 Task: Find a place to stay in Kamienna Góra, Poland, from 21st to 29th July for 4 guests. Set a price range of ₹7000 to ₹12000, with 2 bedrooms, 2 beds, 2 bathrooms, and a washing machine.
Action: Mouse pressed left at (537, 68)
Screenshot: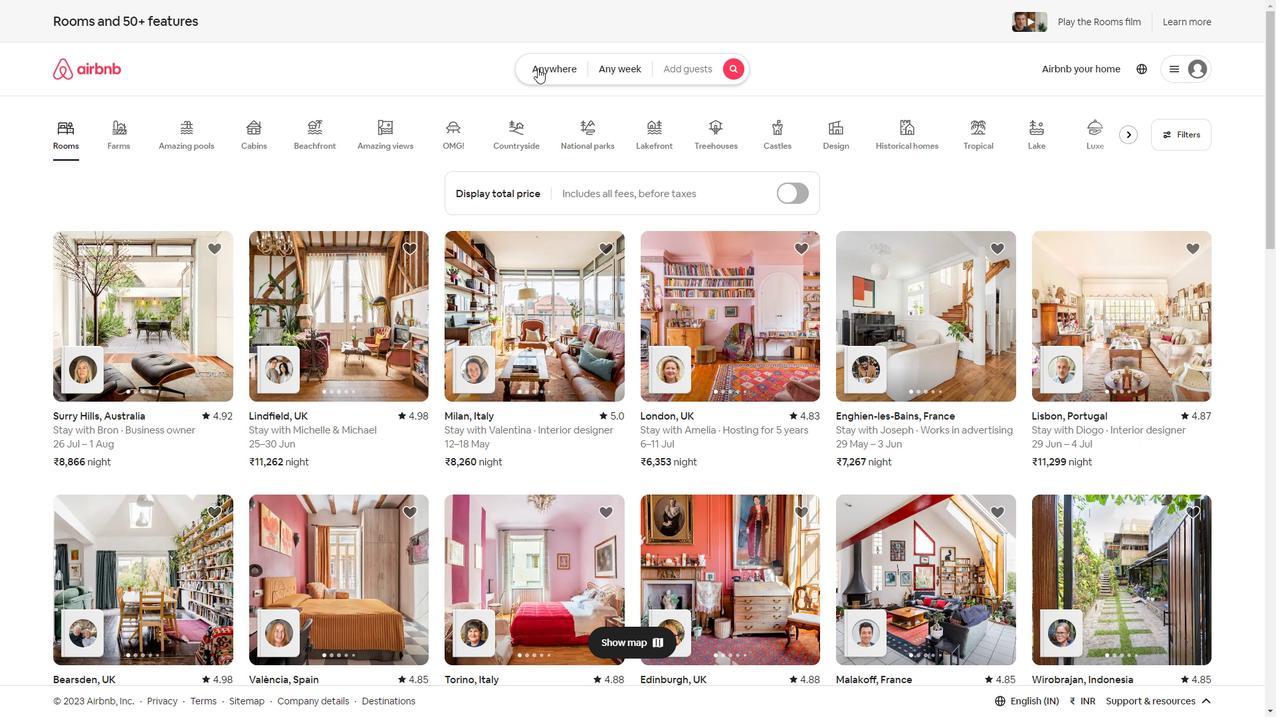 
Action: Mouse moved to (452, 124)
Screenshot: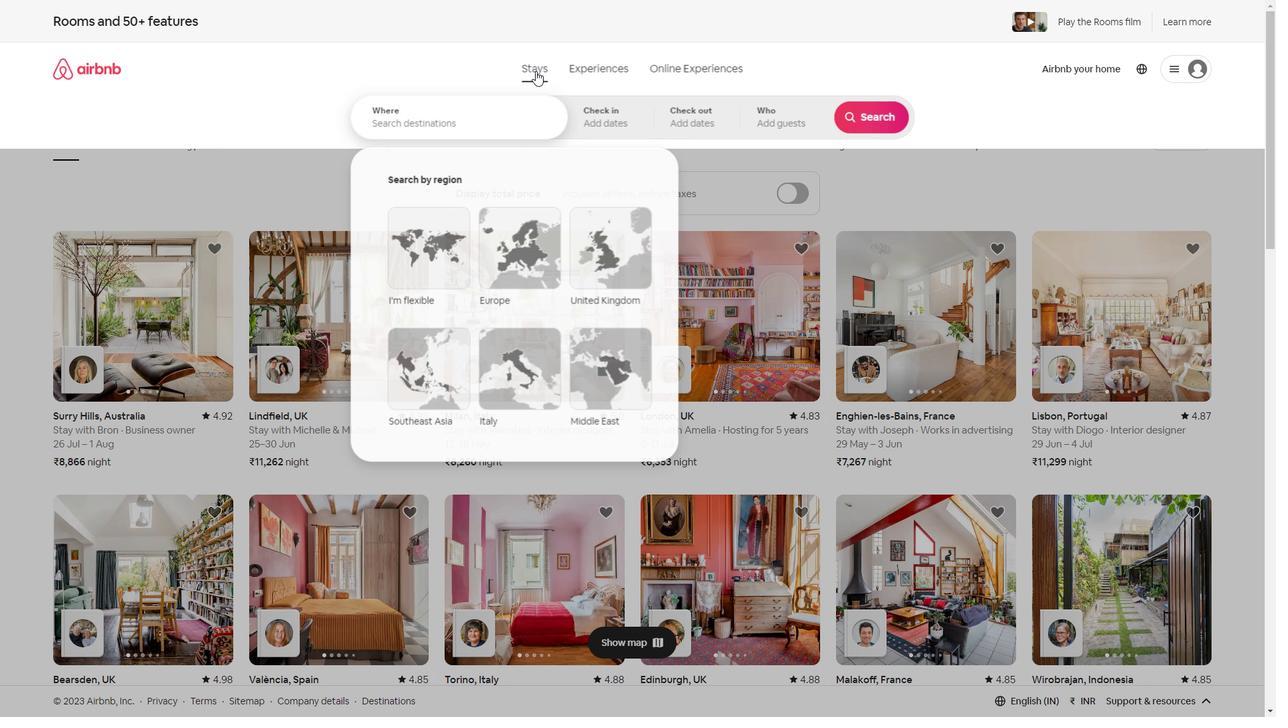 
Action: Mouse pressed left at (452, 124)
Screenshot: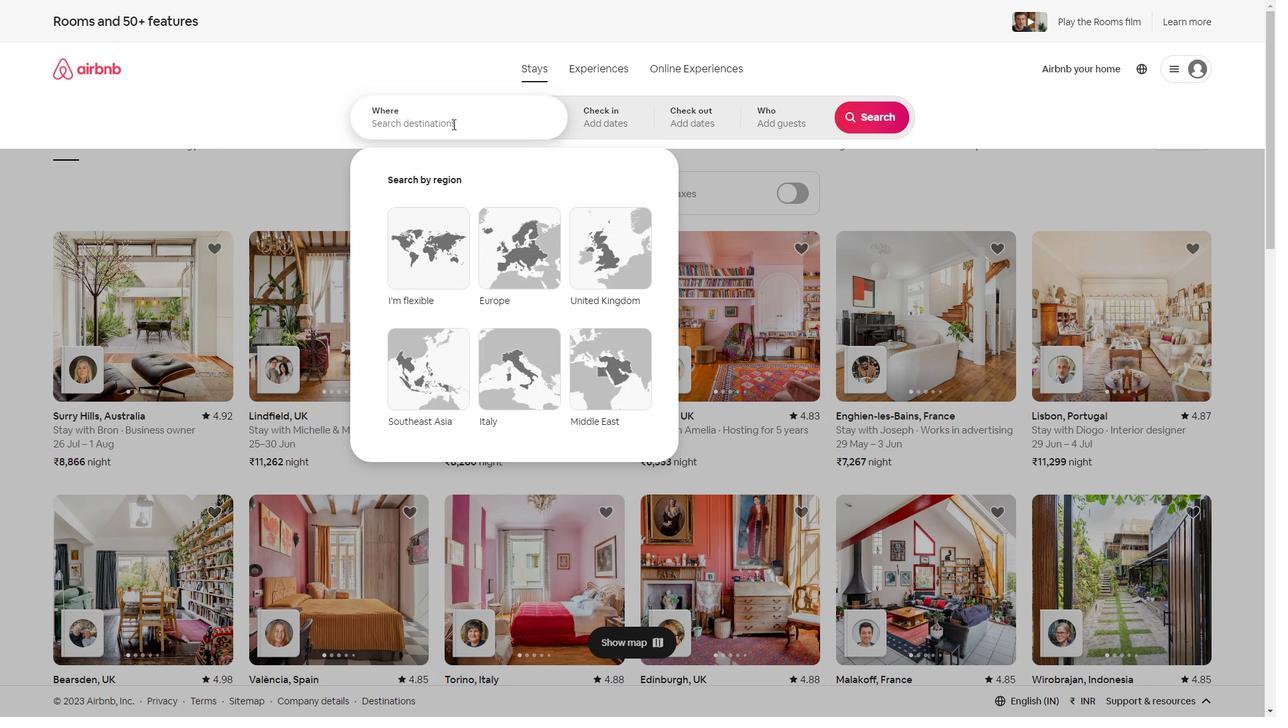 
Action: Key pressed <Key.shift>Kamienna<Key.space><Key.shift>Gora,<Key.shift>Poland
Screenshot: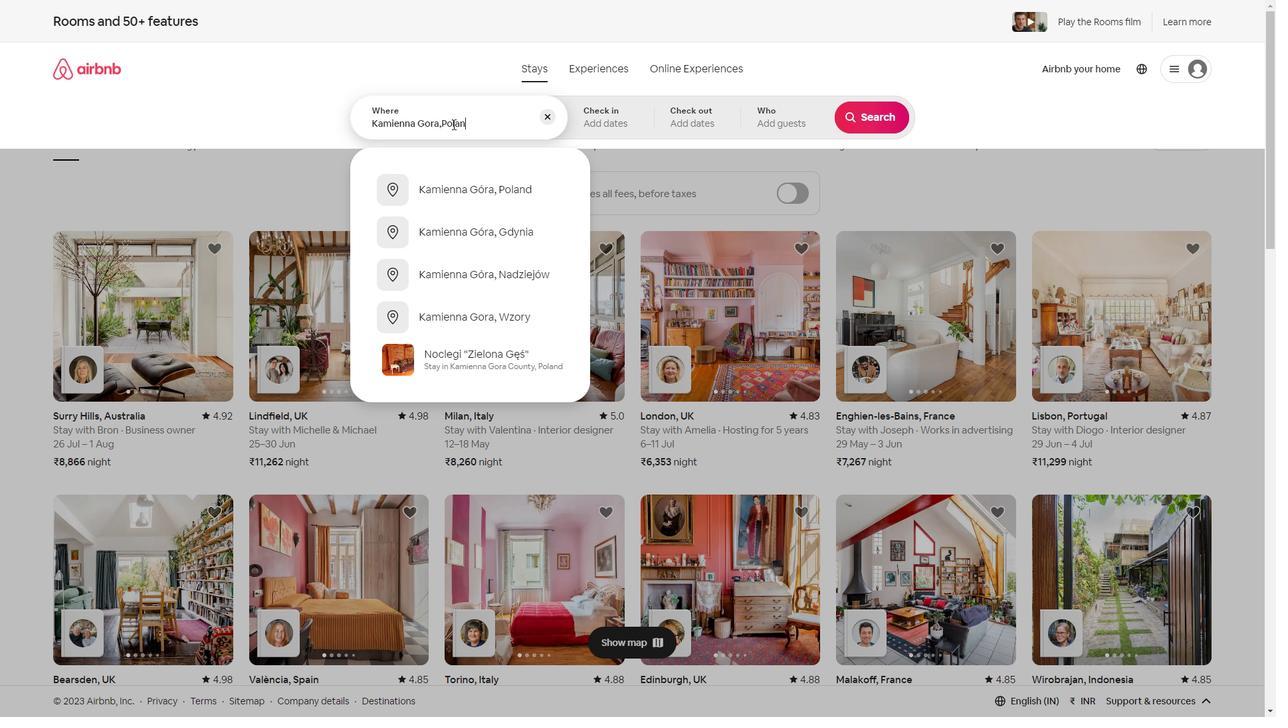 
Action: Mouse moved to (508, 193)
Screenshot: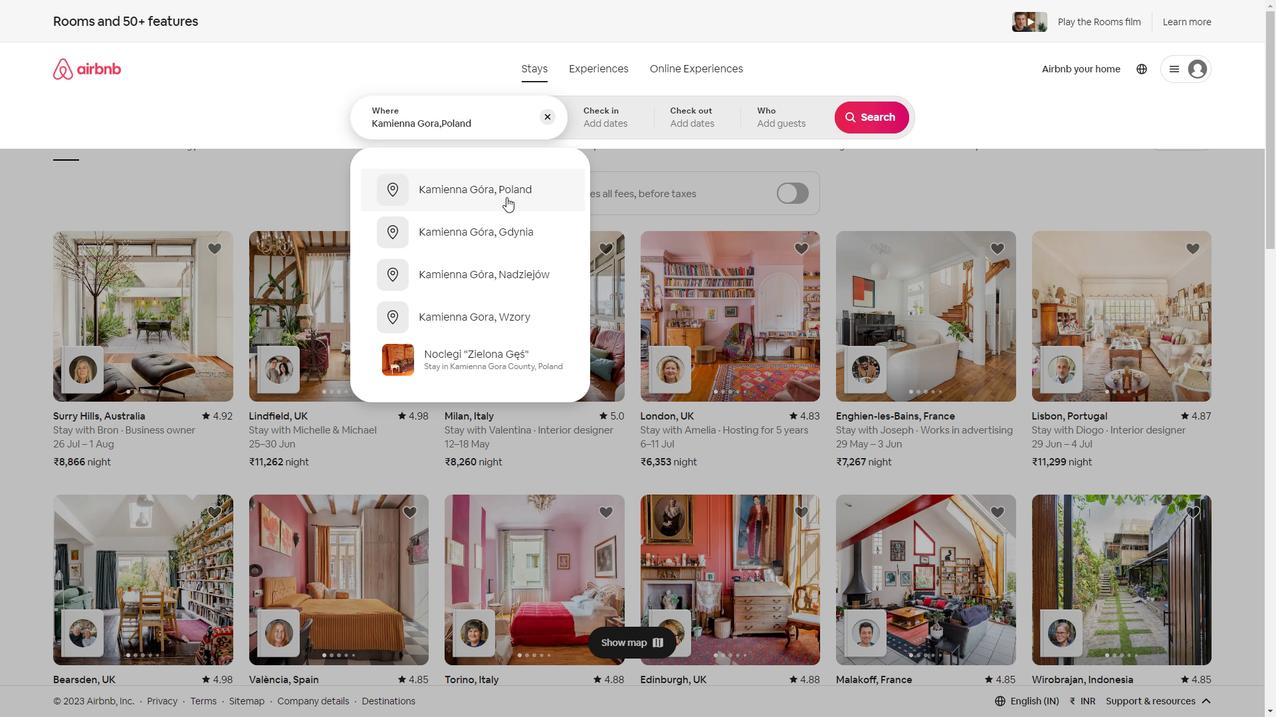 
Action: Mouse pressed left at (508, 193)
Screenshot: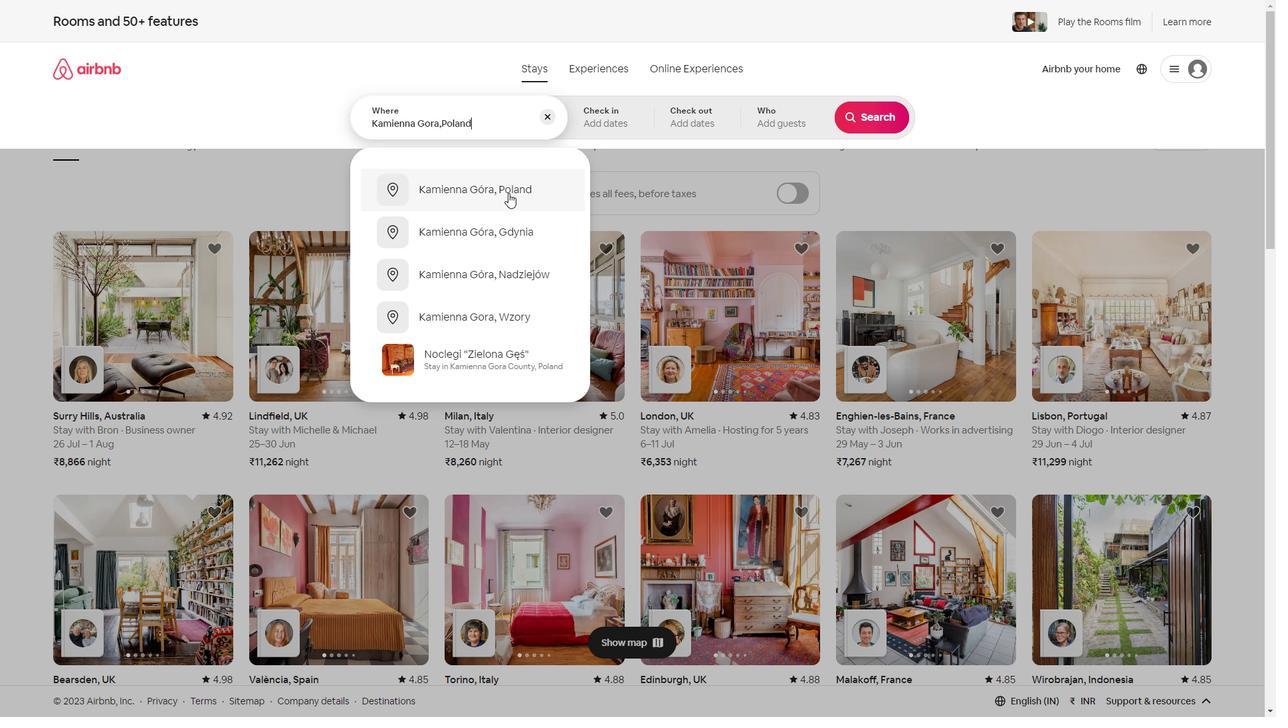 
Action: Mouse moved to (863, 224)
Screenshot: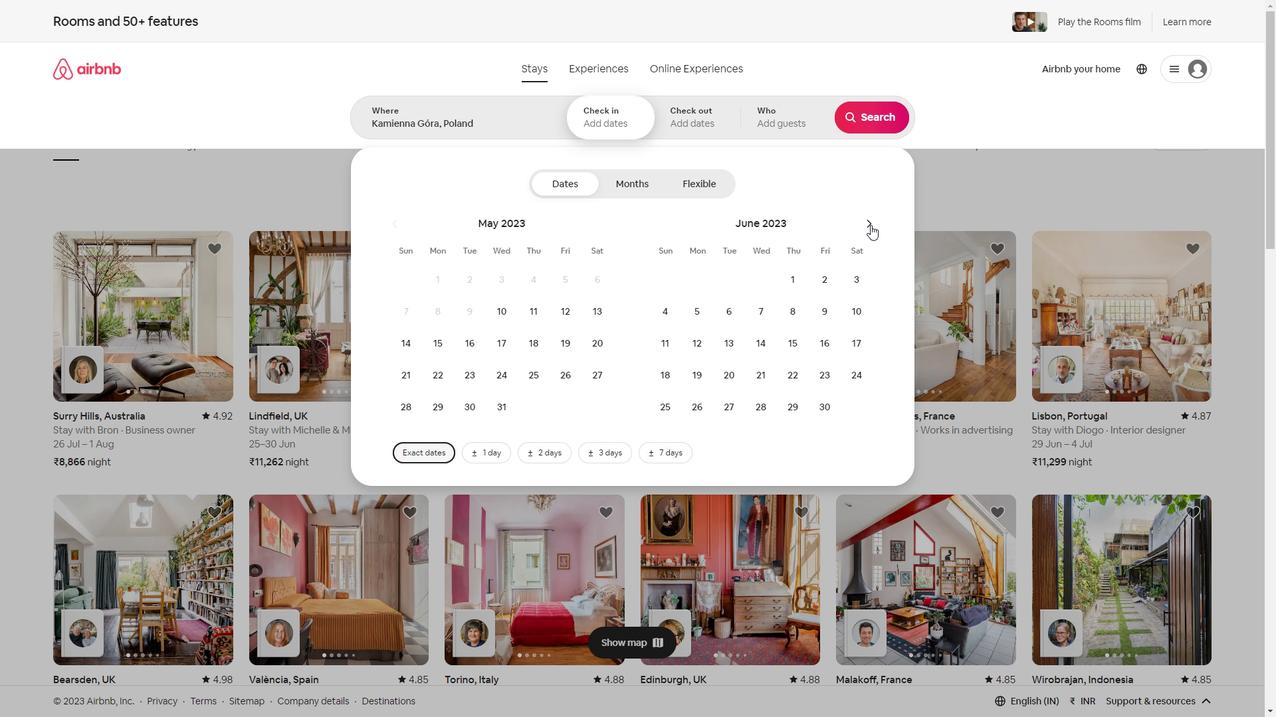 
Action: Mouse pressed left at (863, 224)
Screenshot: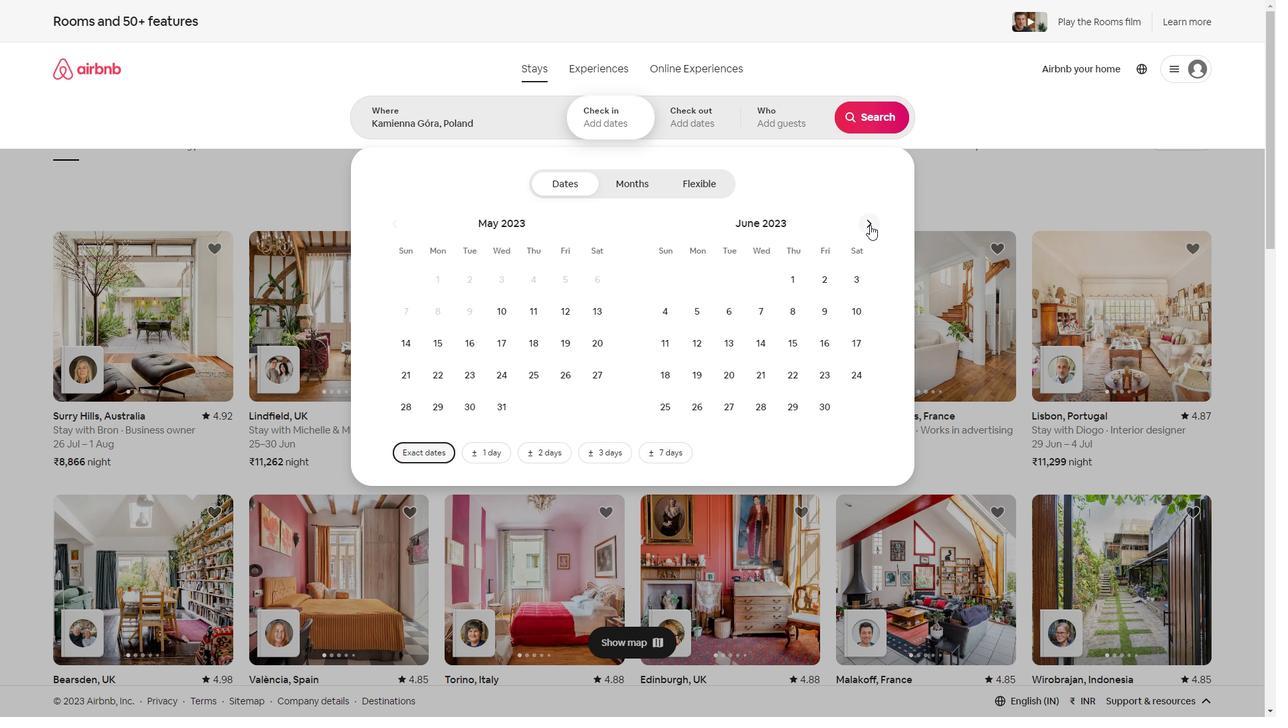 
Action: Mouse pressed left at (863, 224)
Screenshot: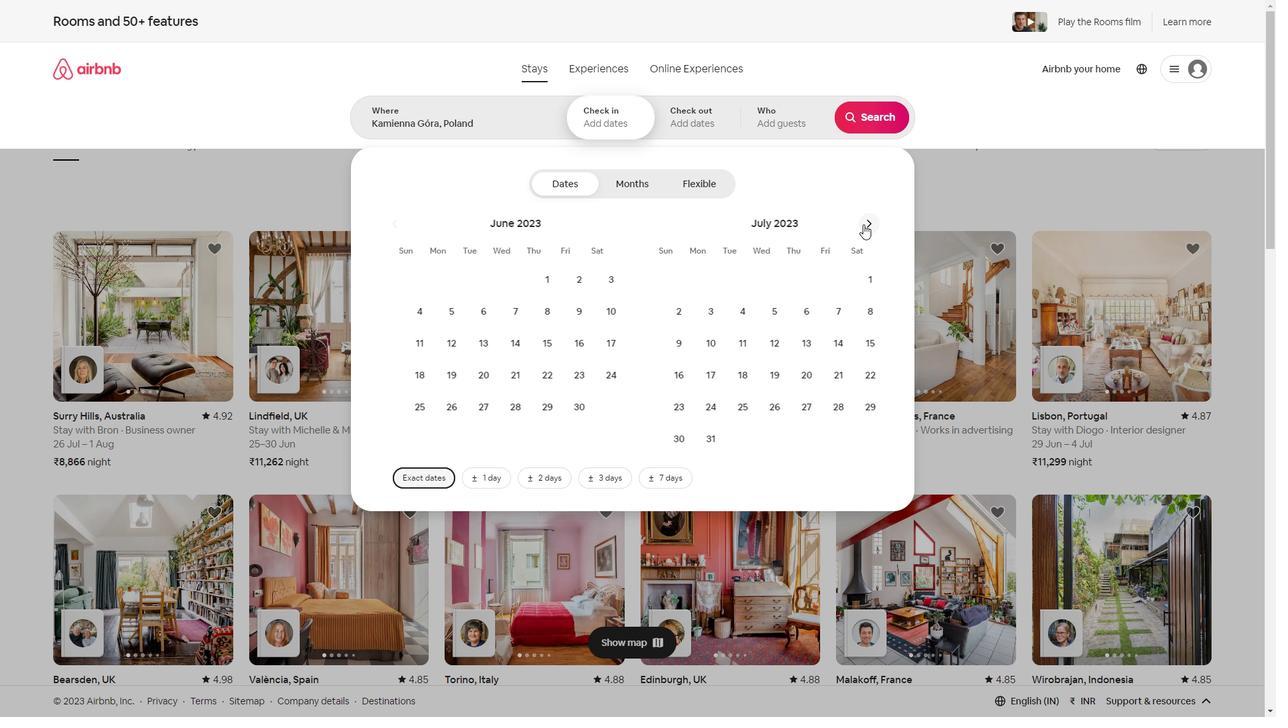 
Action: Mouse moved to (403, 218)
Screenshot: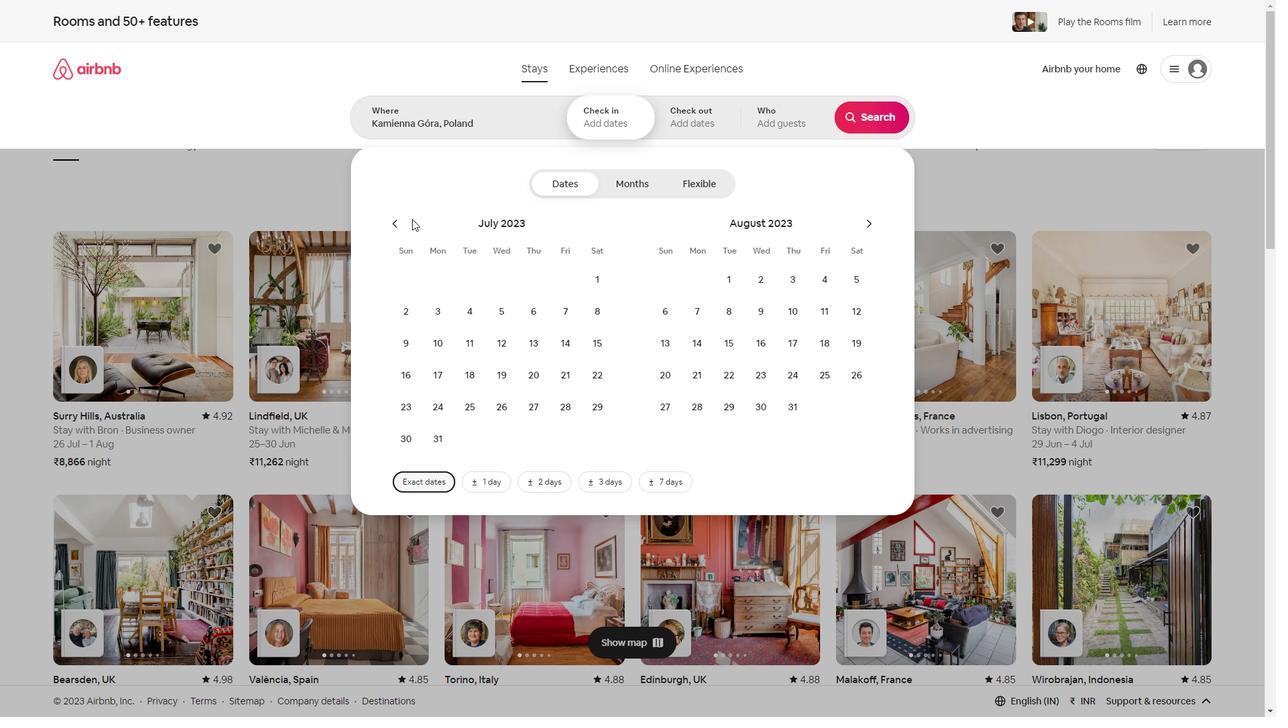 
Action: Mouse pressed left at (403, 218)
Screenshot: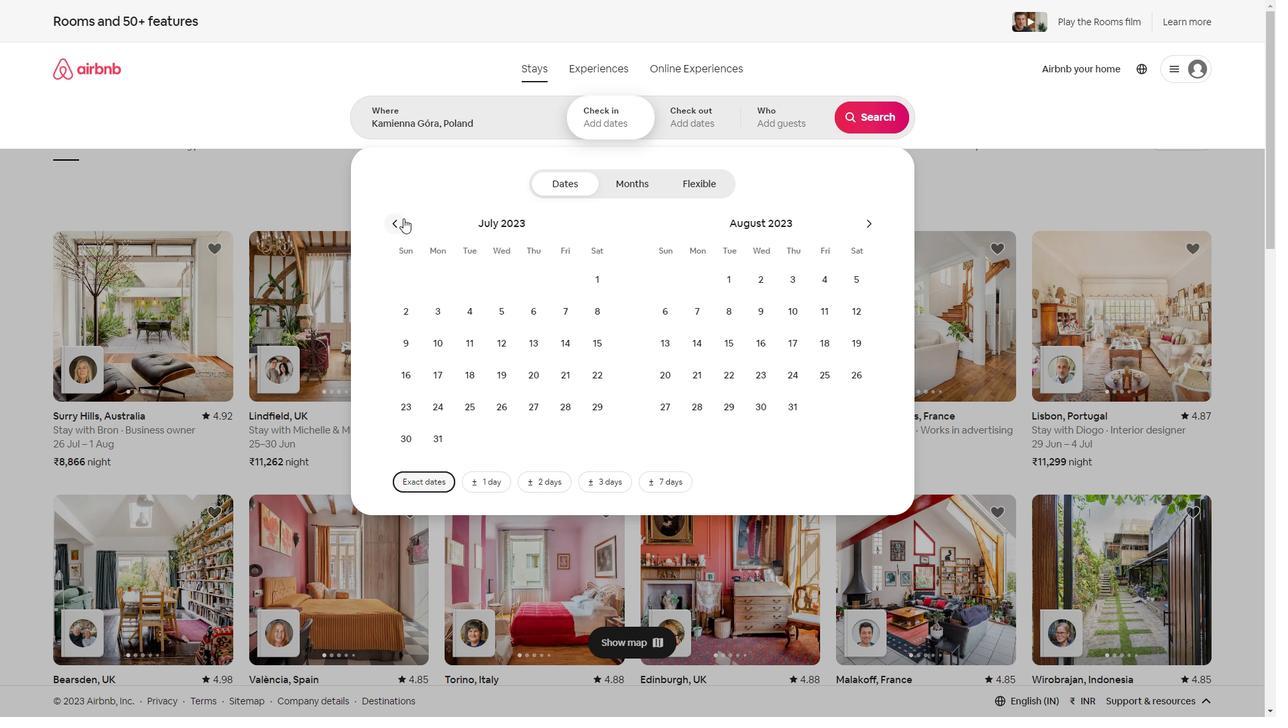 
Action: Mouse moved to (826, 380)
Screenshot: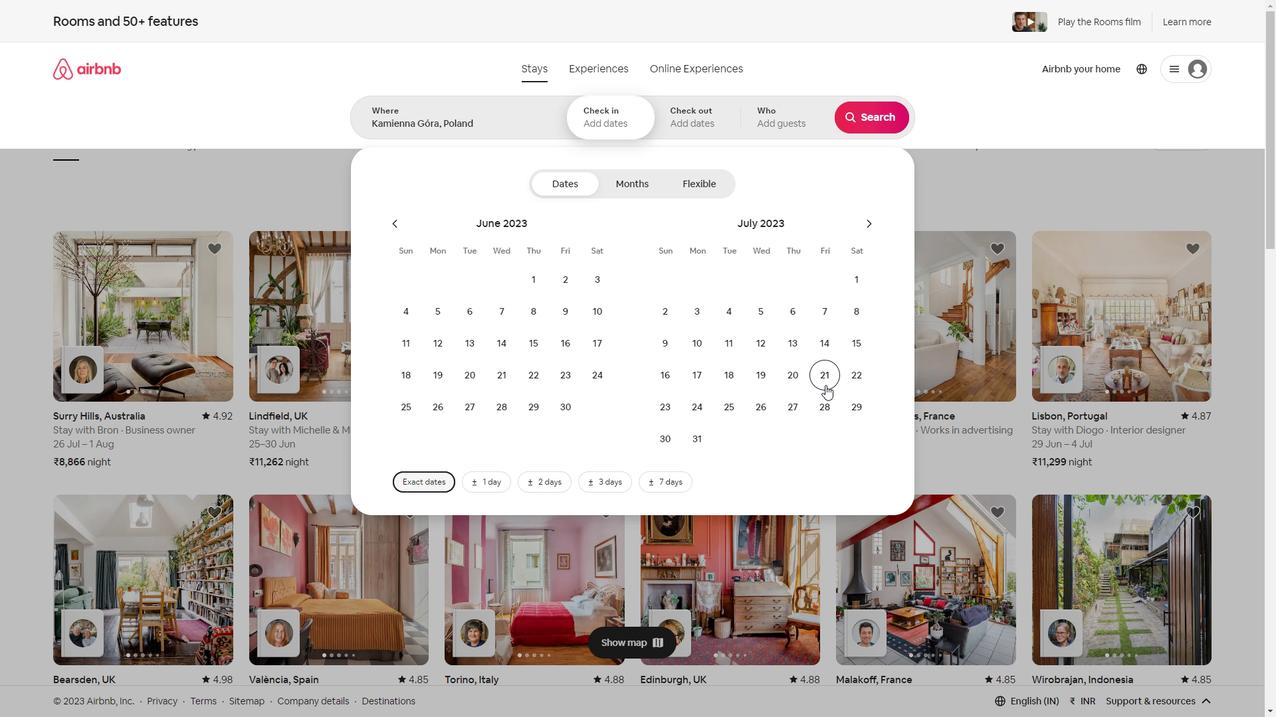 
Action: Mouse pressed left at (826, 380)
Screenshot: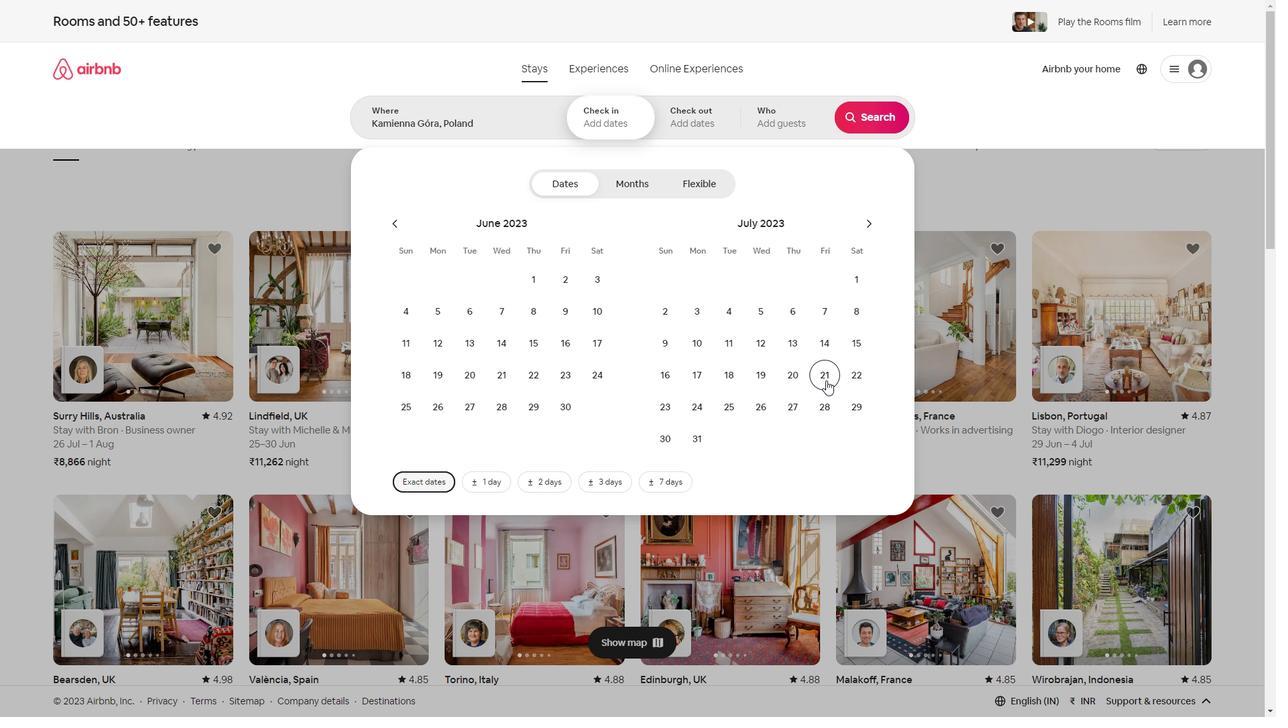 
Action: Mouse moved to (845, 409)
Screenshot: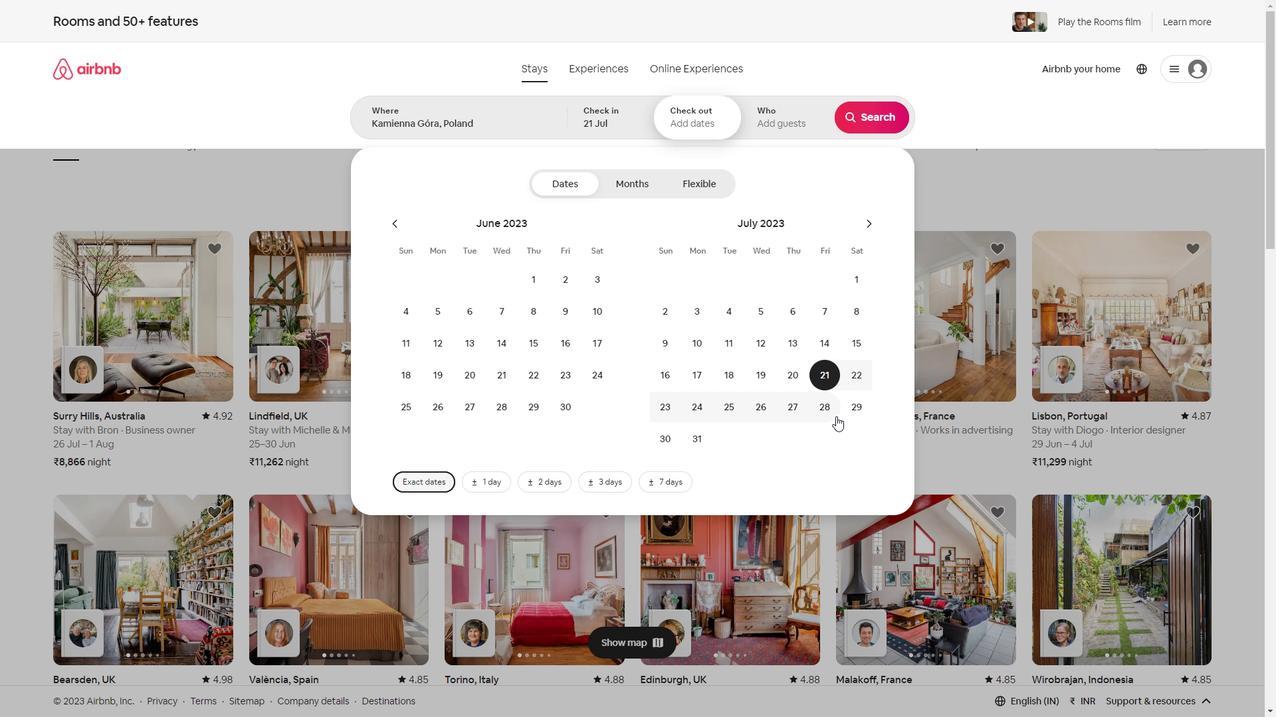 
Action: Mouse pressed left at (845, 409)
Screenshot: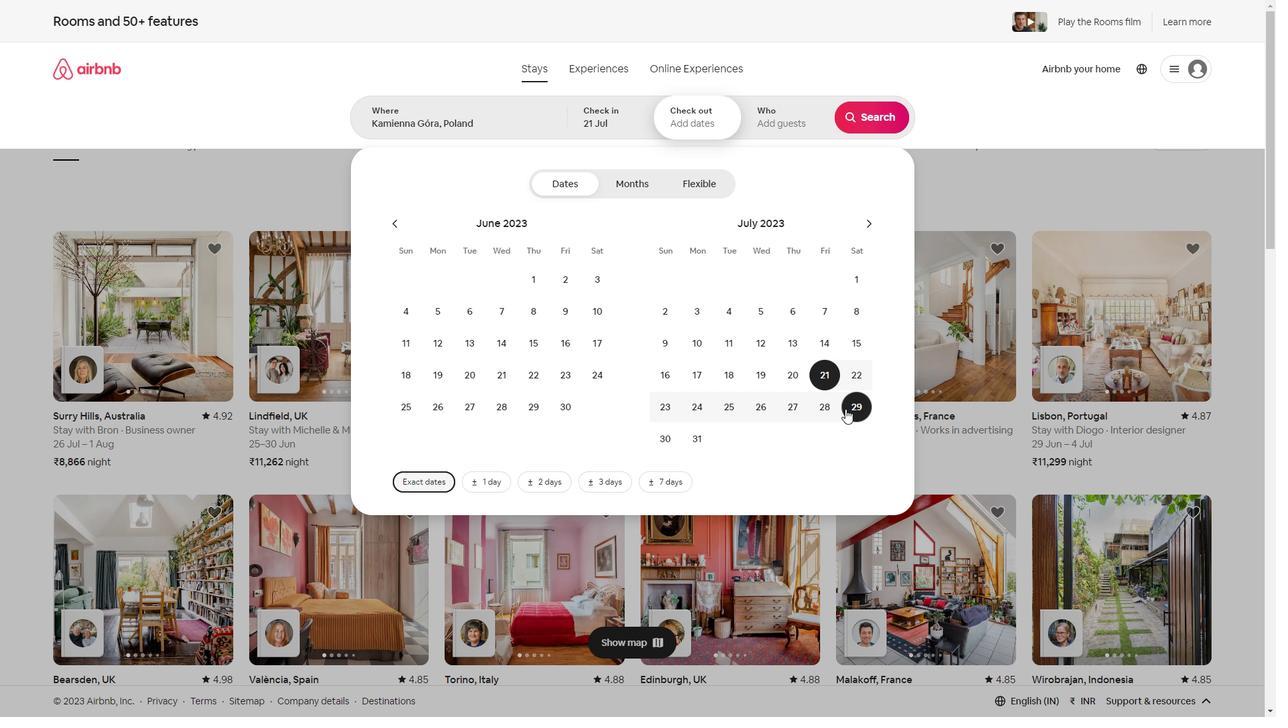 
Action: Mouse moved to (804, 115)
Screenshot: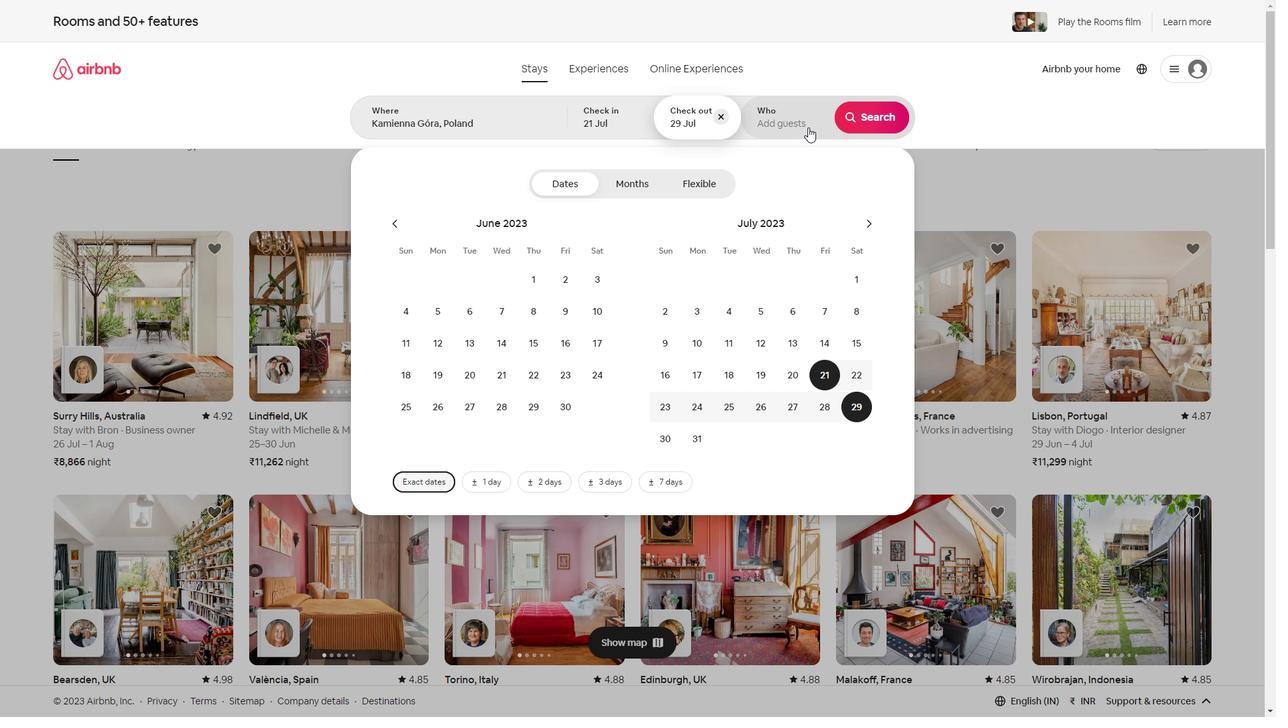 
Action: Mouse pressed left at (804, 115)
Screenshot: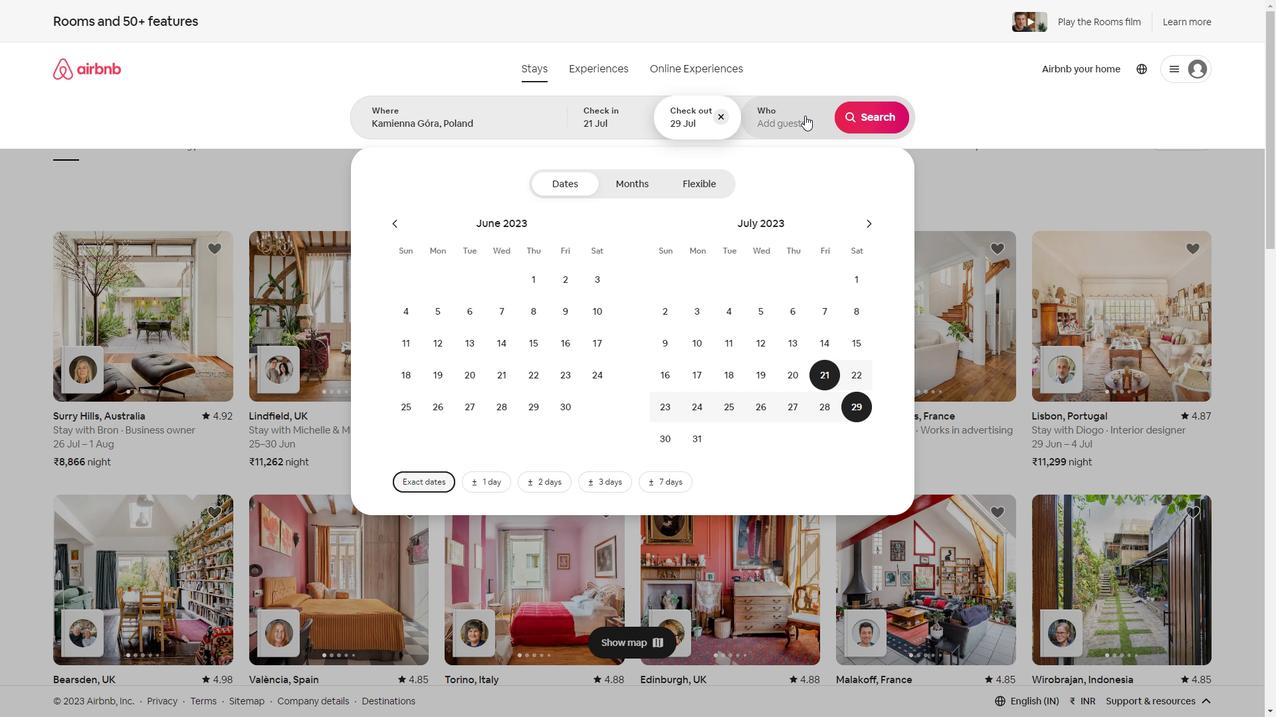 
Action: Mouse moved to (879, 190)
Screenshot: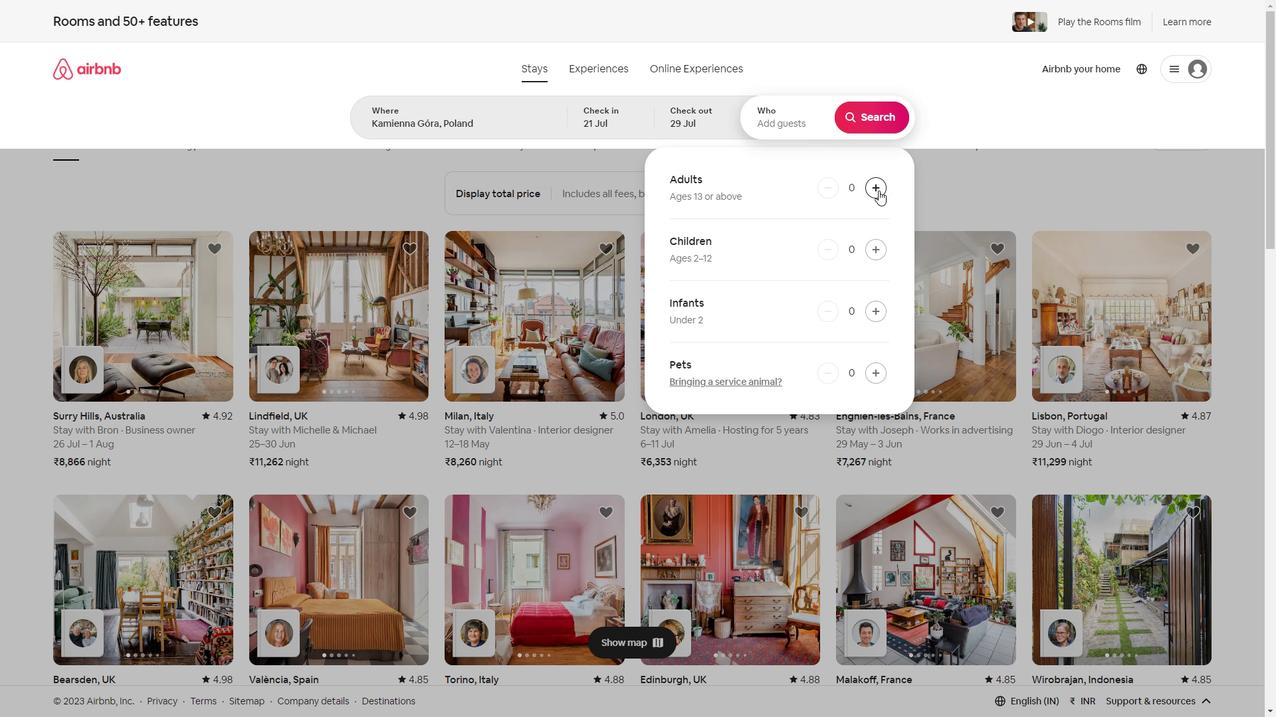 
Action: Mouse pressed left at (879, 190)
Screenshot: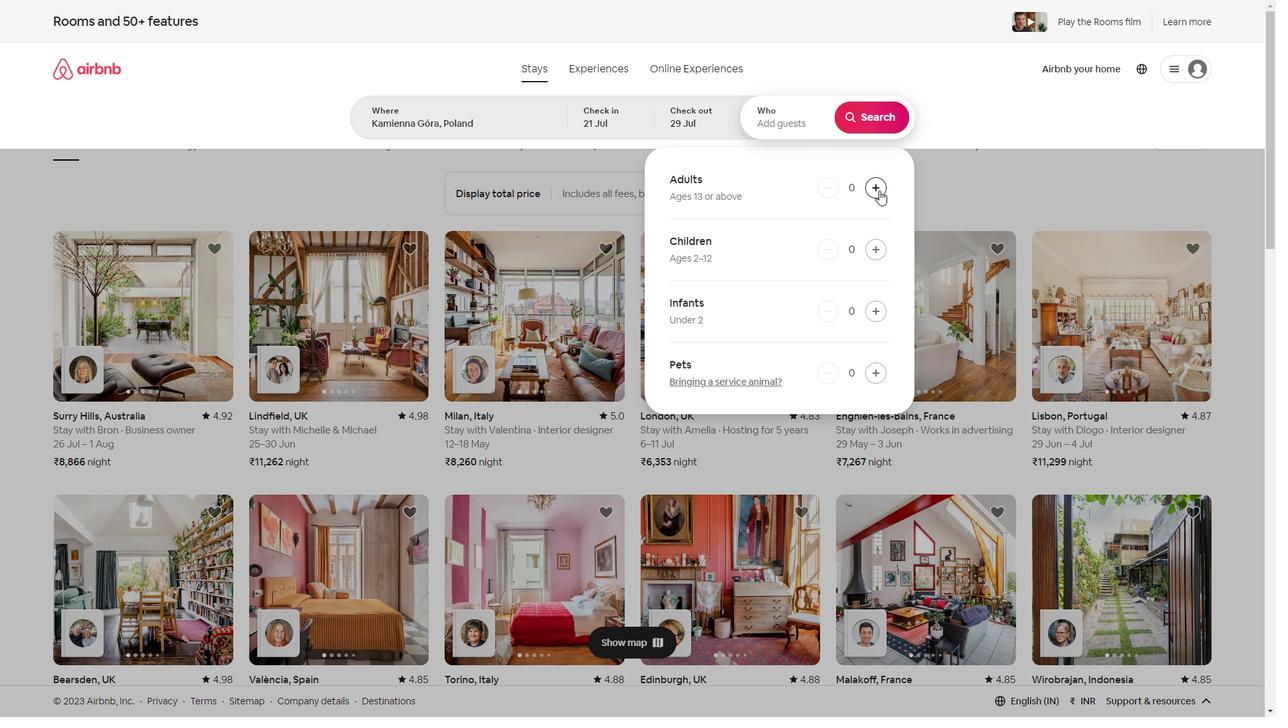 
Action: Mouse moved to (879, 190)
Screenshot: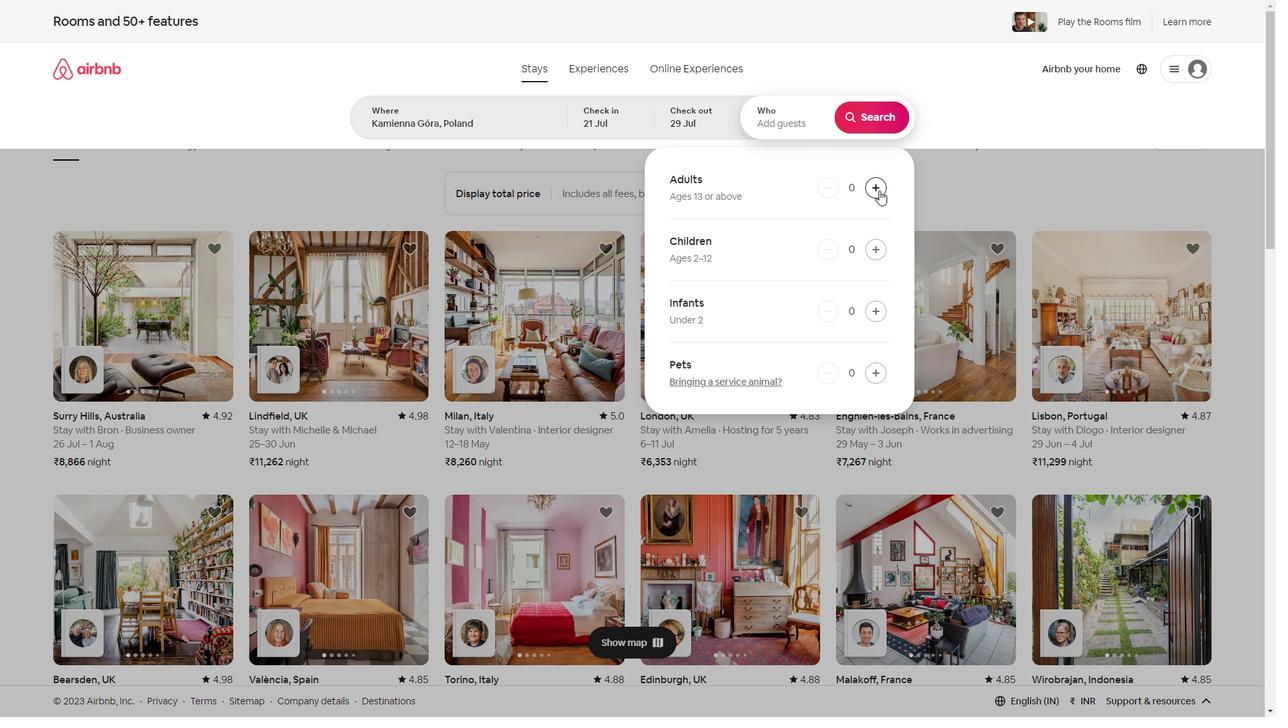 
Action: Mouse pressed left at (879, 190)
Screenshot: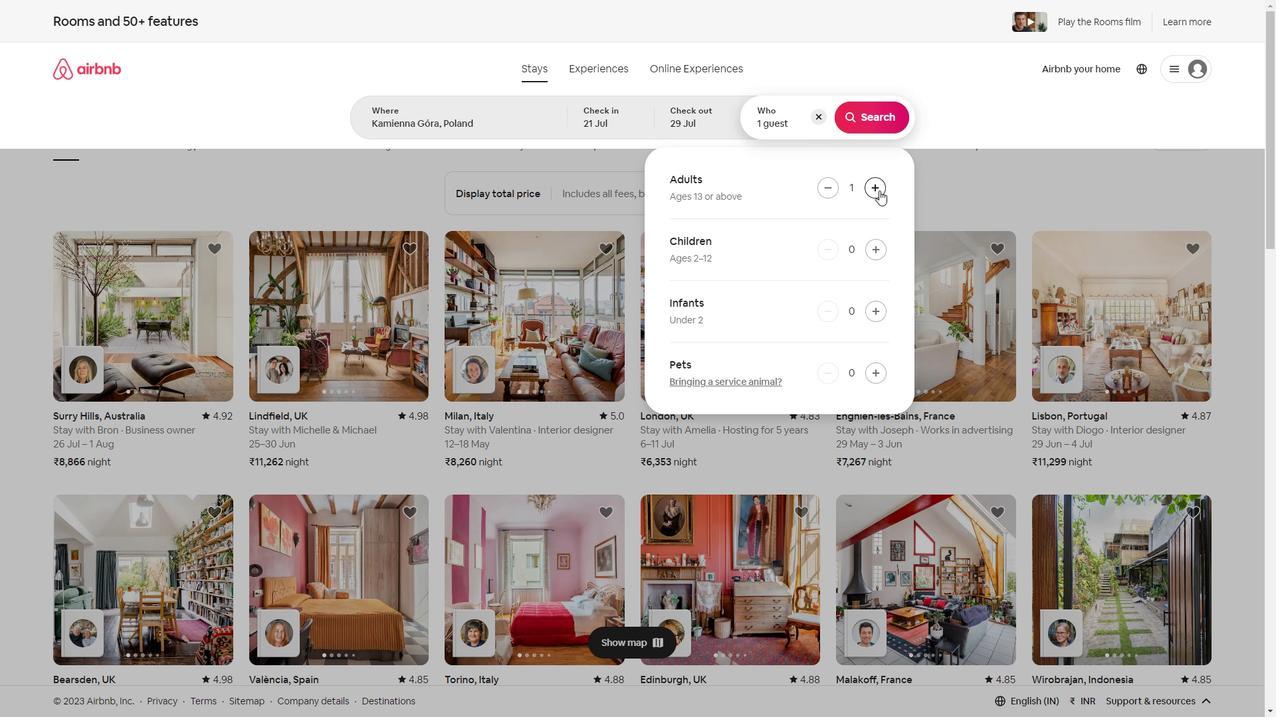 
Action: Mouse pressed left at (879, 190)
Screenshot: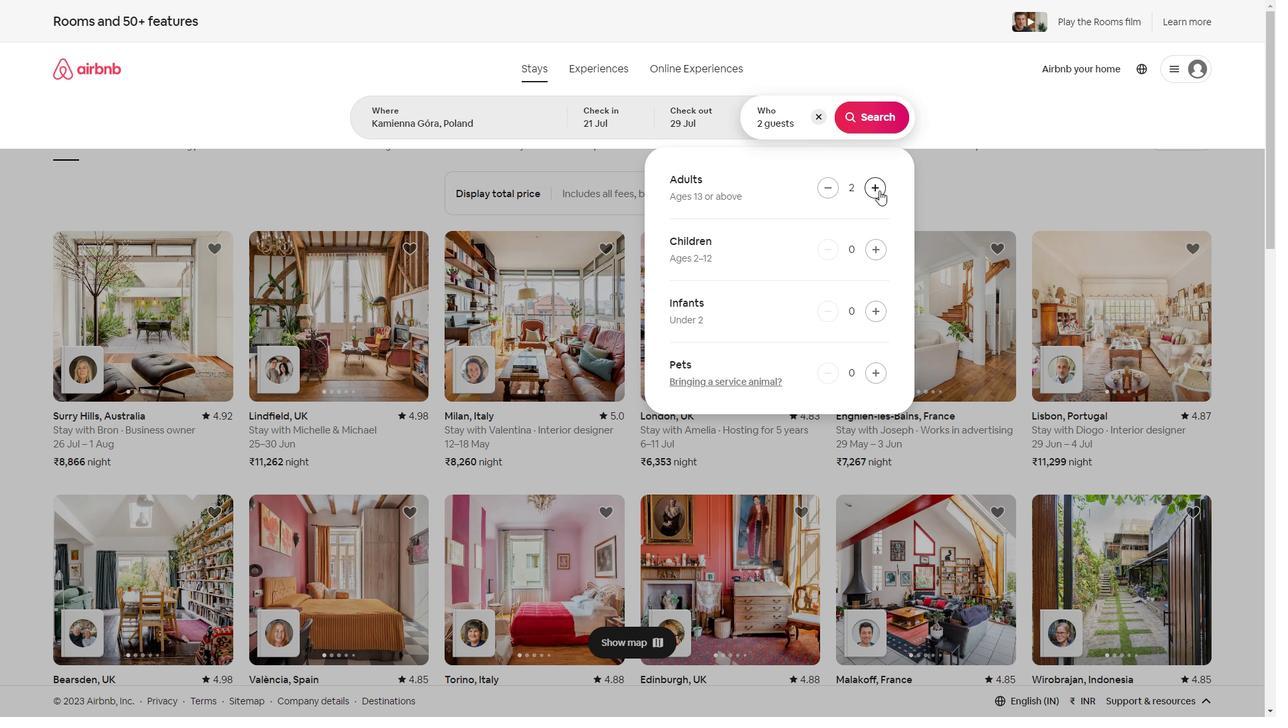
Action: Mouse pressed left at (879, 190)
Screenshot: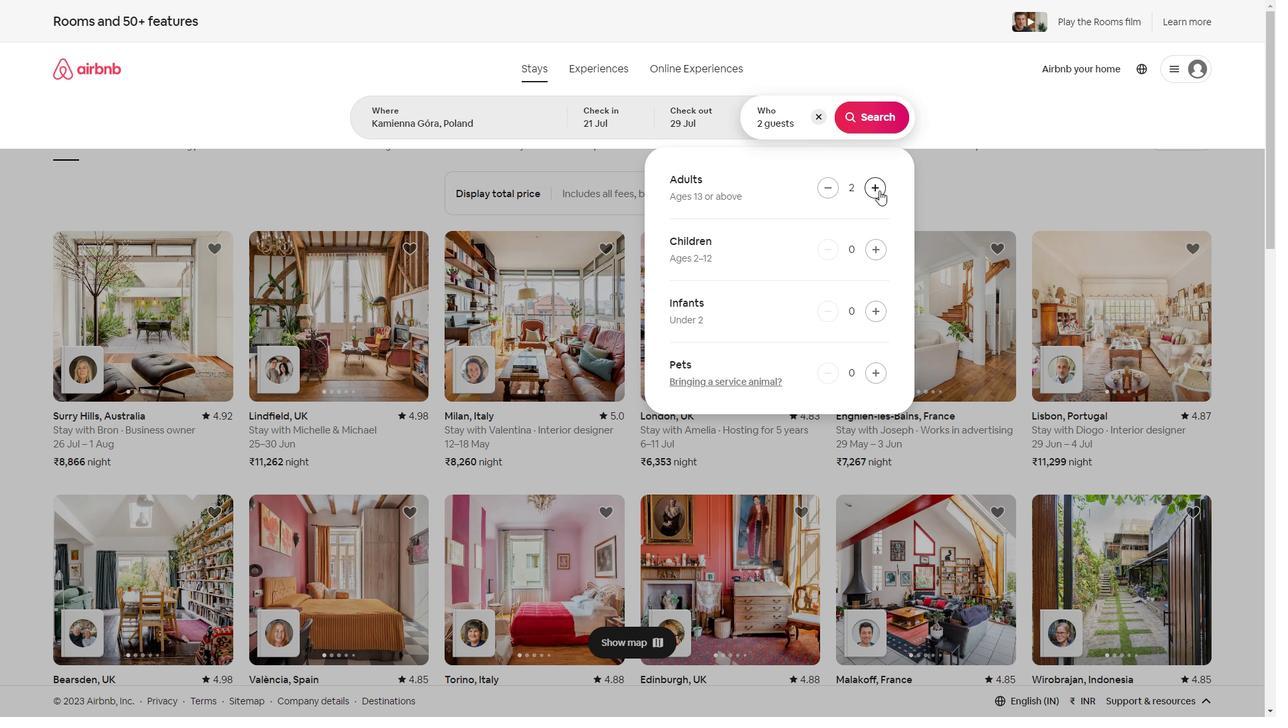 
Action: Mouse moved to (877, 103)
Screenshot: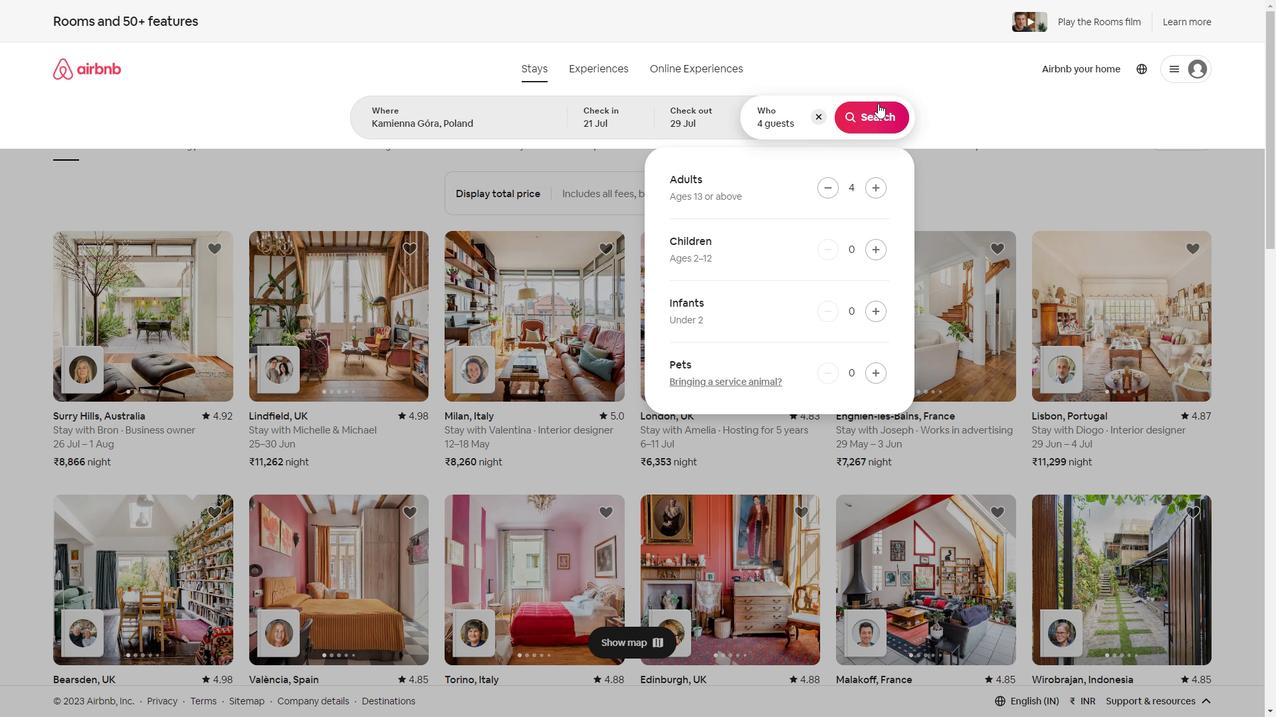 
Action: Mouse pressed left at (877, 103)
Screenshot: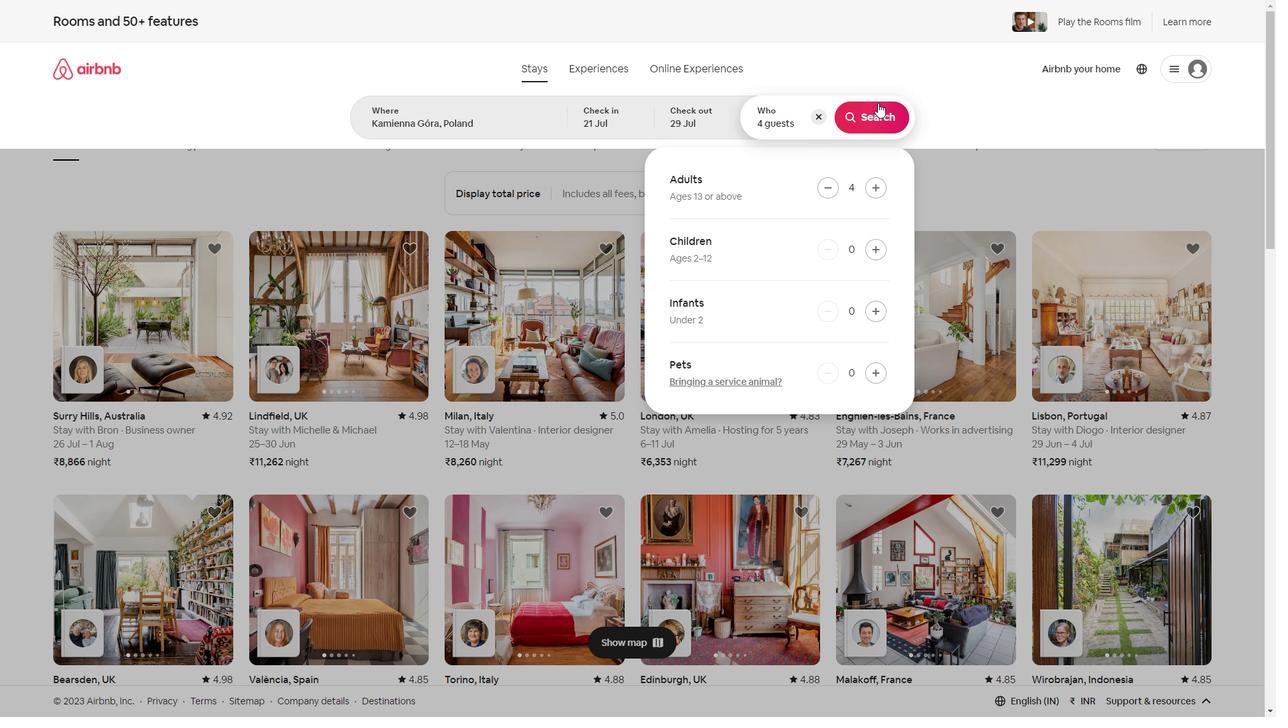 
Action: Mouse moved to (1240, 91)
Screenshot: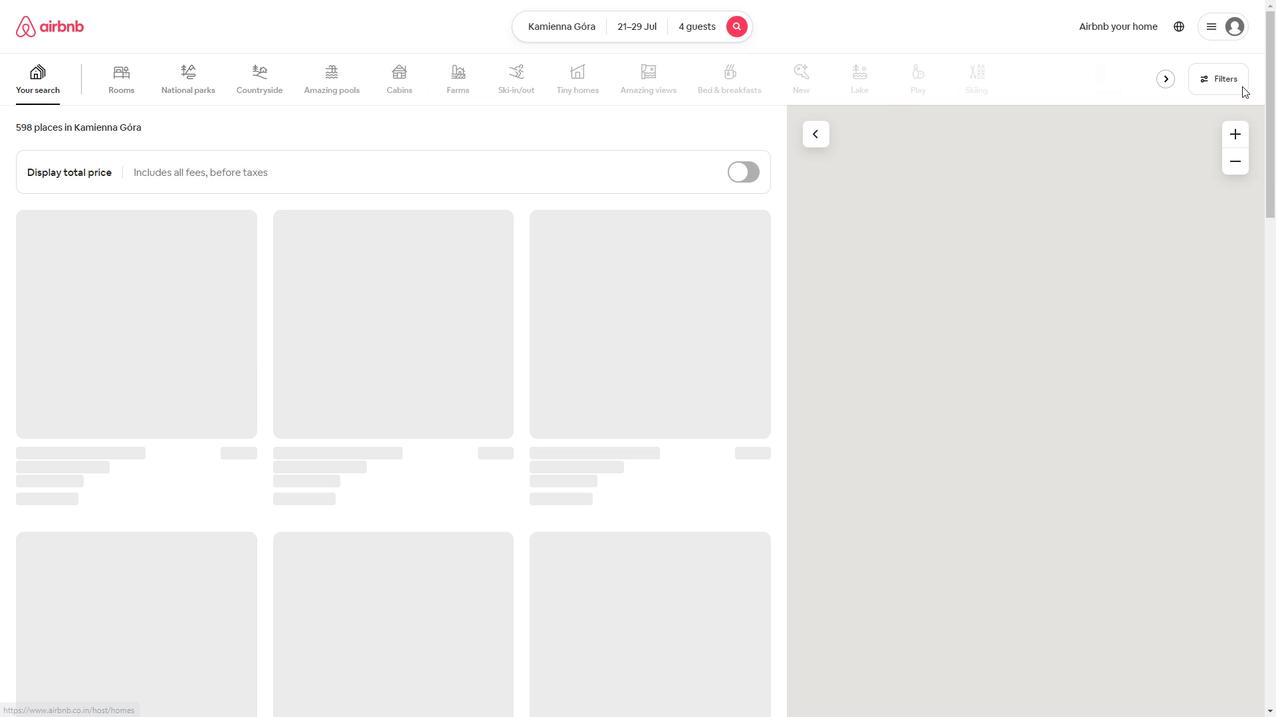 
Action: Mouse pressed left at (1240, 91)
Screenshot: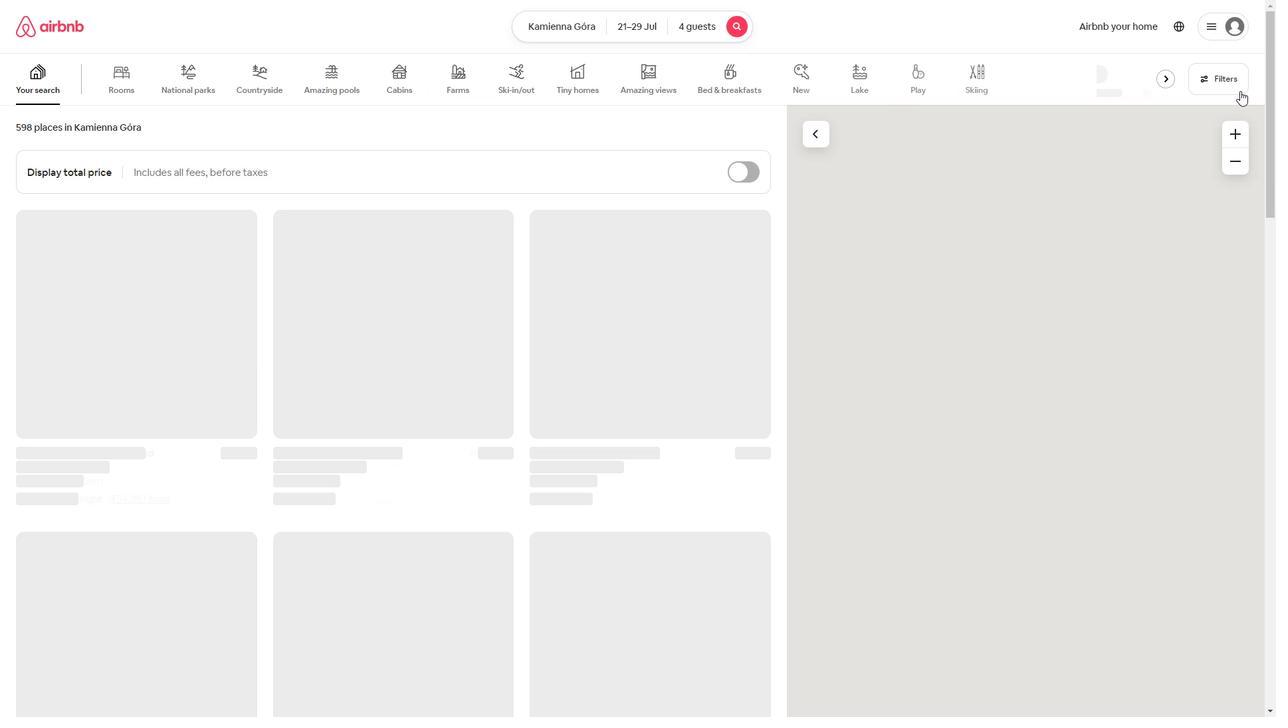 
Action: Mouse moved to (489, 396)
Screenshot: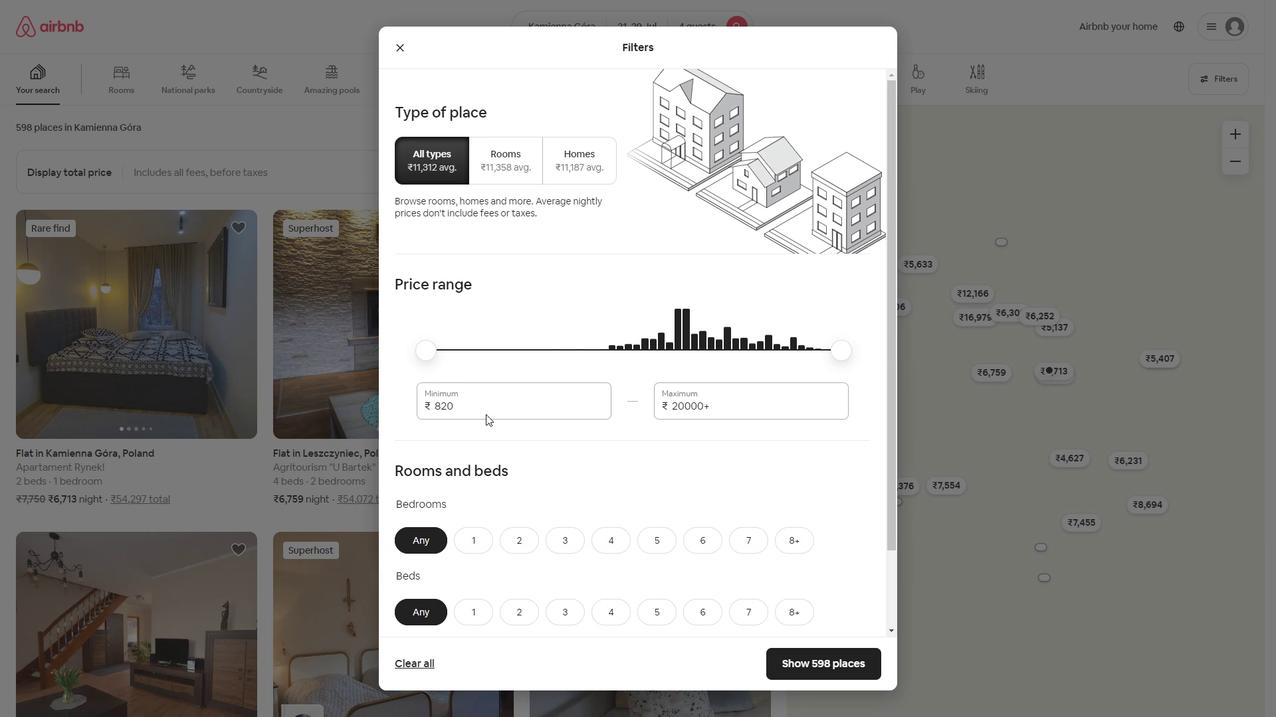 
Action: Mouse pressed left at (489, 396)
Screenshot: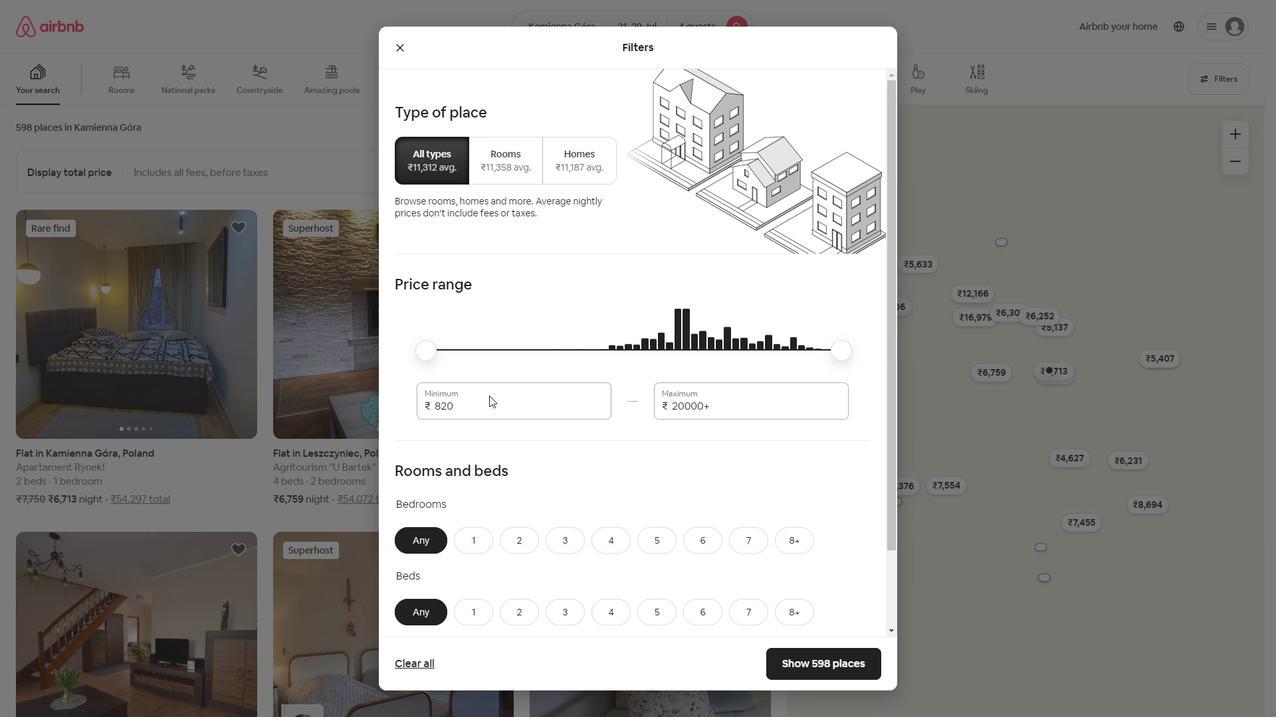 
Action: Mouse moved to (491, 399)
Screenshot: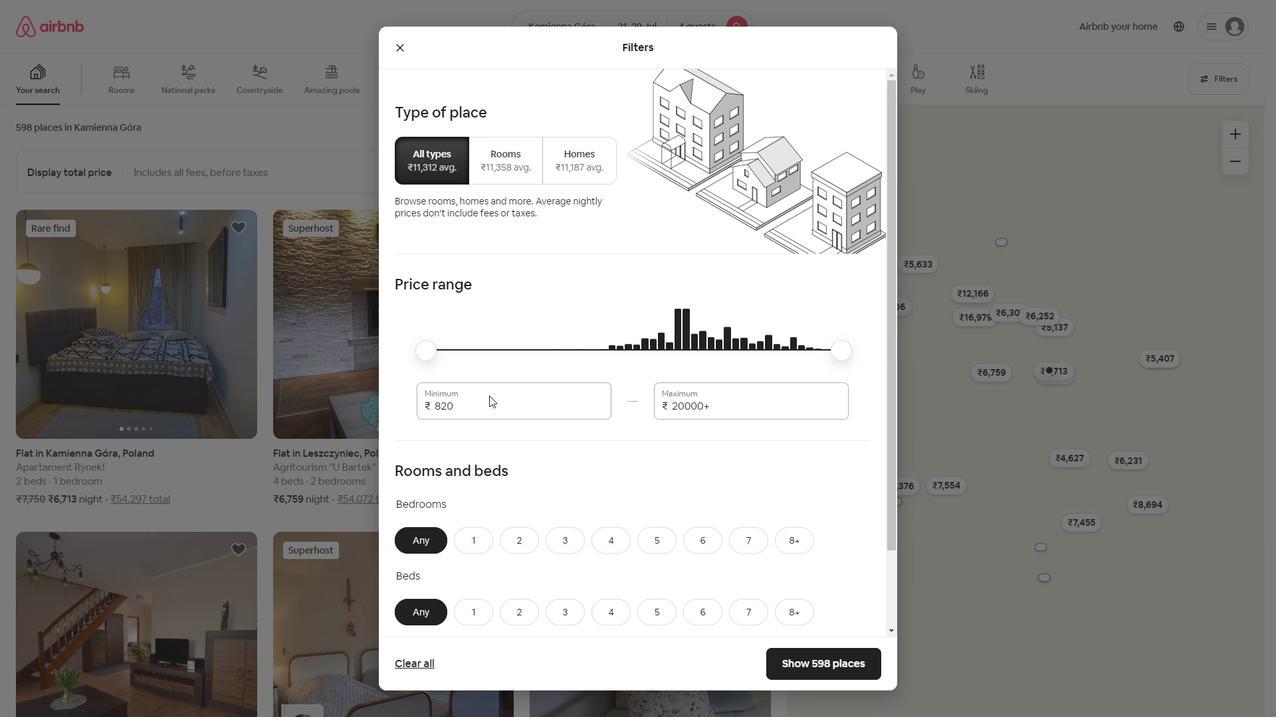 
Action: Mouse pressed left at (491, 399)
Screenshot: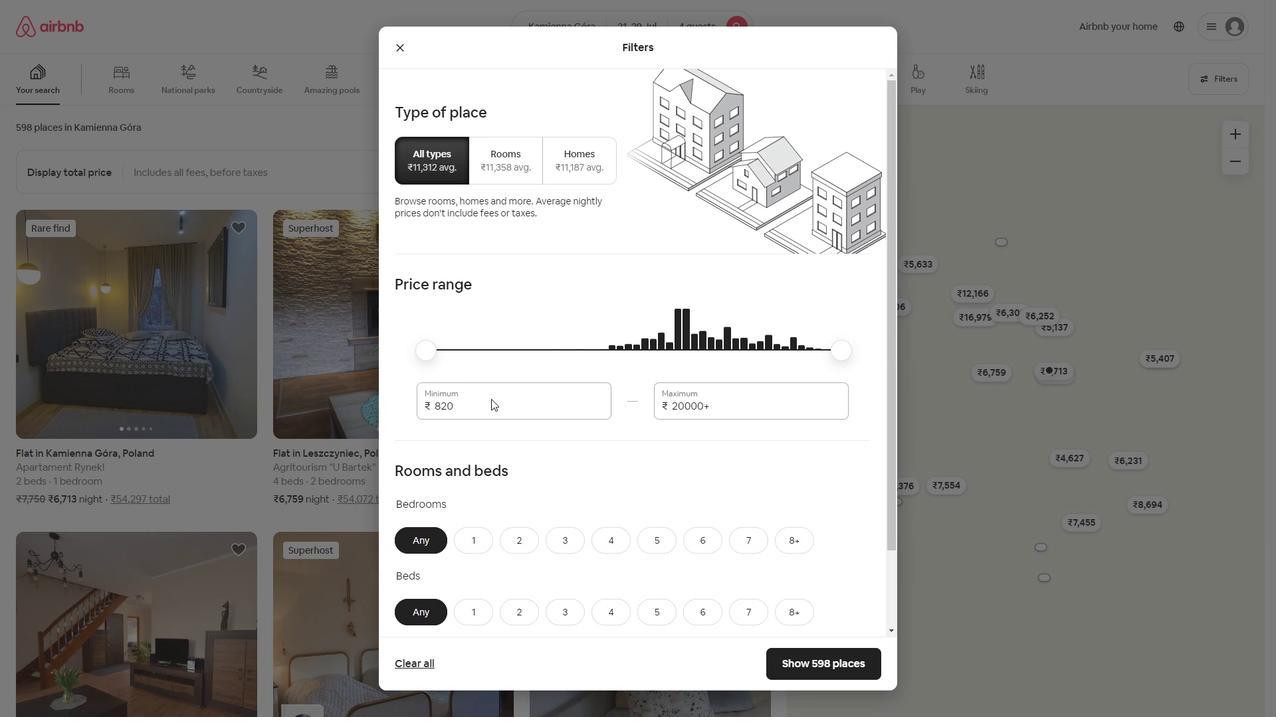 
Action: Mouse moved to (491, 404)
Screenshot: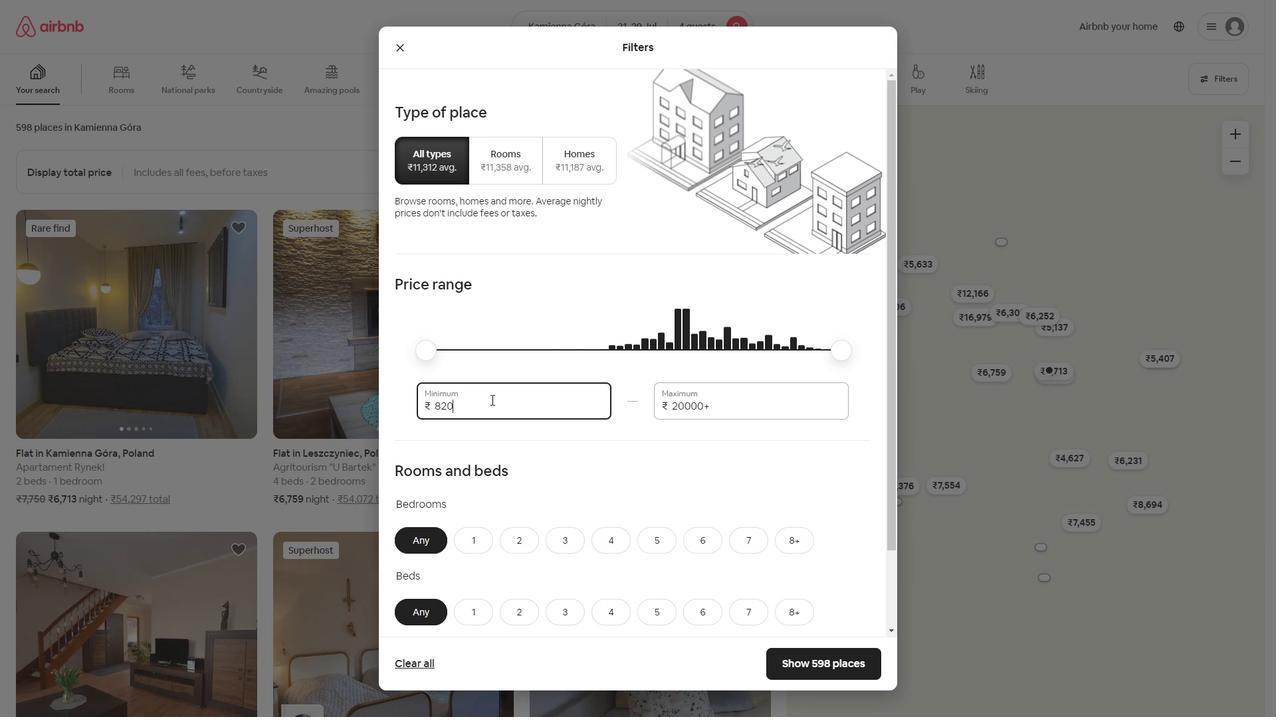 
Action: Key pressed <Key.backspace><Key.backspace><Key.backspace><Key.backspace><Key.backspace><Key.backspace><Key.backspace><Key.backspace><Key.backspace><Key.backspace><Key.backspace><Key.backspace>70 739, 610)00
Screenshot: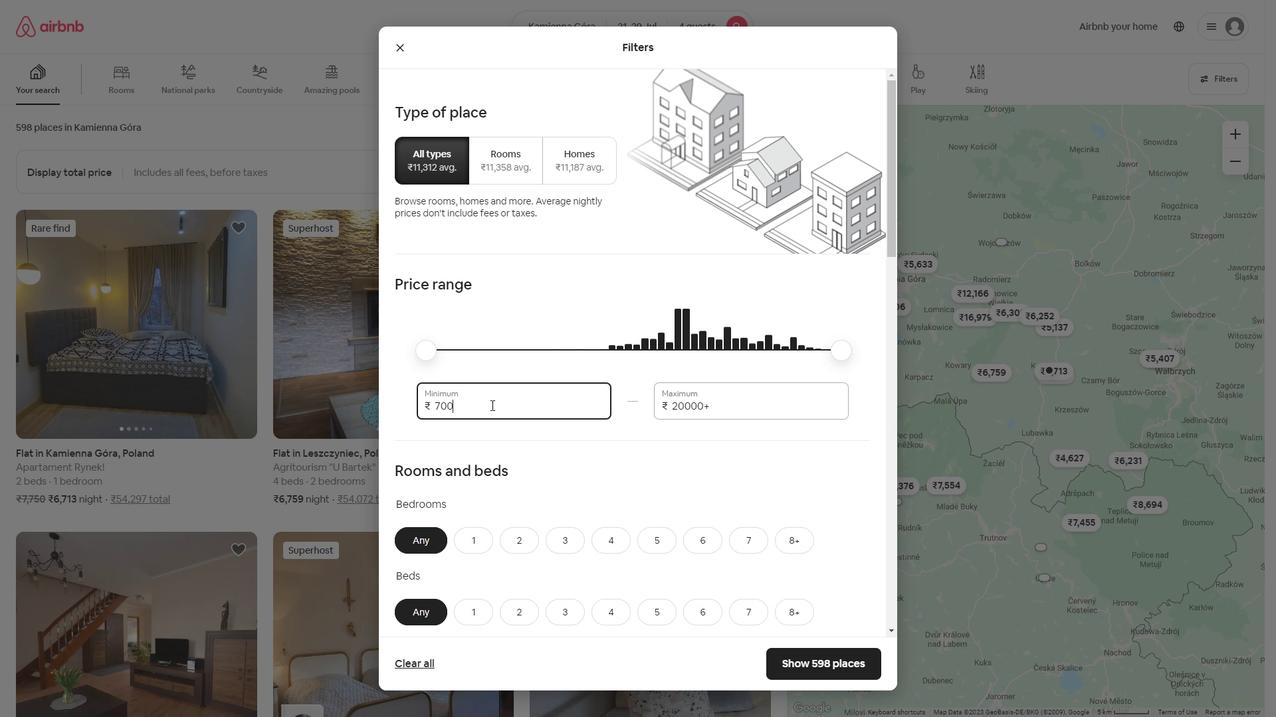 
Action: Mouse moved to (719, 404)
Screenshot: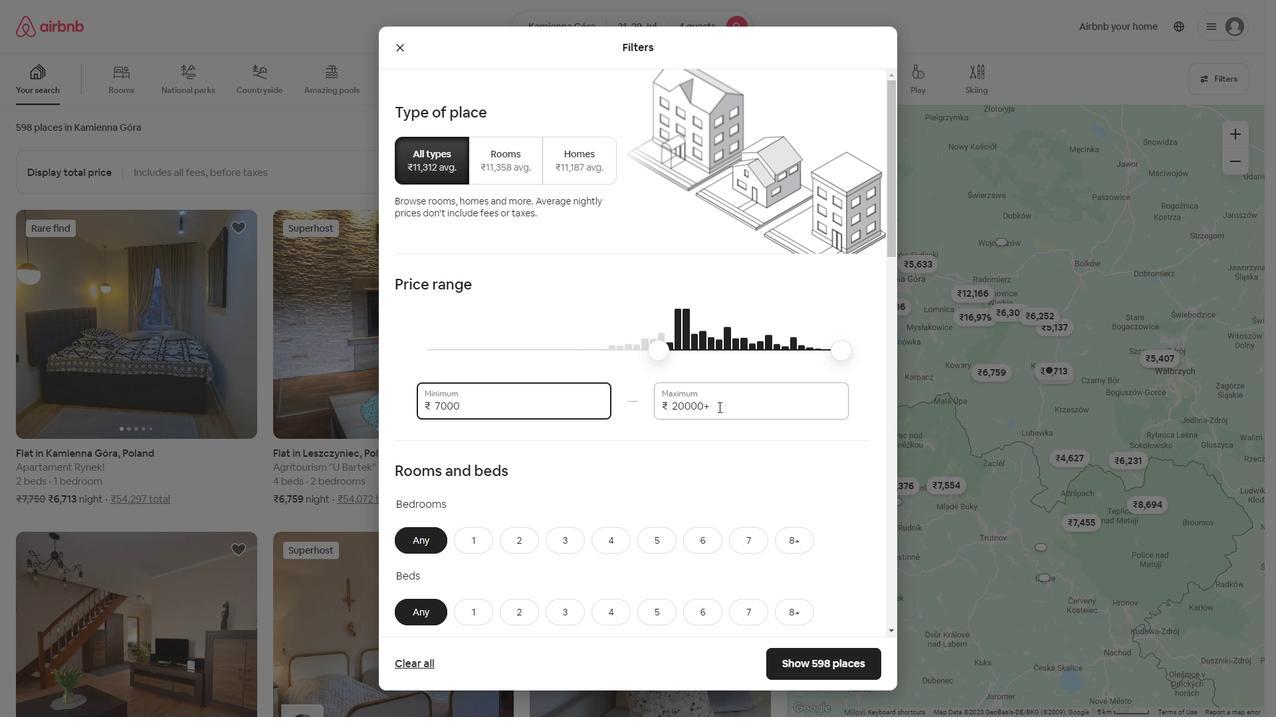 
Action: Mouse pressed left at (719, 404)
Screenshot: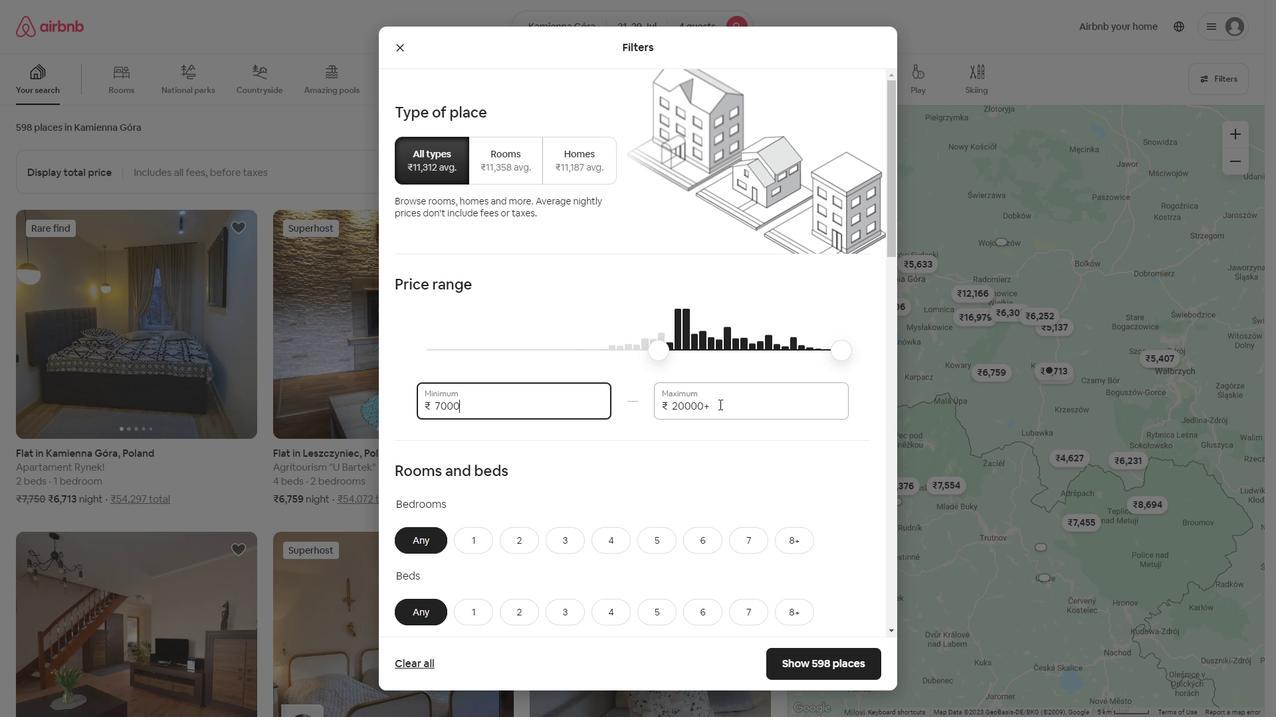 
Action: Key pressed <Key.backspace><Key.backspace><Key.backspace><Key.backspace>
Screenshot: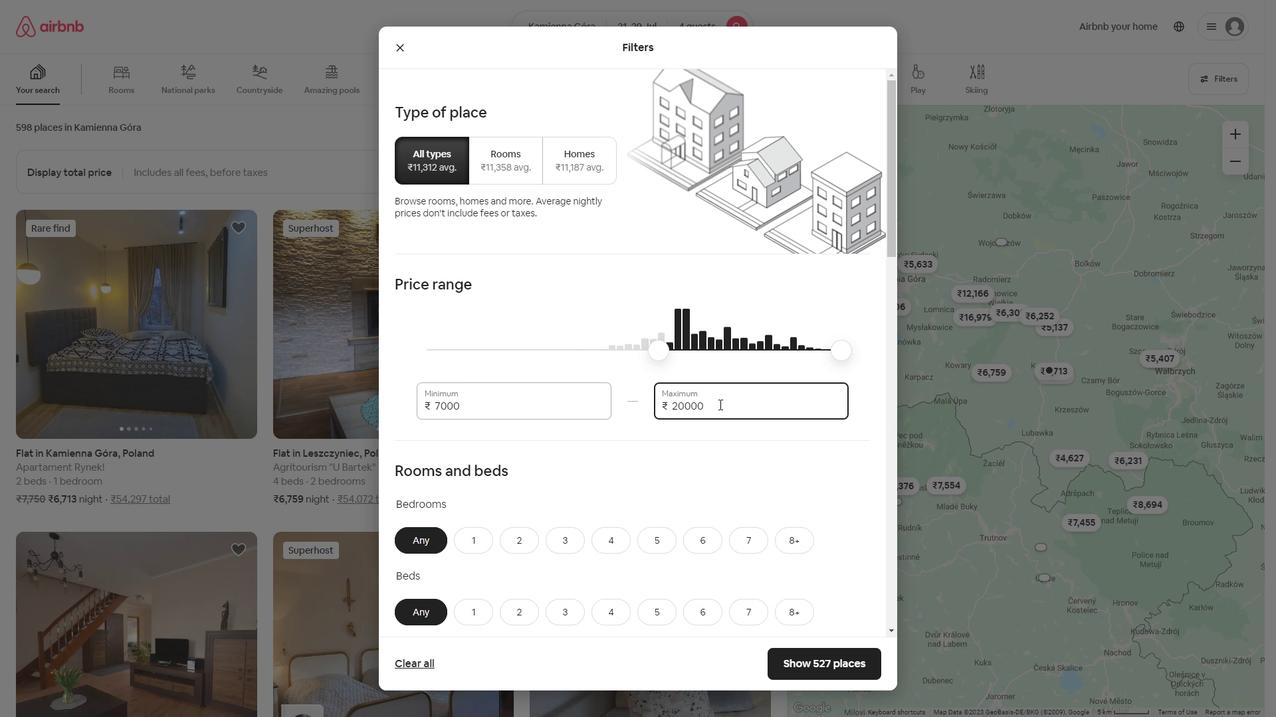 
Action: Mouse moved to (719, 404)
Screenshot: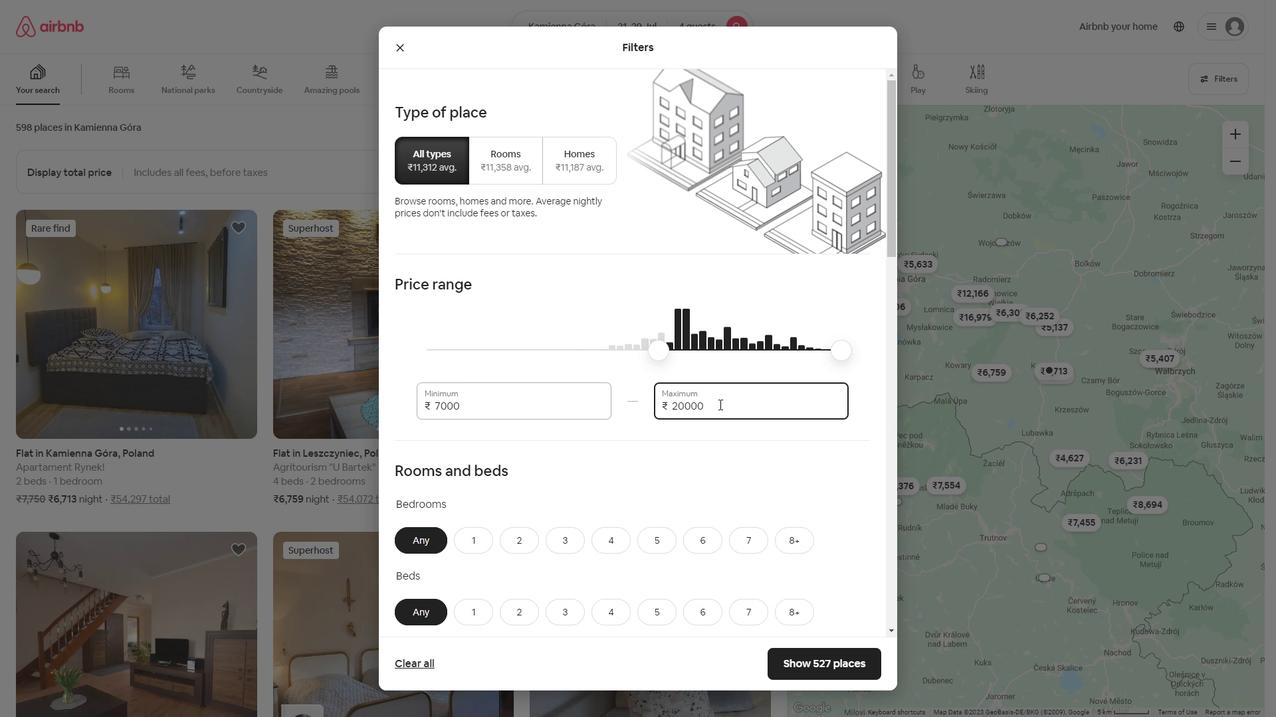 
Action: Key pressed <Key.backspace><Key.backspace><Key.backspace><Key.backspace><Key.backspace><Key.backspace><Key.backspace><Key.backspace><Key.backspace><Key.backspace>1
Screenshot: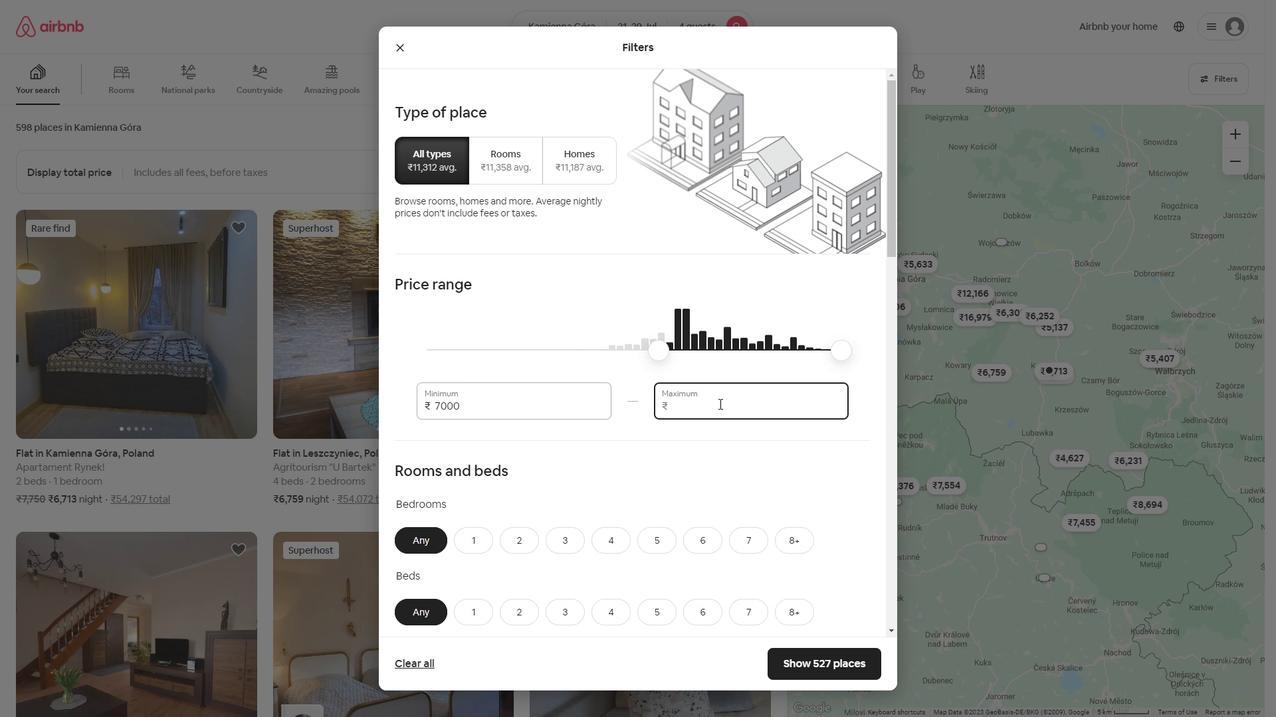 
Action: Mouse moved to (717, 404)
Screenshot: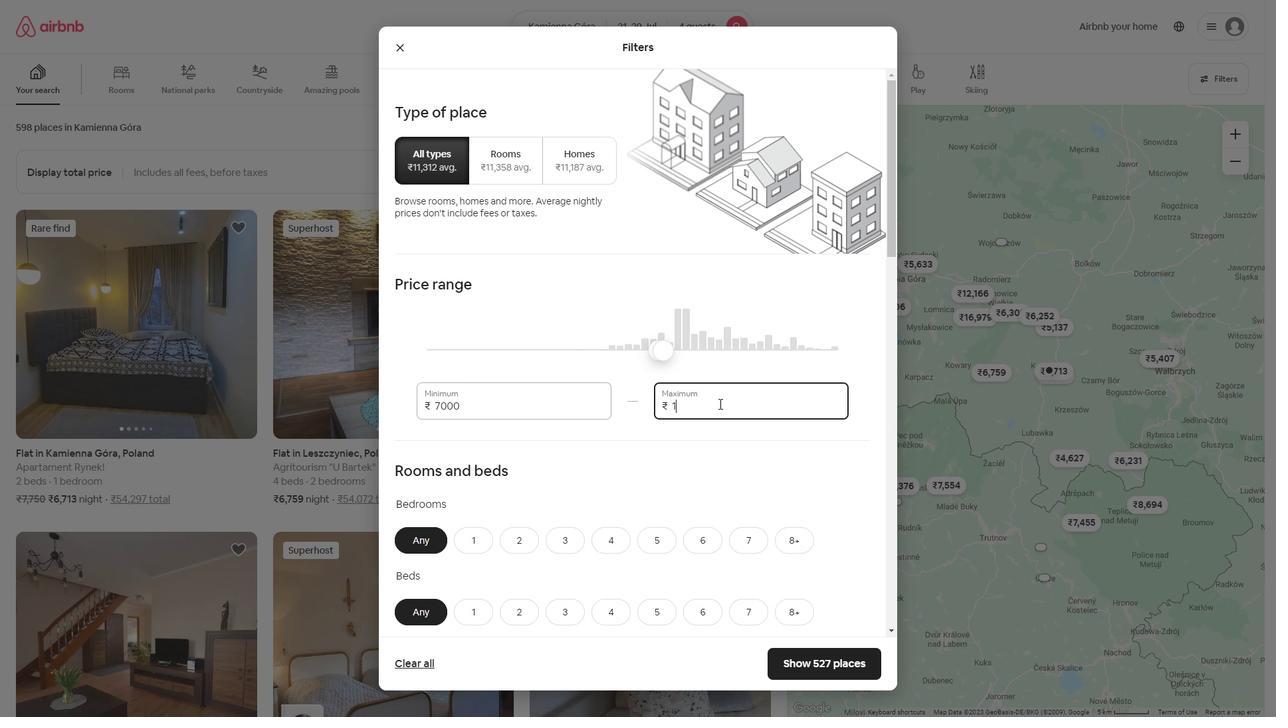 
Action: Key pressed 2000
Screenshot: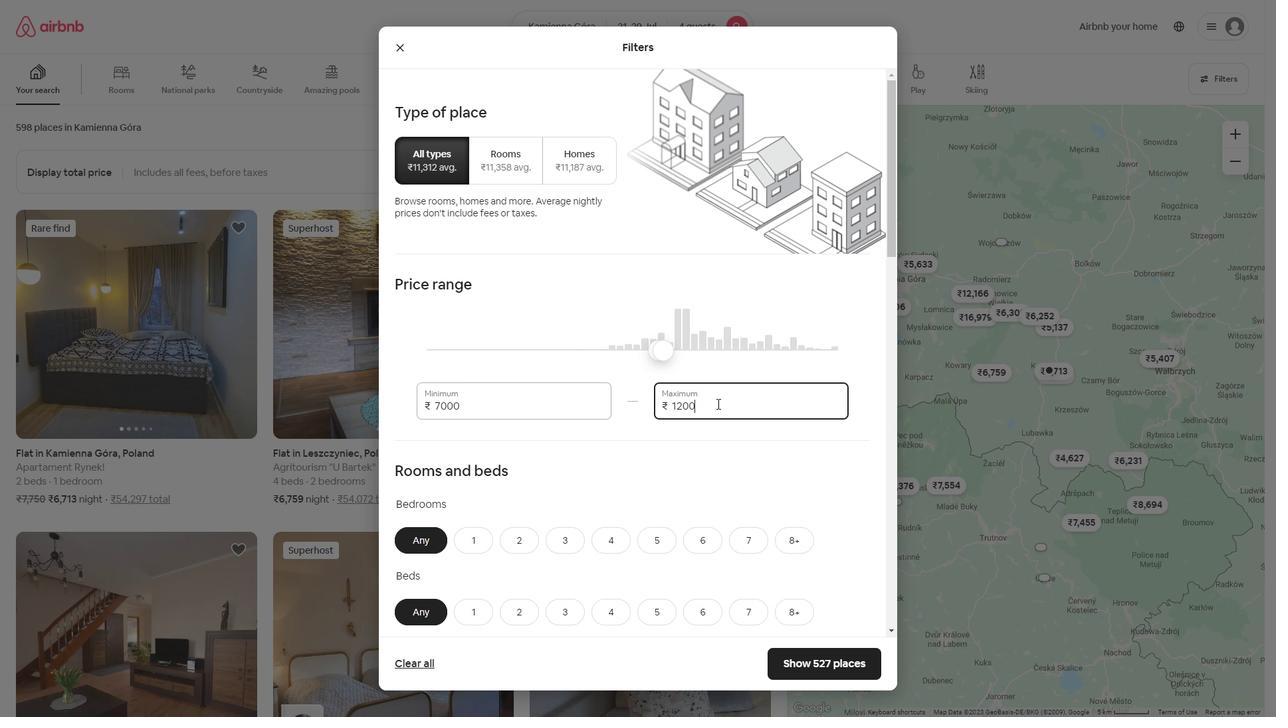 
Action: Mouse moved to (638, 403)
Screenshot: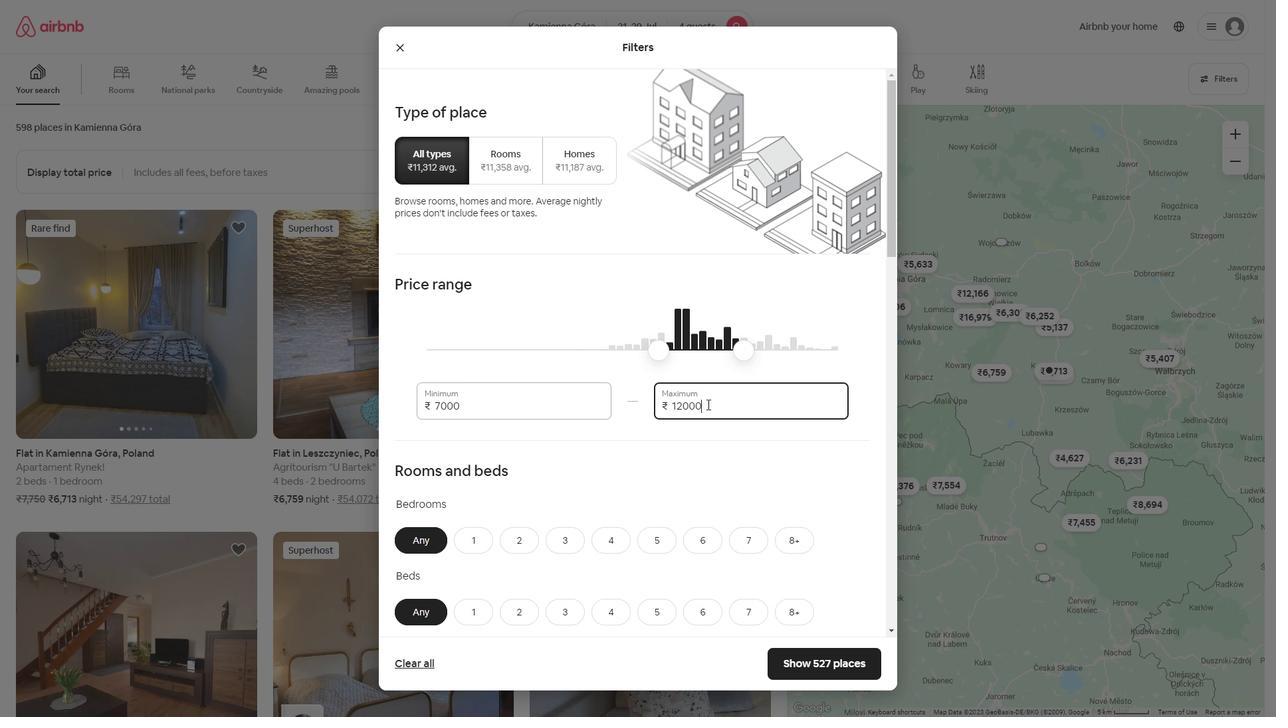 
Action: Mouse scrolled (638, 402) with delta (0, 0)
Screenshot: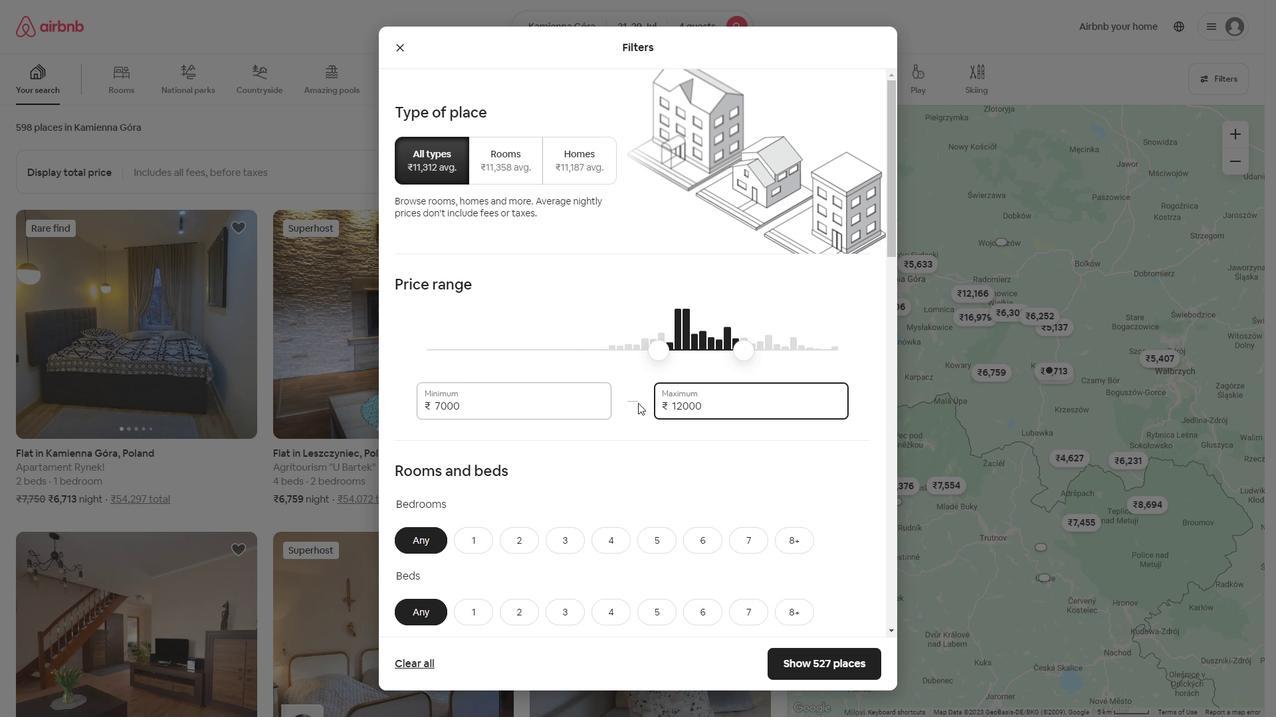 
Action: Mouse scrolled (638, 402) with delta (0, 0)
Screenshot: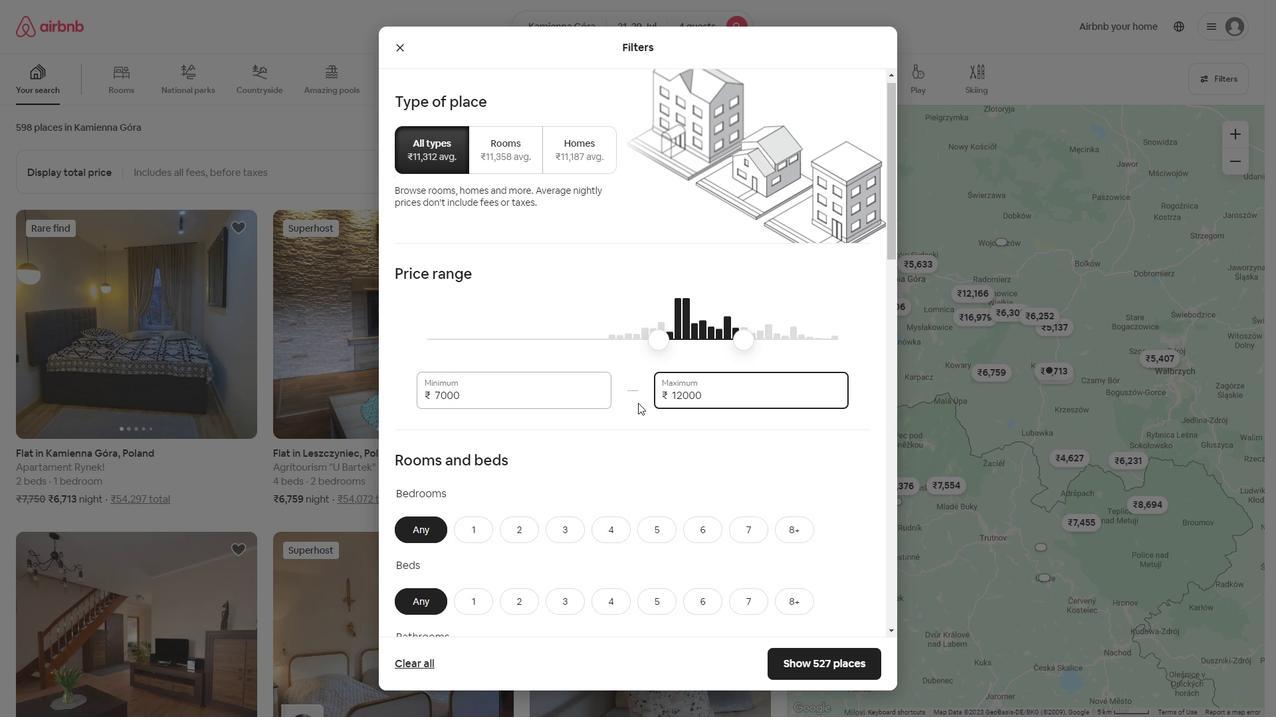 
Action: Mouse moved to (527, 462)
Screenshot: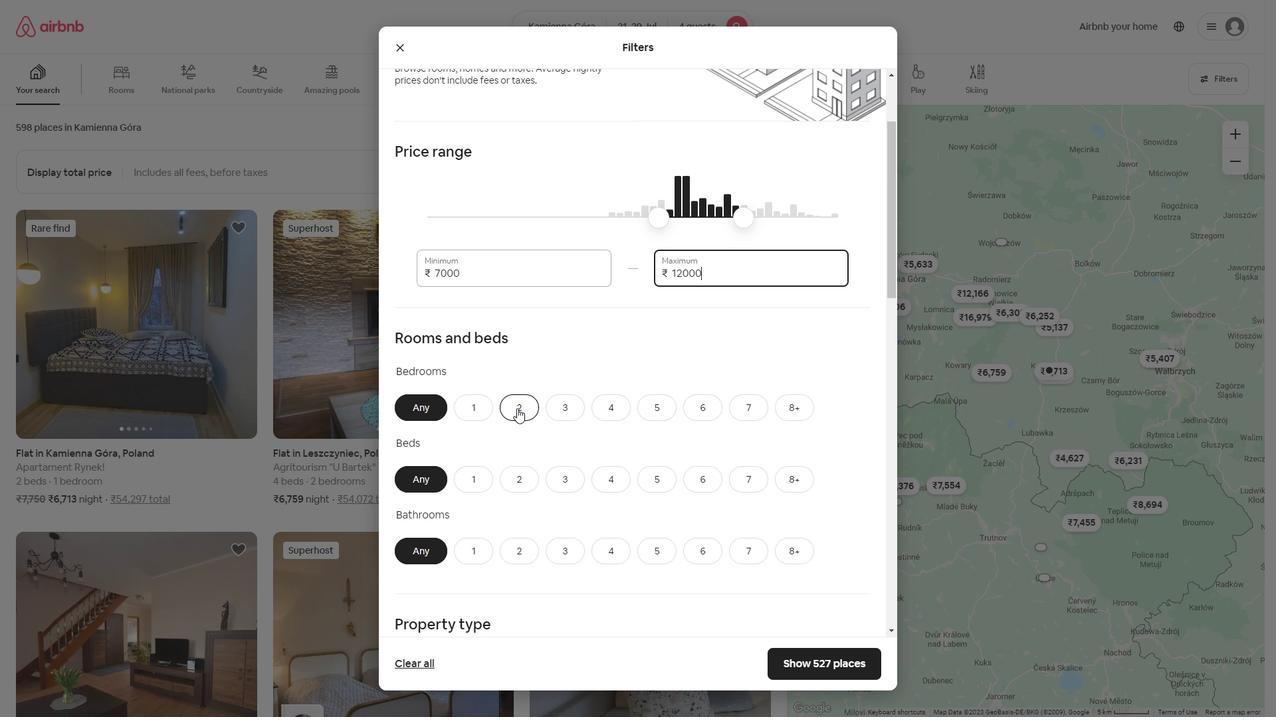 
Action: Mouse pressed left at (517, 407)
Screenshot: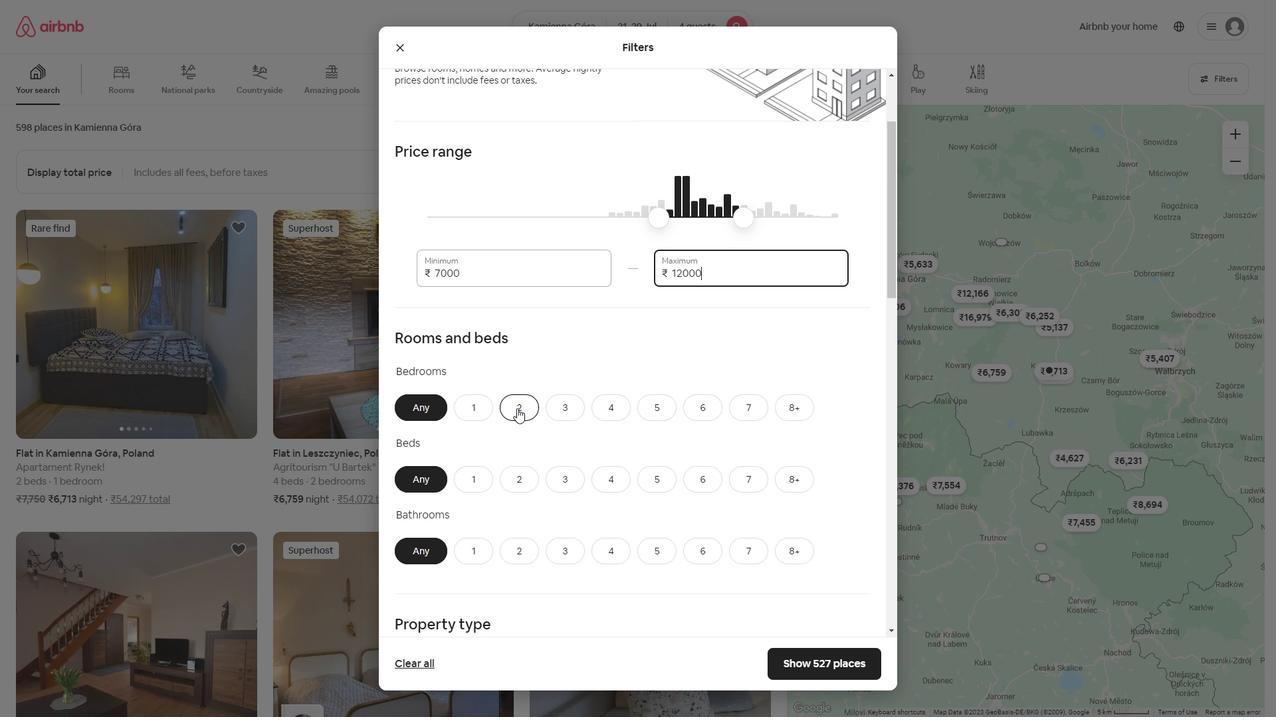 
Action: Mouse moved to (527, 475)
Screenshot: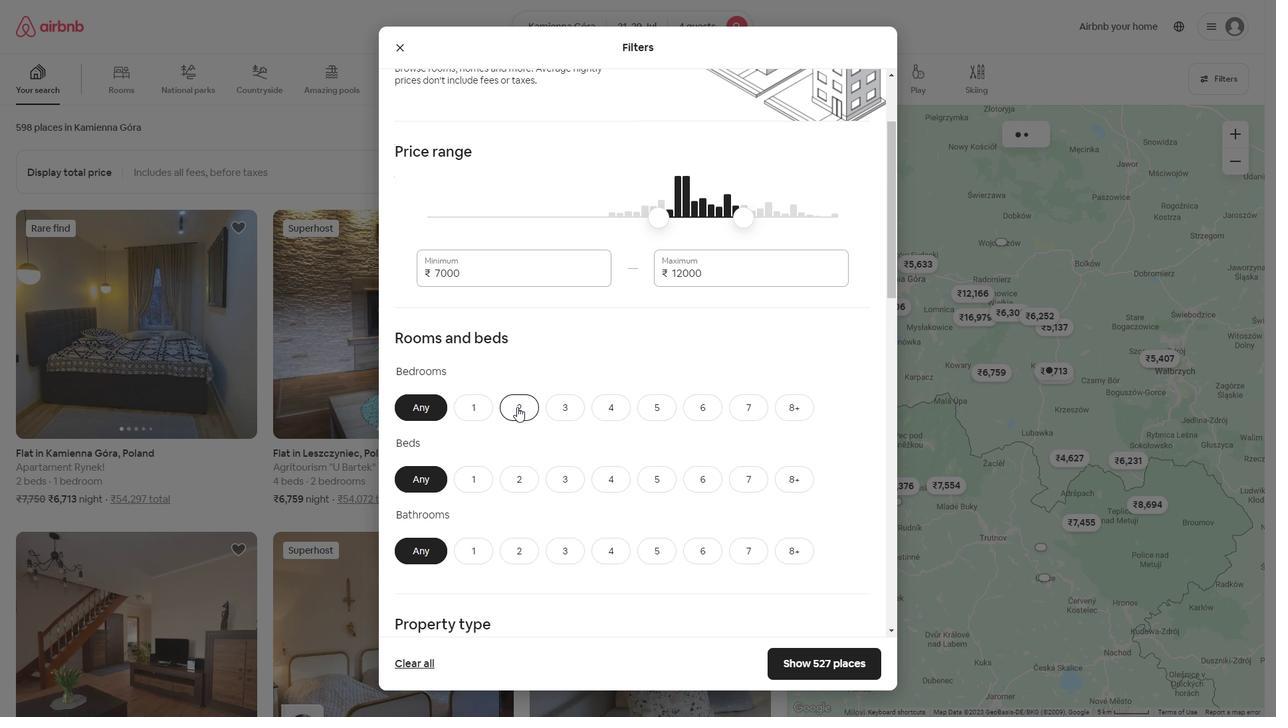 
Action: Mouse pressed left at (527, 475)
Screenshot: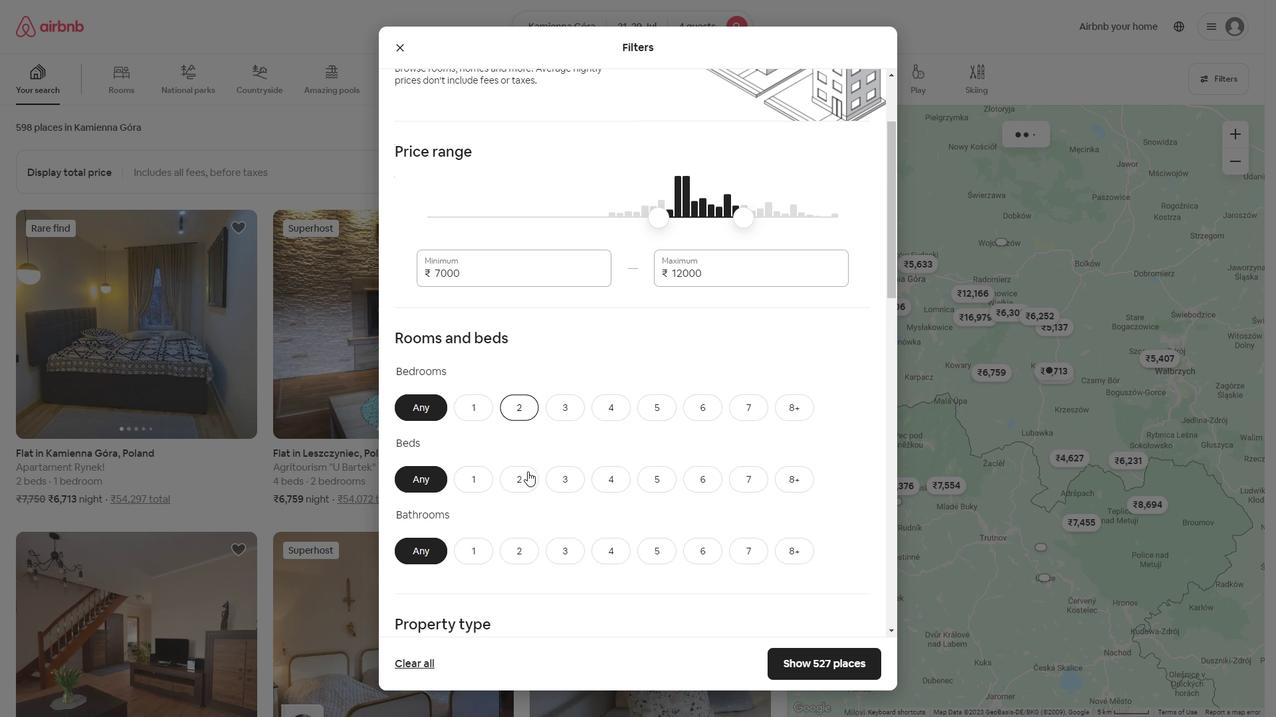 
Action: Mouse moved to (516, 541)
Screenshot: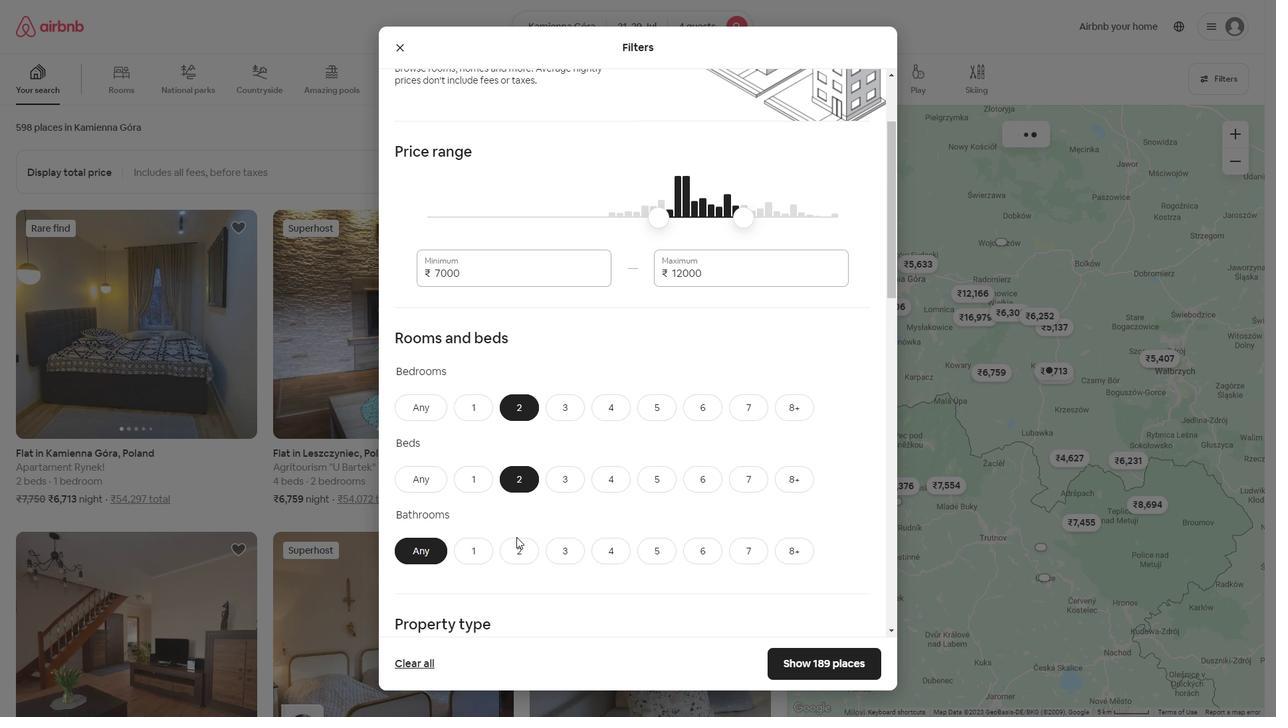 
Action: Mouse pressed left at (516, 541)
Screenshot: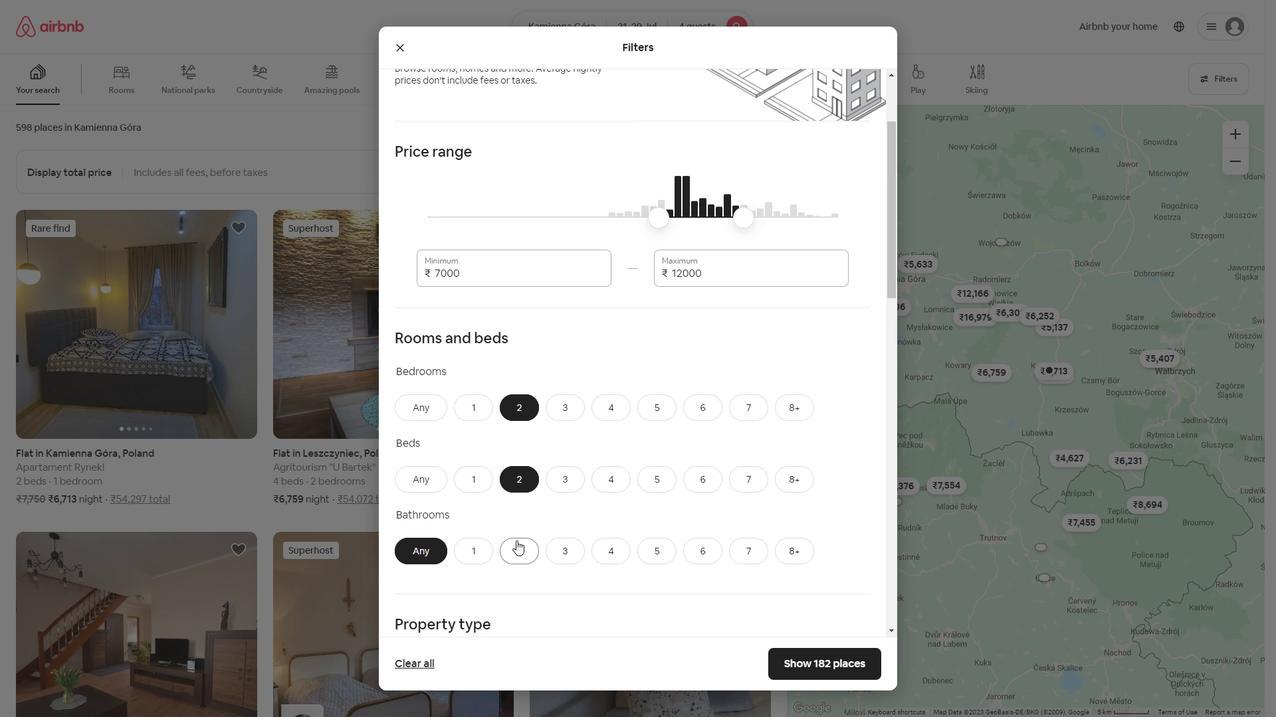 
Action: Mouse moved to (527, 386)
Screenshot: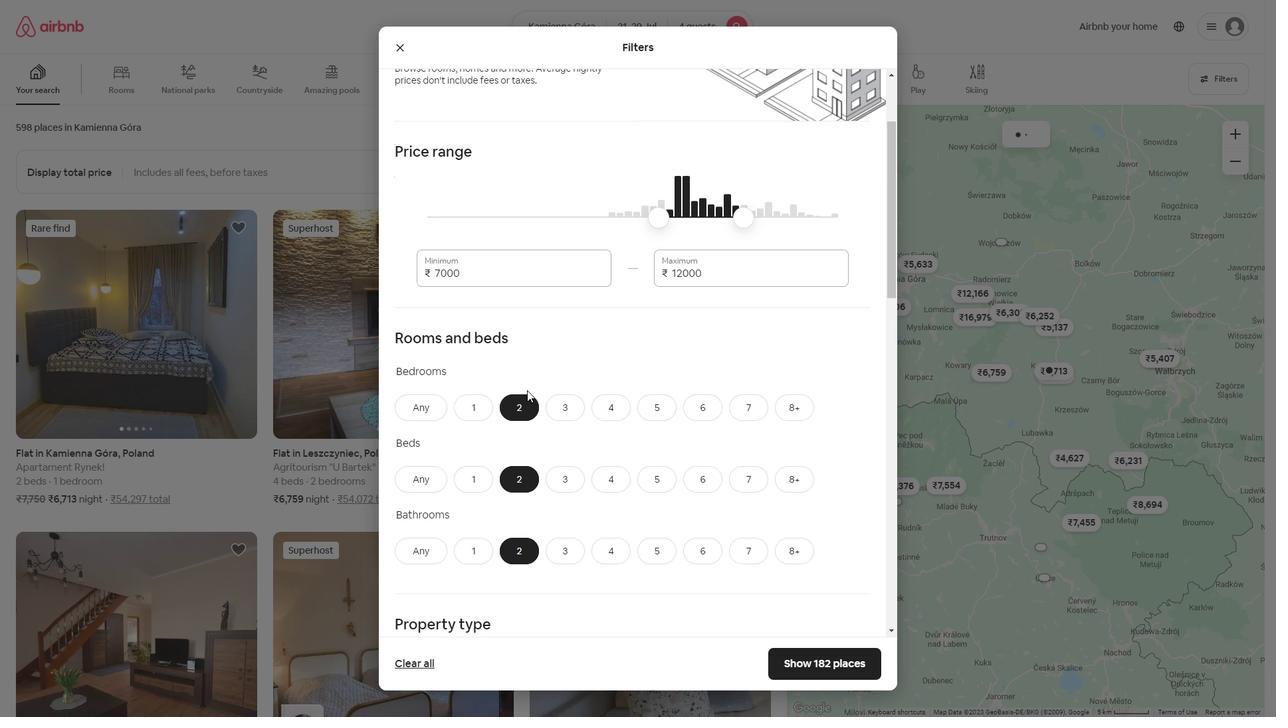 
Action: Mouse scrolled (527, 386) with delta (0, 0)
Screenshot: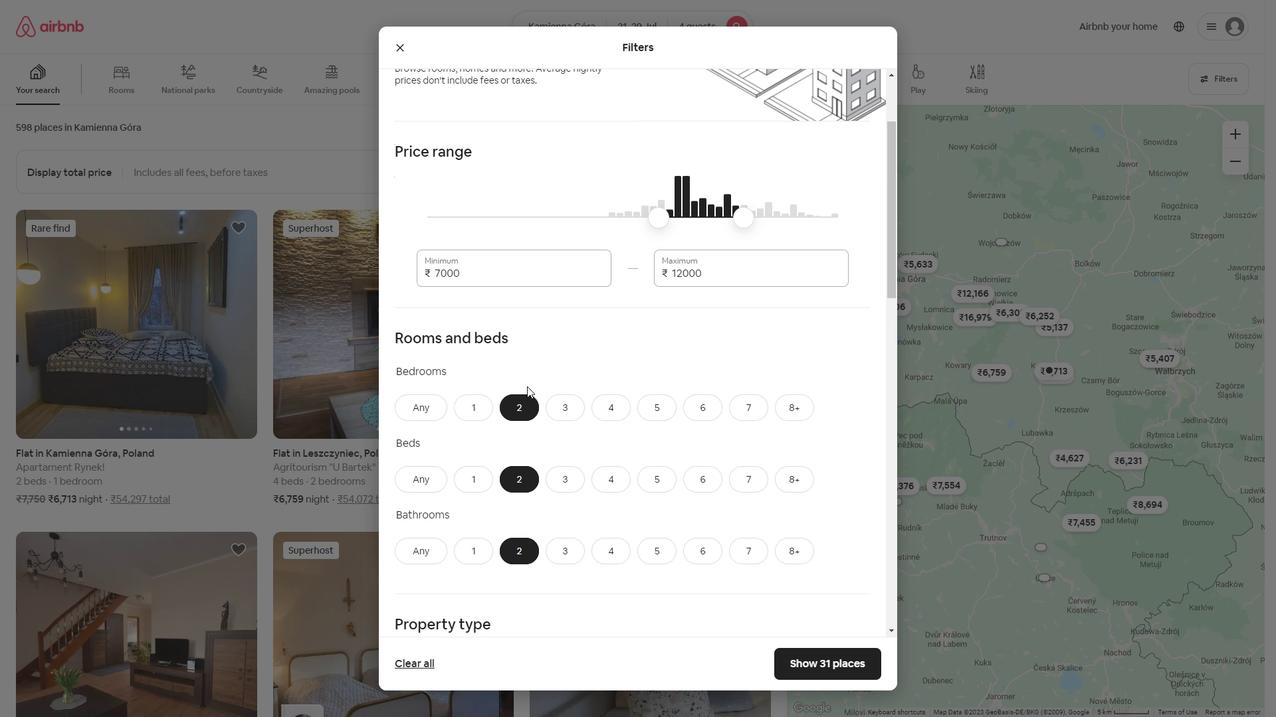 
Action: Mouse scrolled (527, 386) with delta (0, 0)
Screenshot: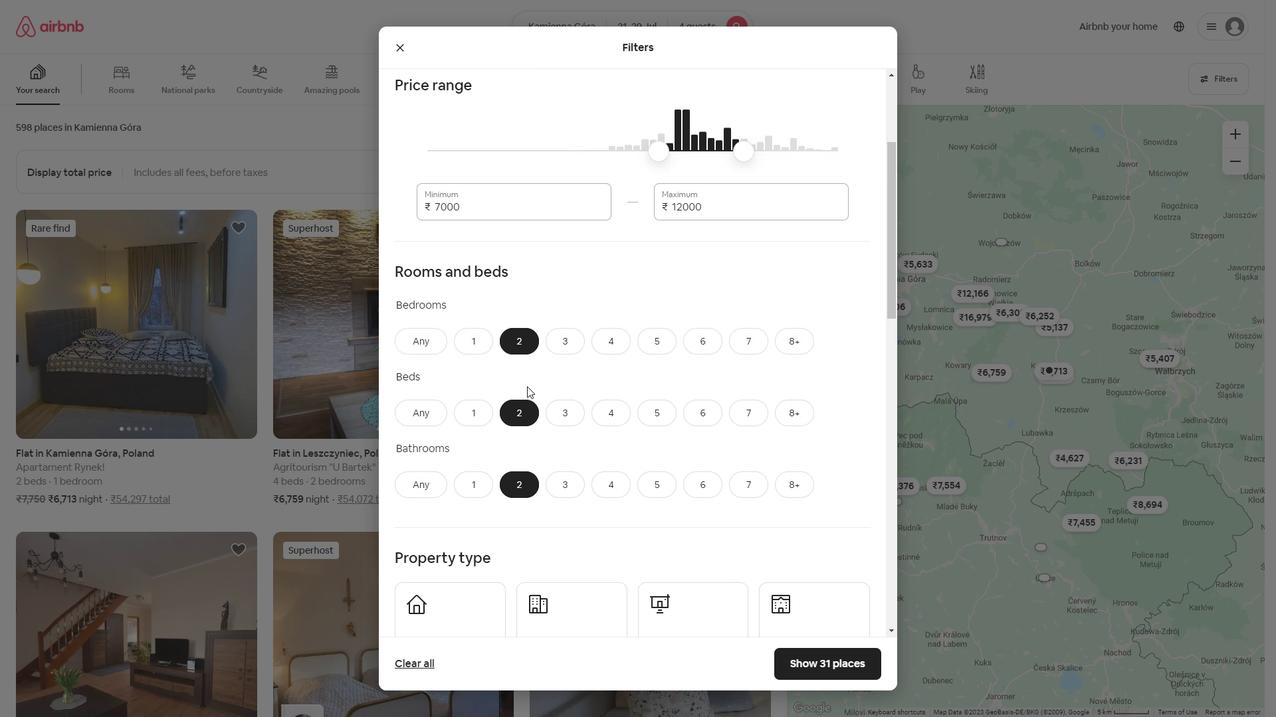 
Action: Mouse scrolled (527, 386) with delta (0, 0)
Screenshot: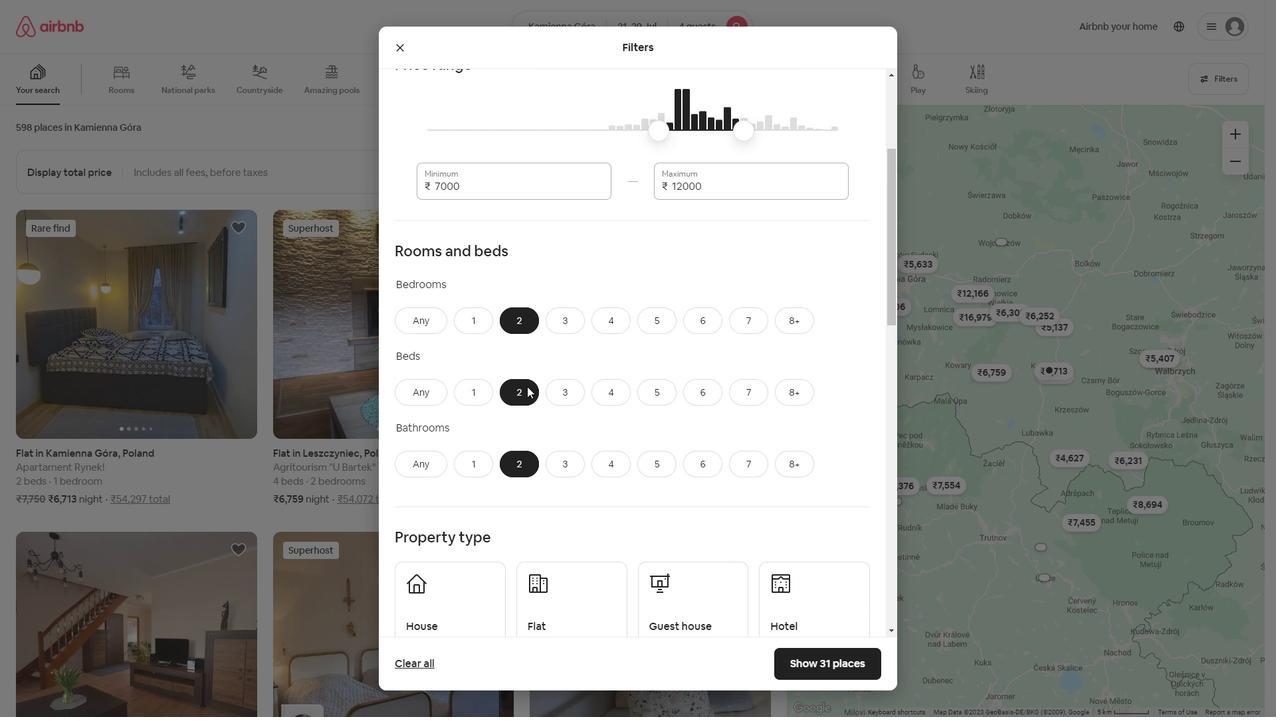 
Action: Mouse moved to (491, 503)
Screenshot: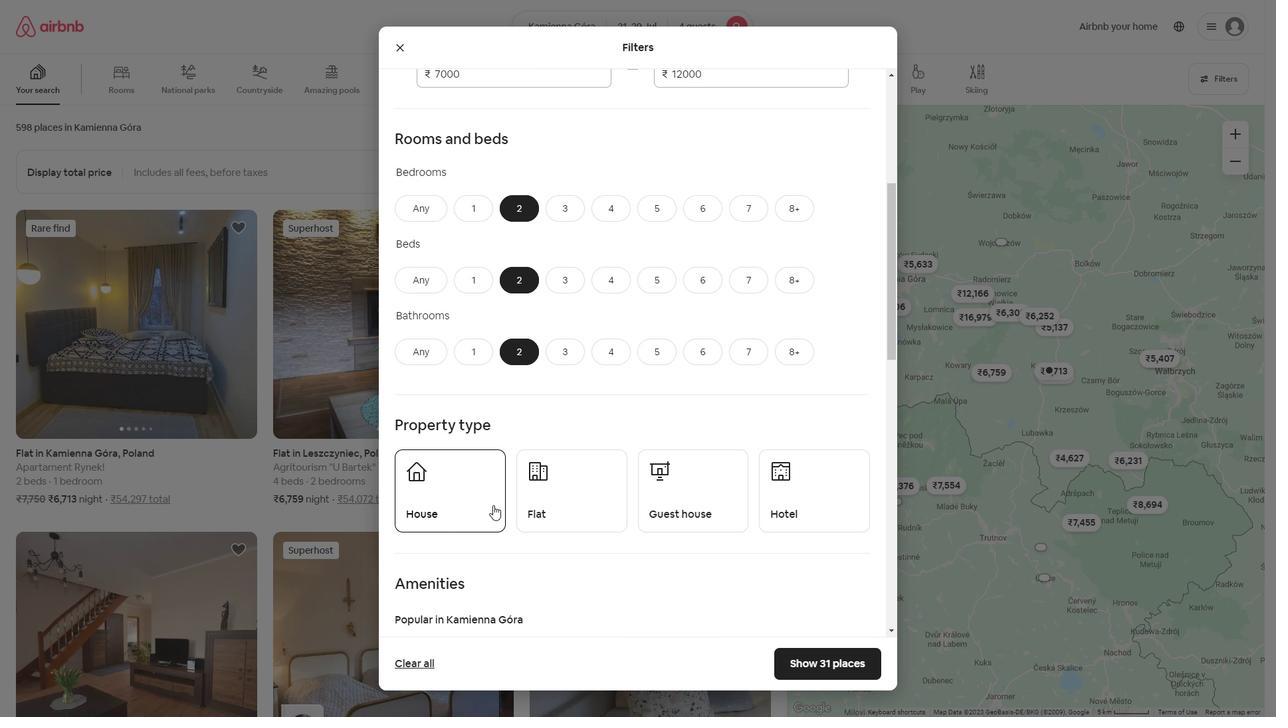 
Action: Mouse pressed left at (491, 503)
Screenshot: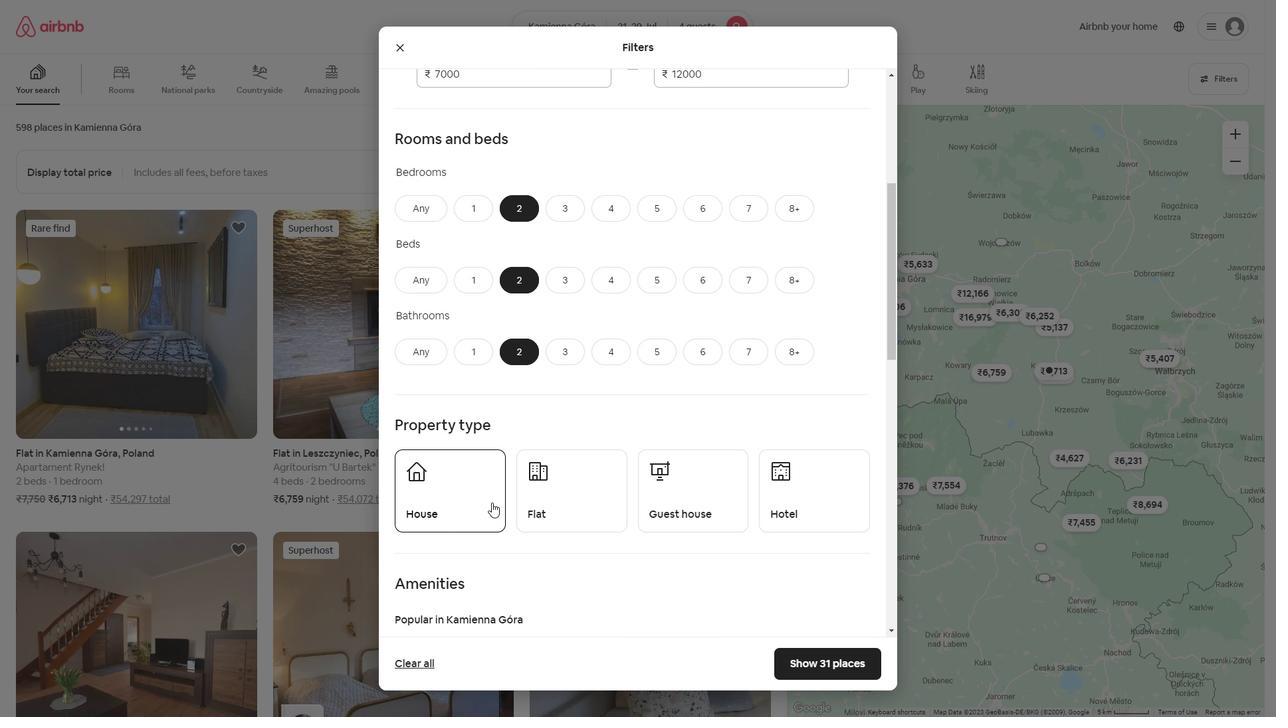 
Action: Mouse moved to (537, 503)
Screenshot: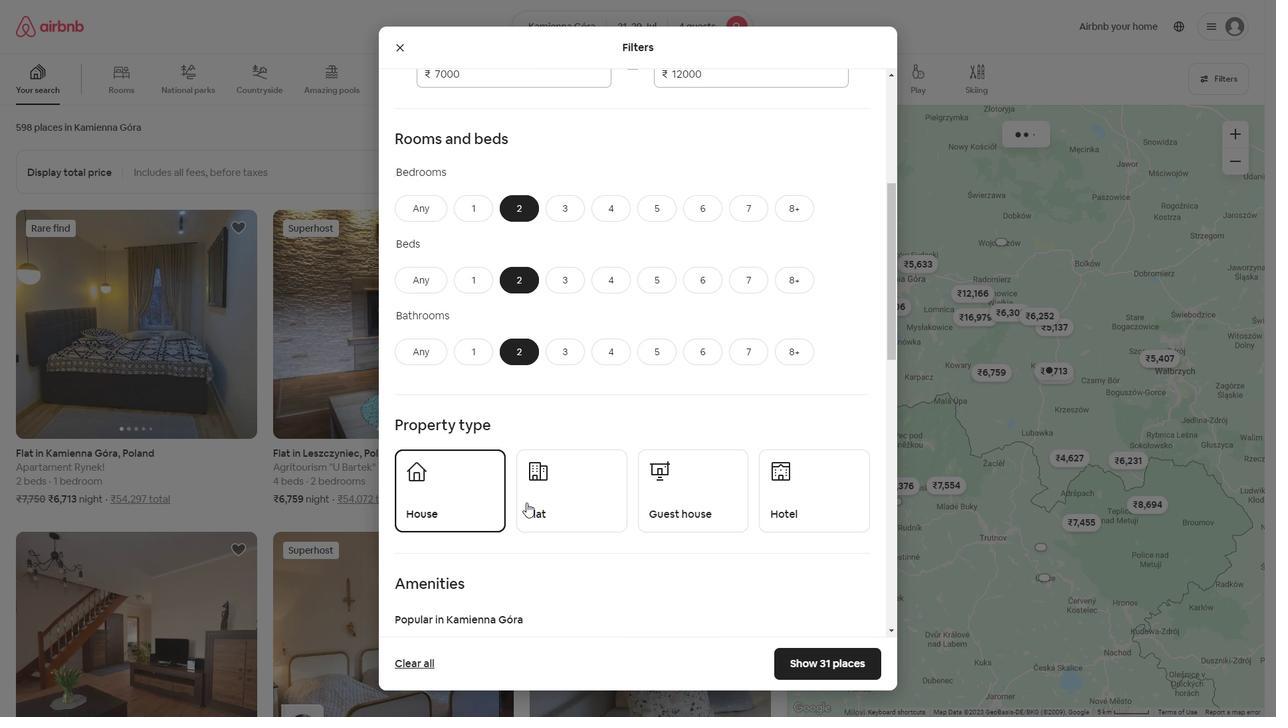 
Action: Mouse pressed left at (537, 503)
Screenshot: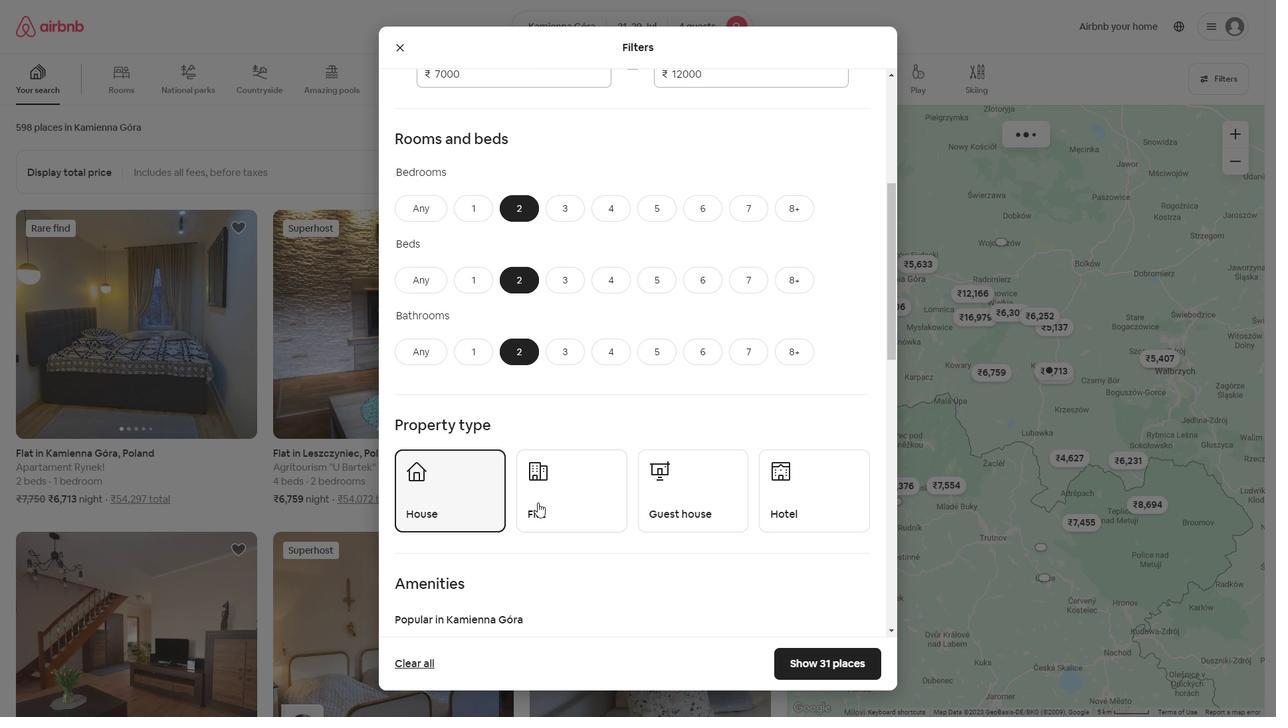 
Action: Mouse moved to (651, 503)
Screenshot: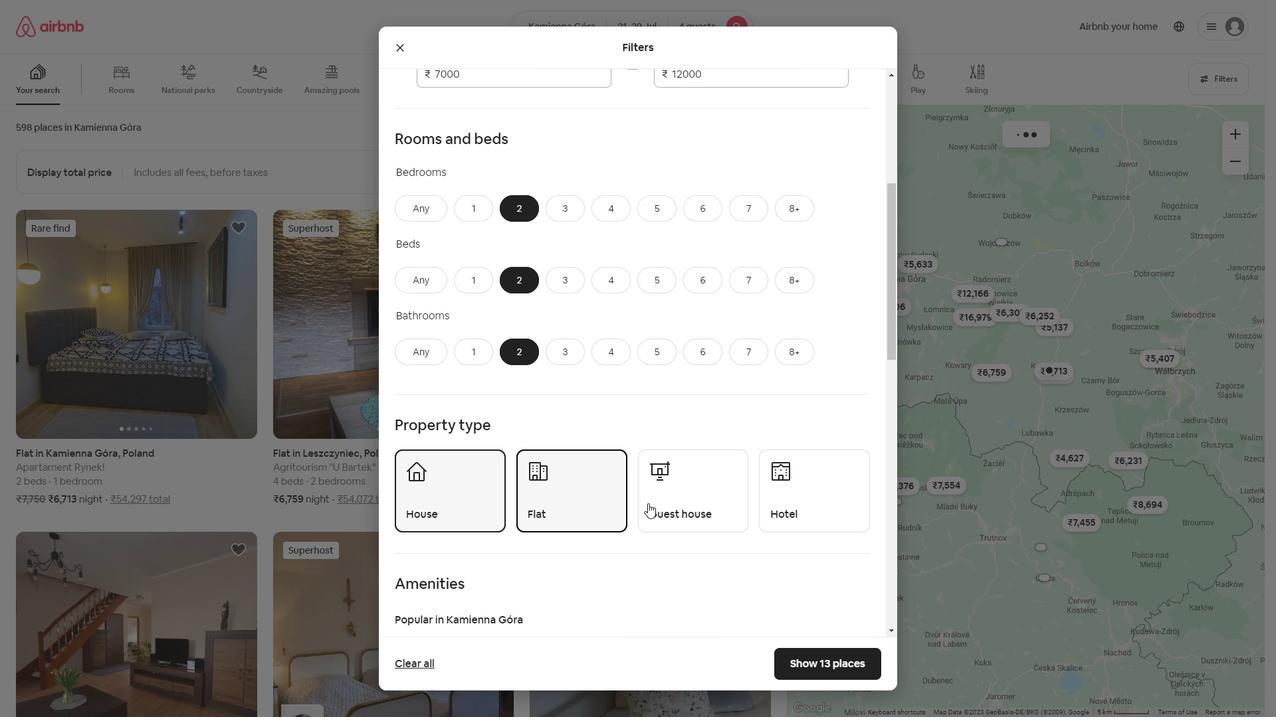 
Action: Mouse pressed left at (651, 503)
Screenshot: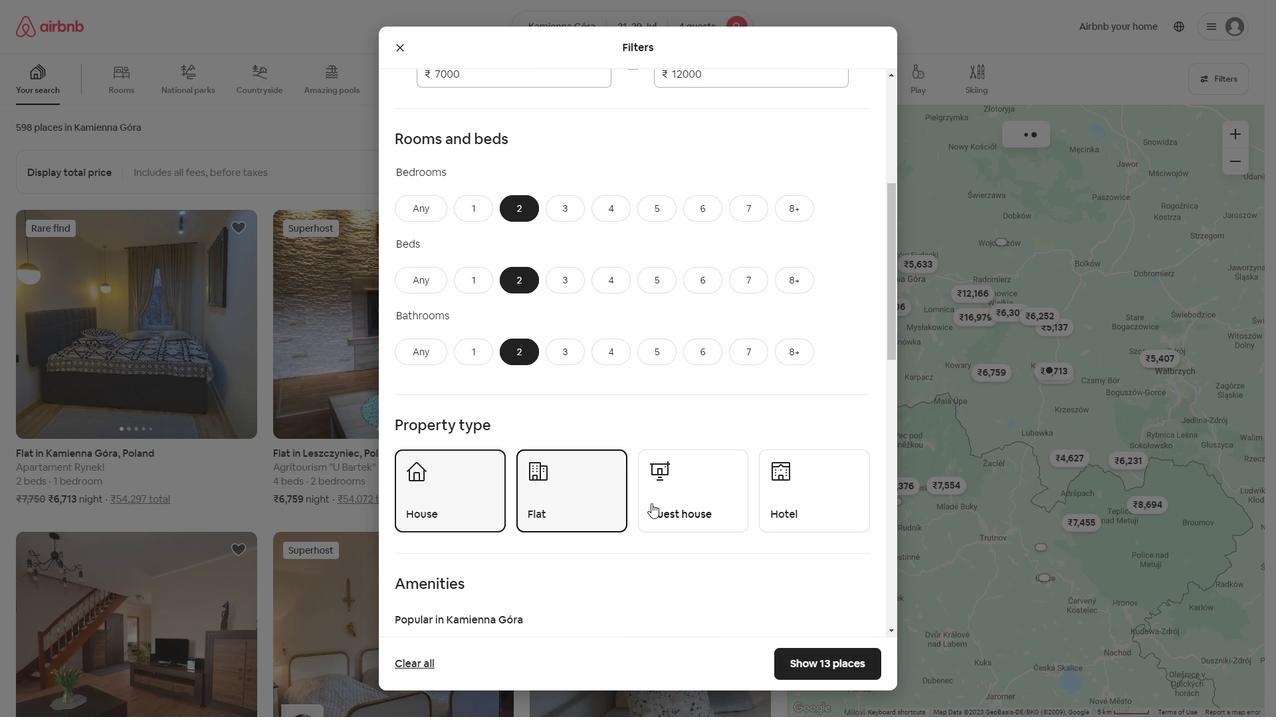 
Action: Mouse moved to (503, 344)
Screenshot: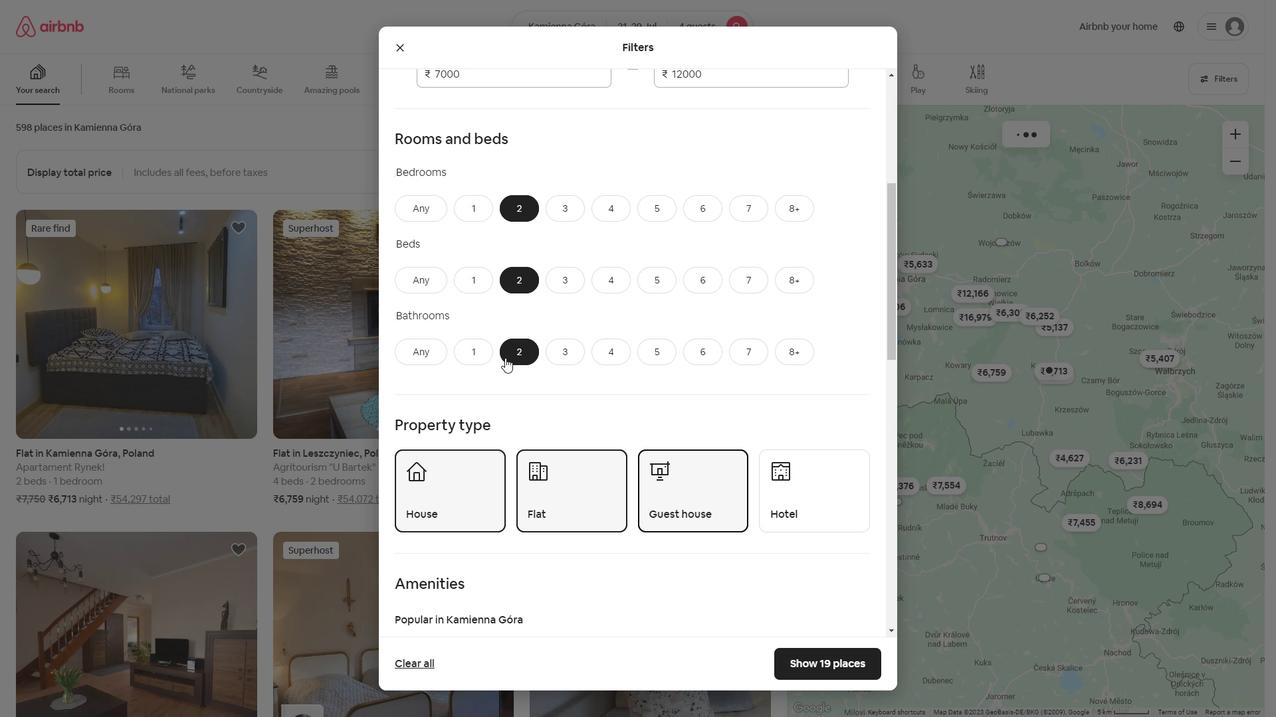 
Action: Mouse scrolled (503, 343) with delta (0, 0)
Screenshot: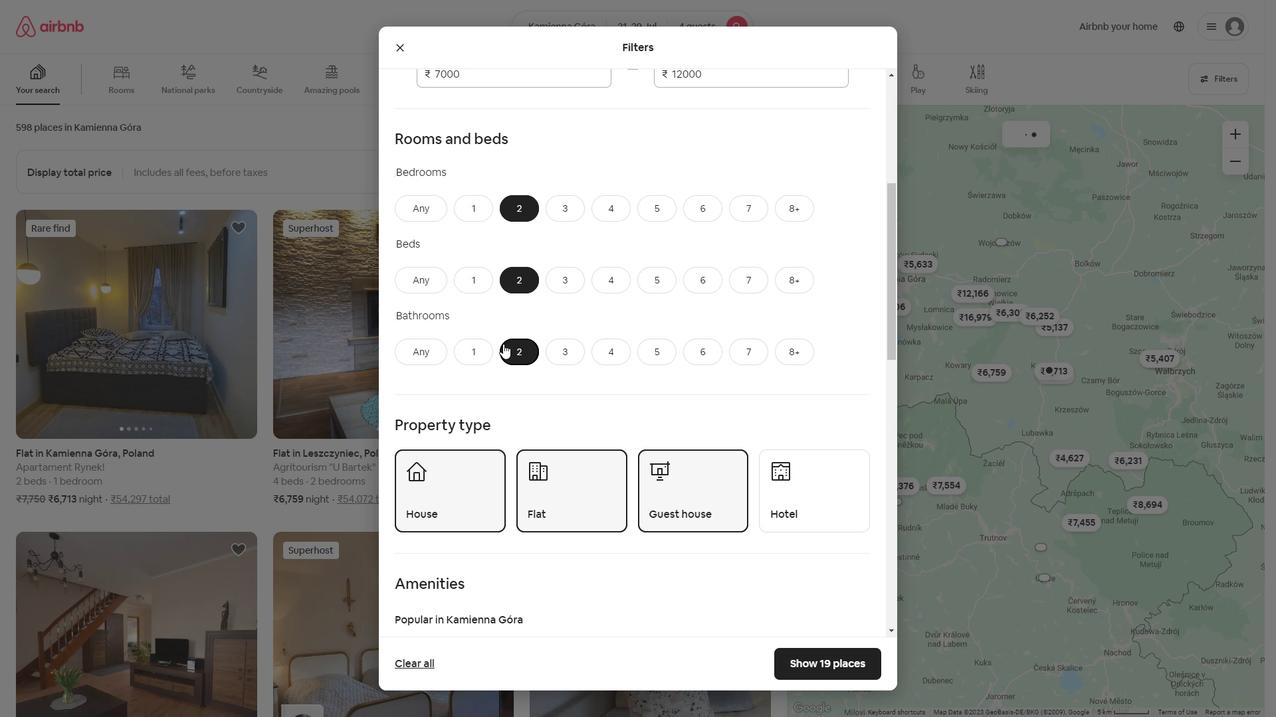 
Action: Mouse scrolled (503, 343) with delta (0, 0)
Screenshot: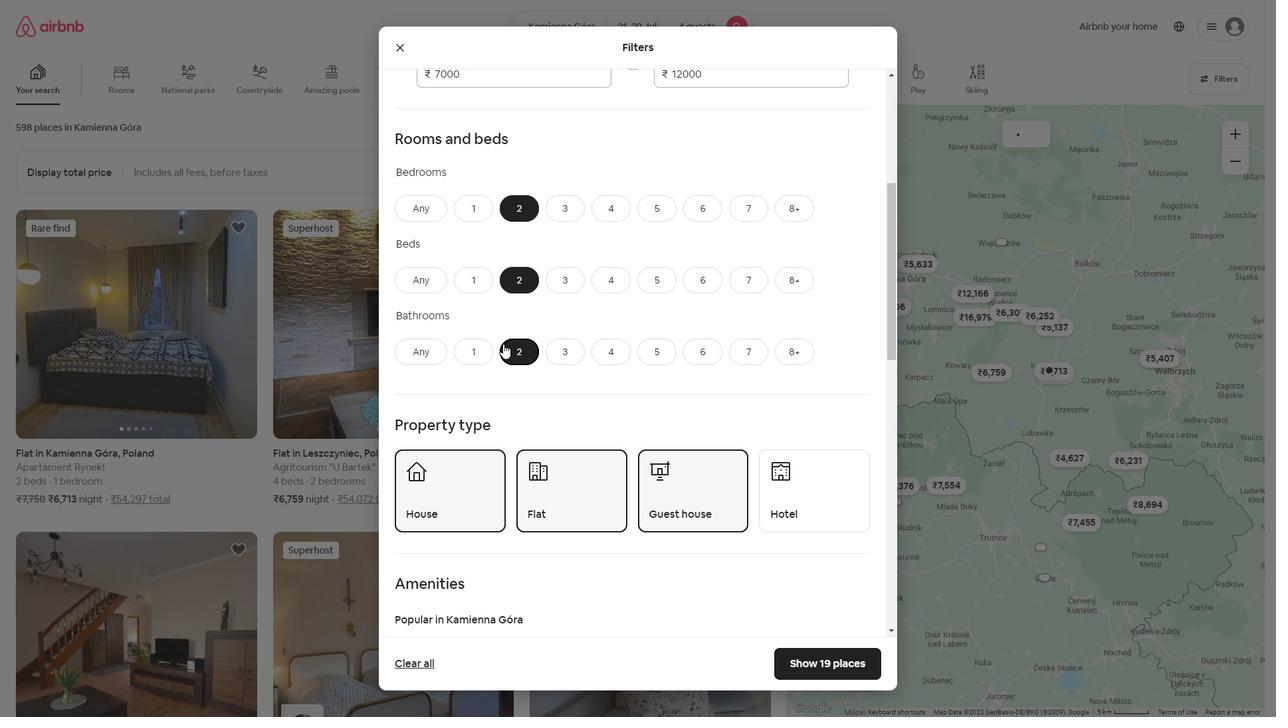 
Action: Mouse scrolled (503, 343) with delta (0, 0)
Screenshot: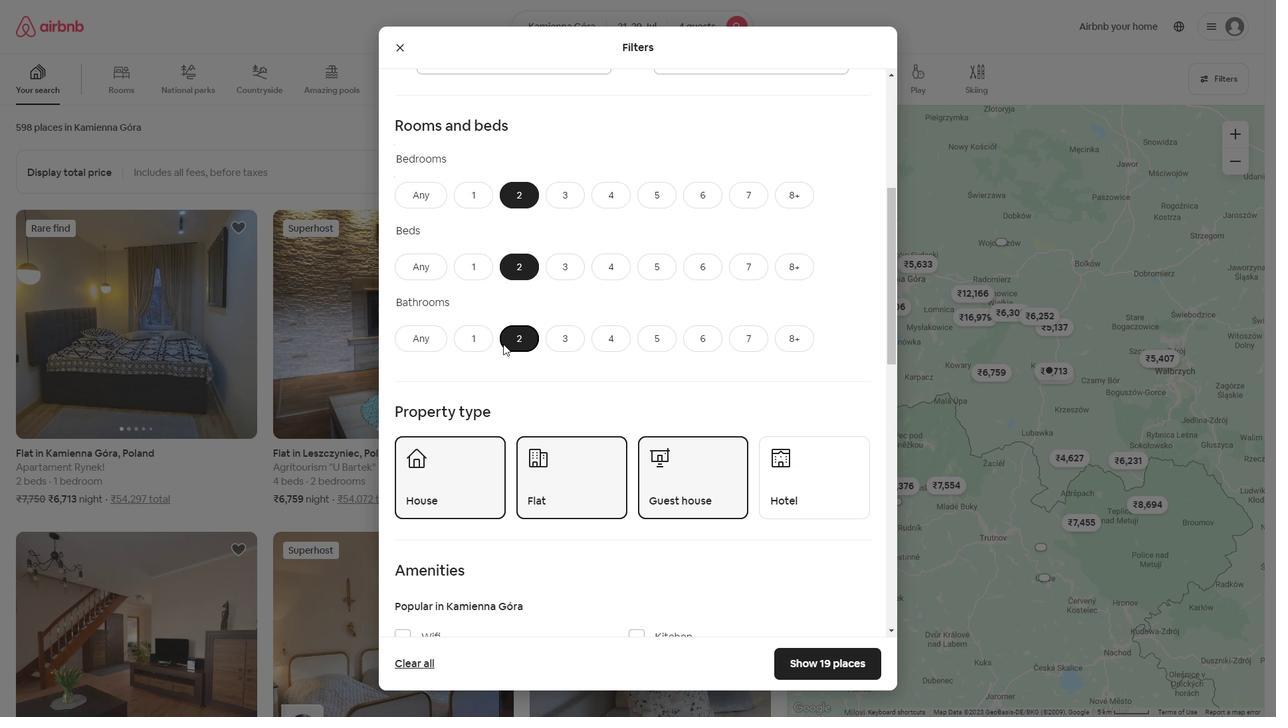 
Action: Mouse scrolled (503, 343) with delta (0, 0)
Screenshot: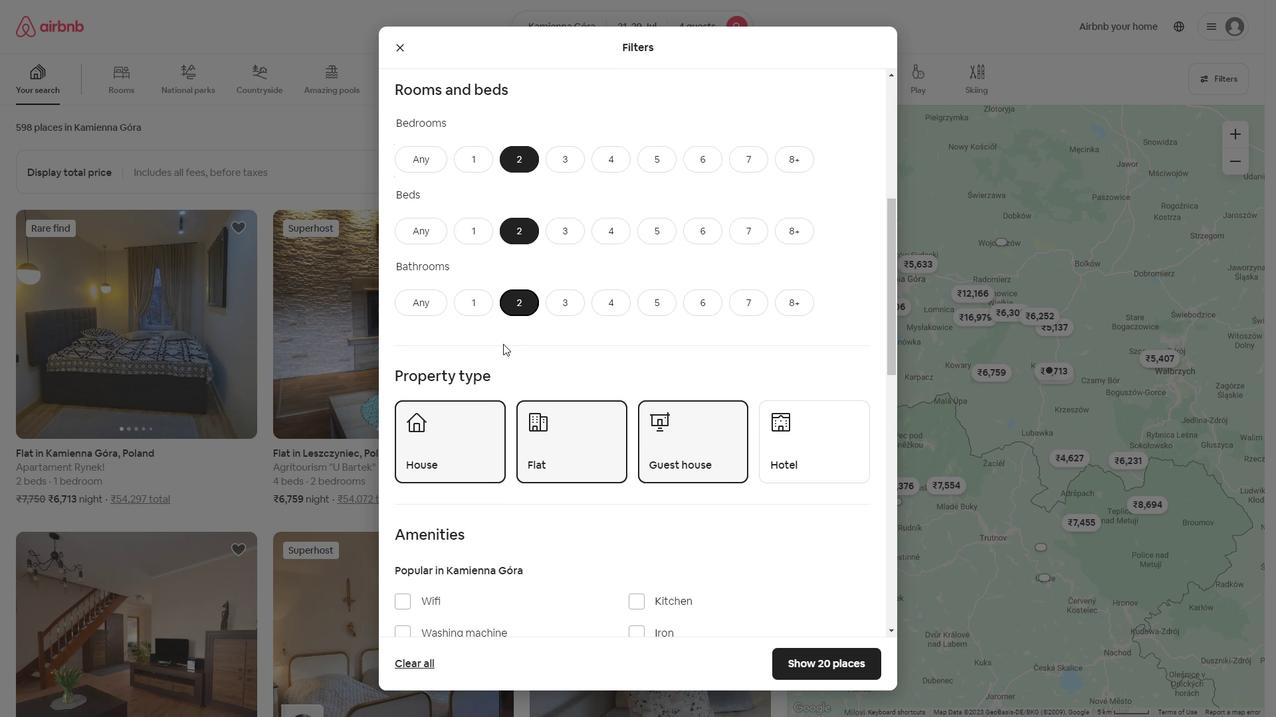 
Action: Mouse moved to (482, 408)
Screenshot: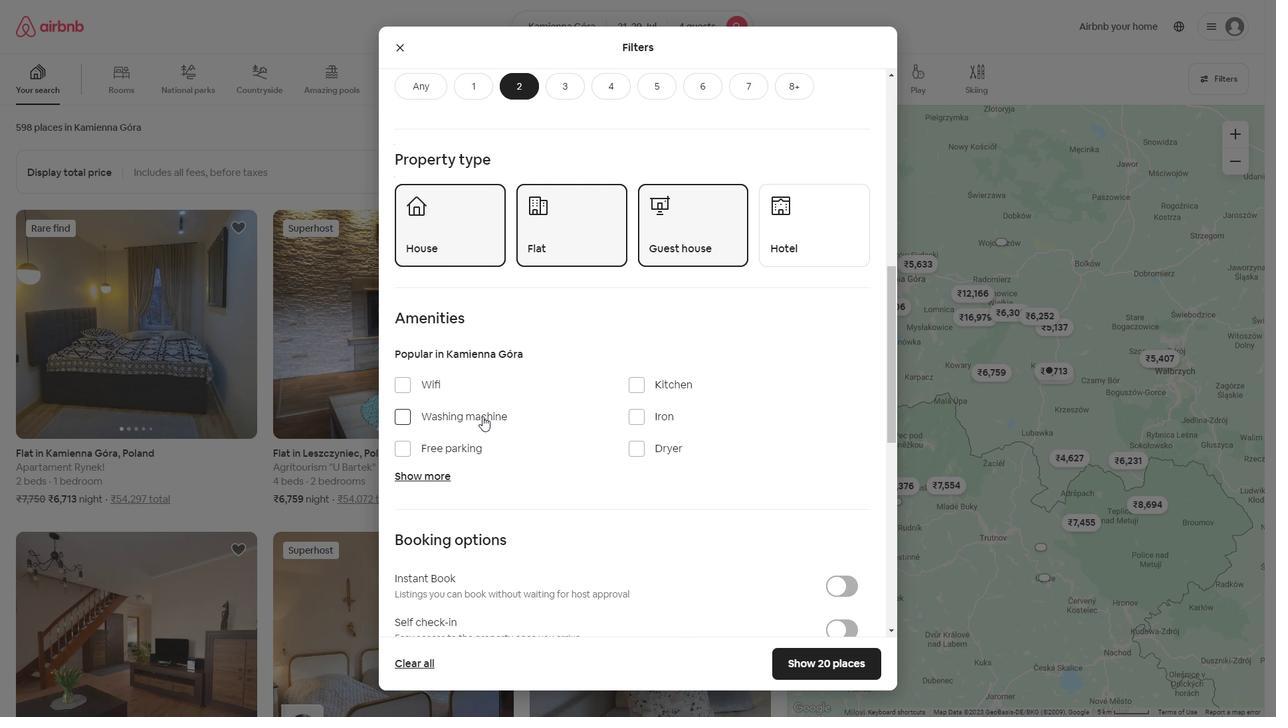 
Action: Mouse pressed left at (482, 408)
Screenshot: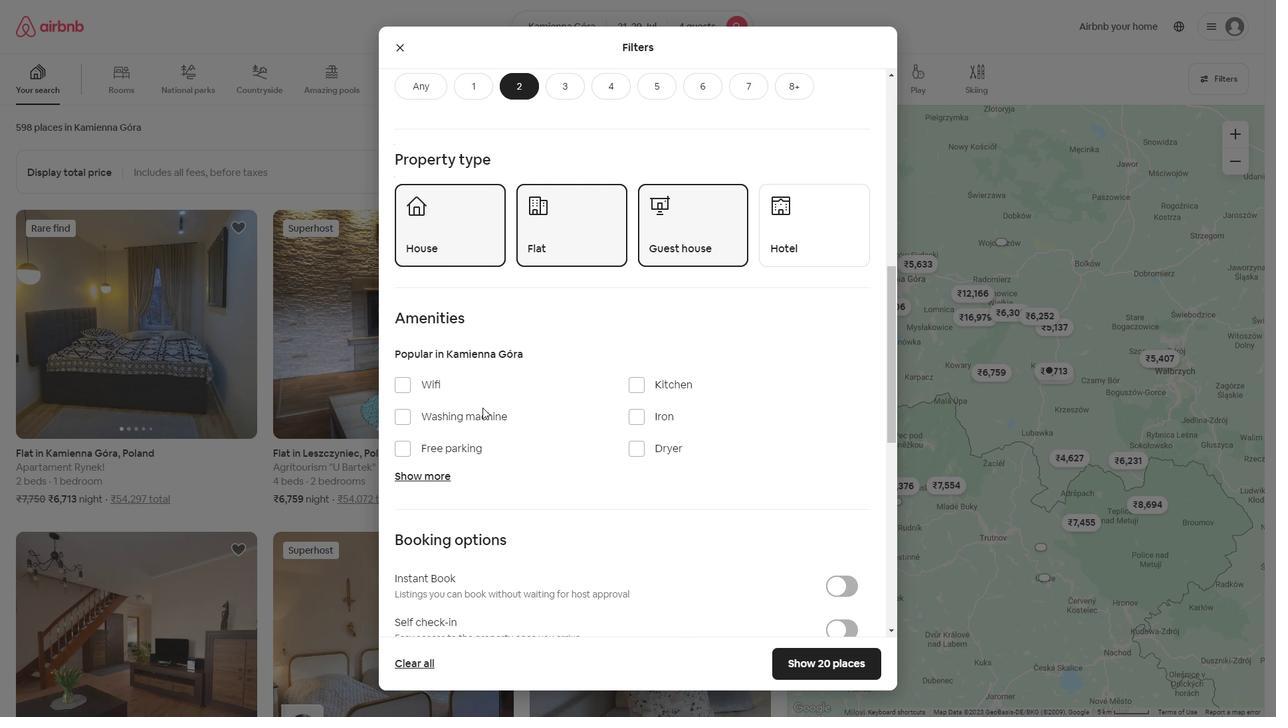 
Action: Mouse moved to (618, 348)
Screenshot: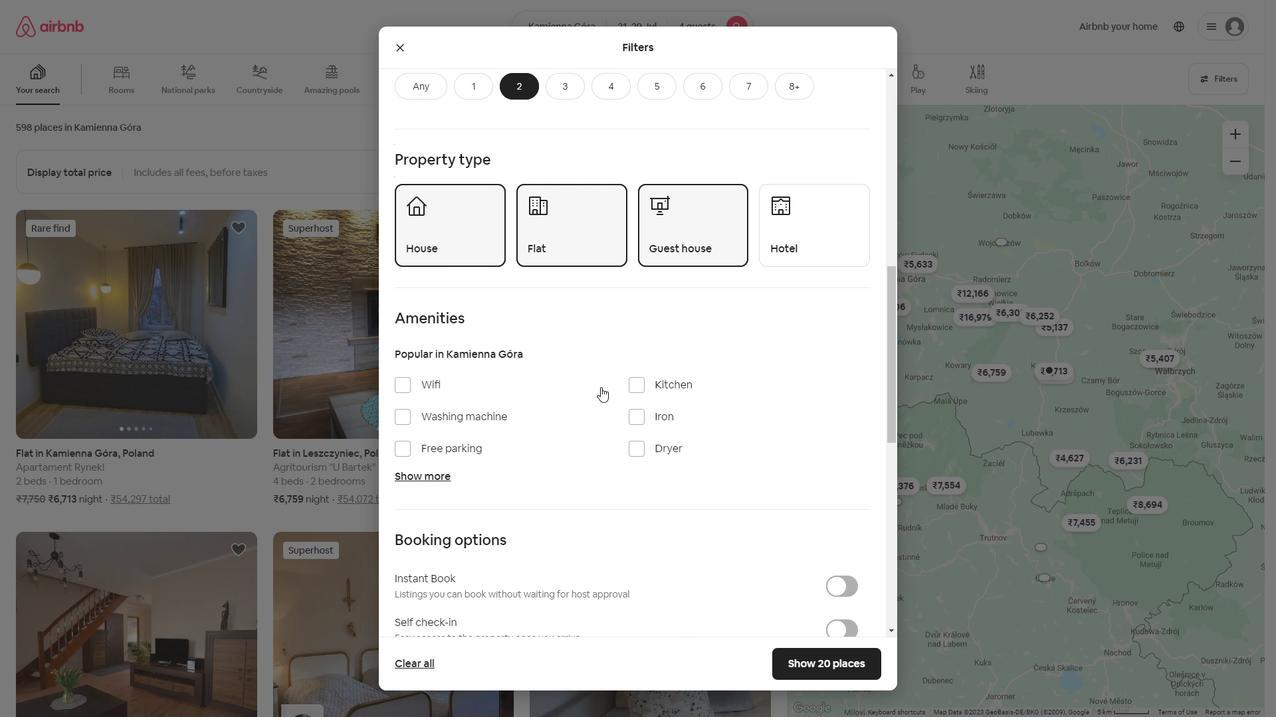 
Action: Mouse scrolled (618, 348) with delta (0, 0)
Screenshot: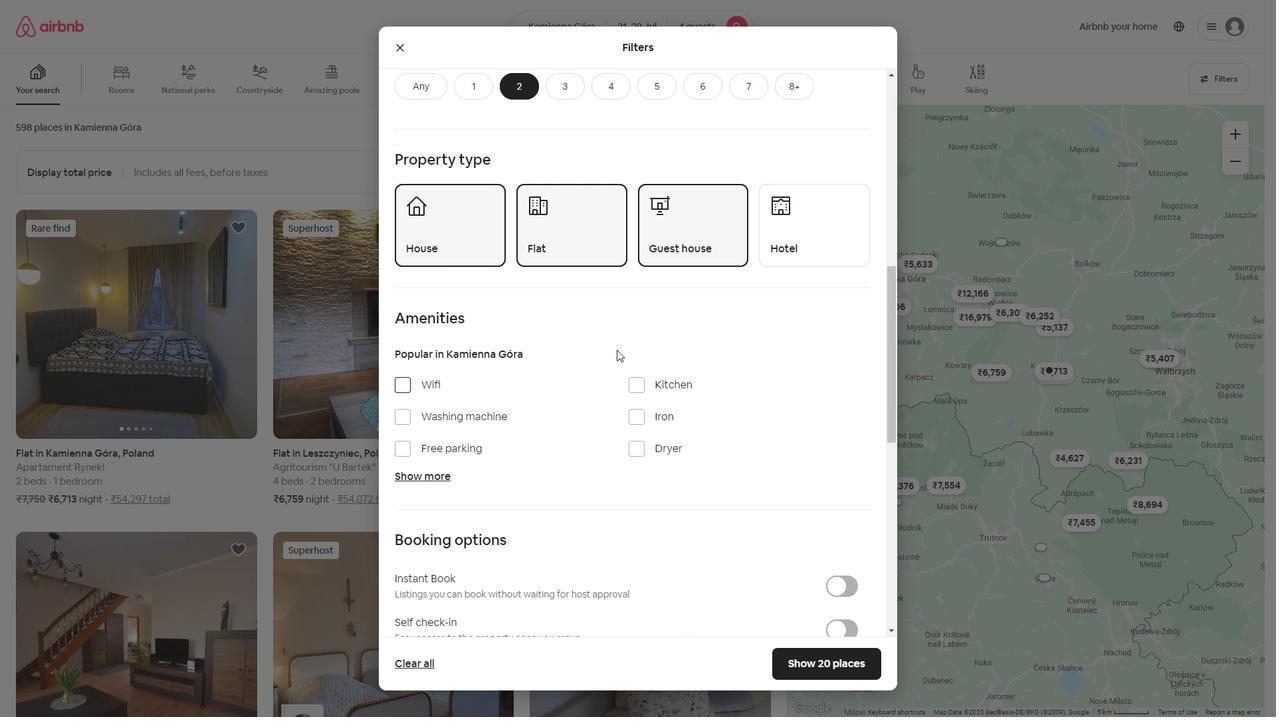 
Action: Mouse scrolled (618, 348) with delta (0, 0)
Screenshot: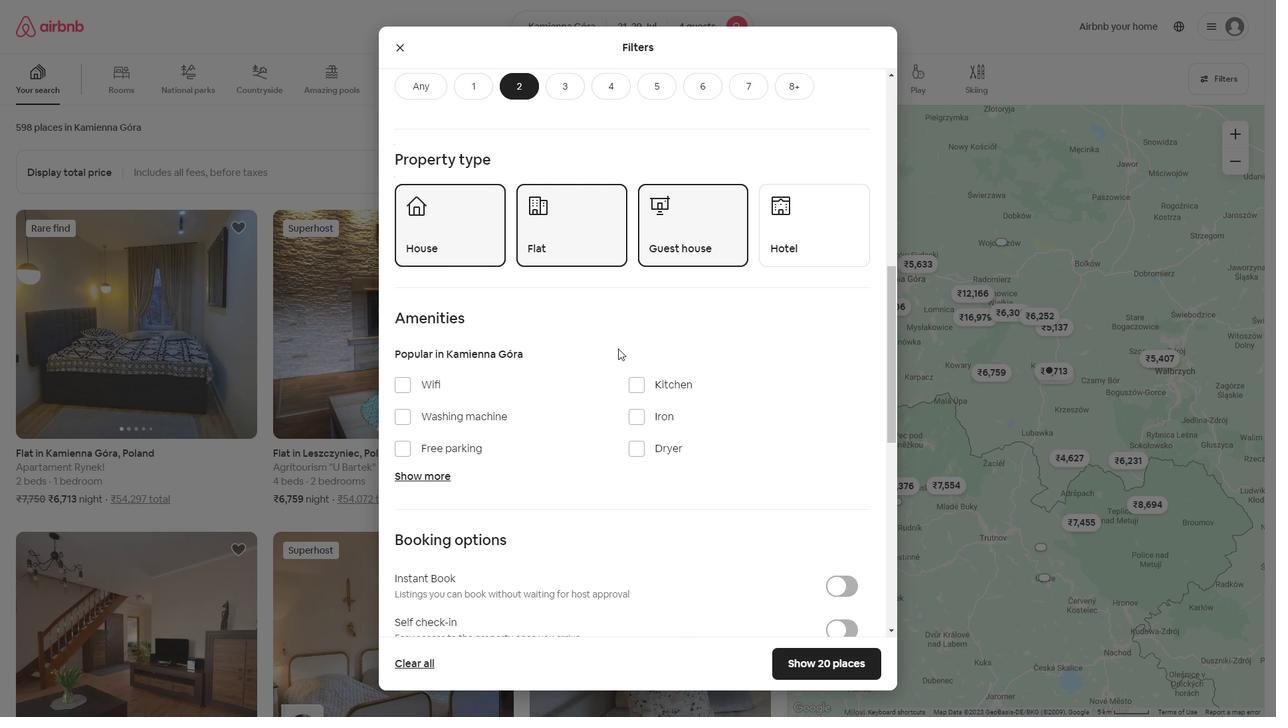 
Action: Mouse scrolled (618, 348) with delta (0, 0)
Screenshot: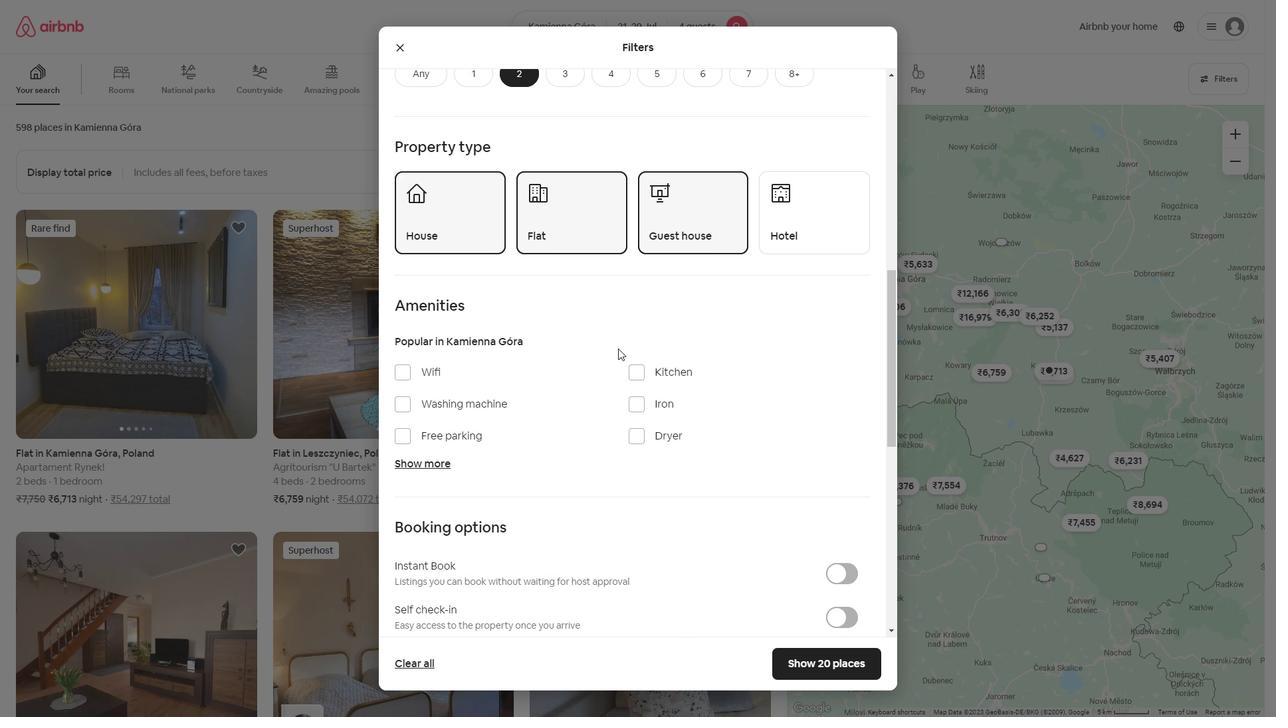 
Action: Mouse scrolled (618, 348) with delta (0, 0)
Screenshot: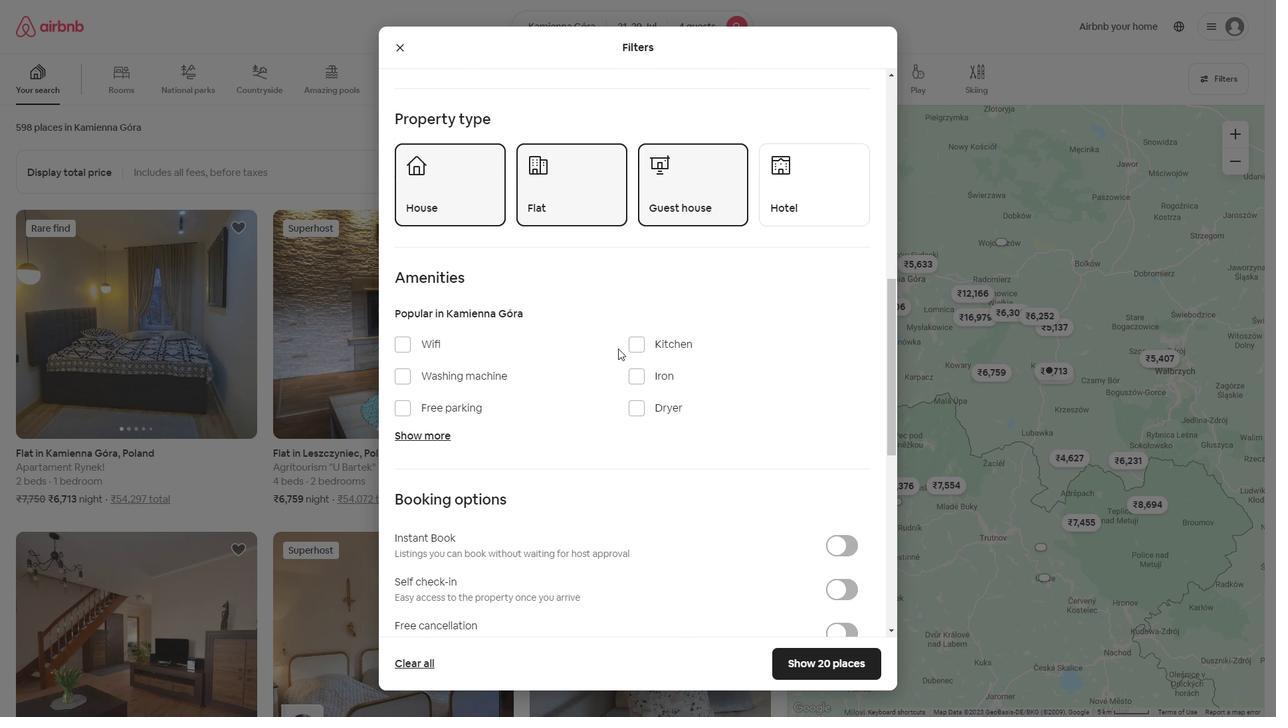 
Action: Mouse moved to (469, 144)
Screenshot: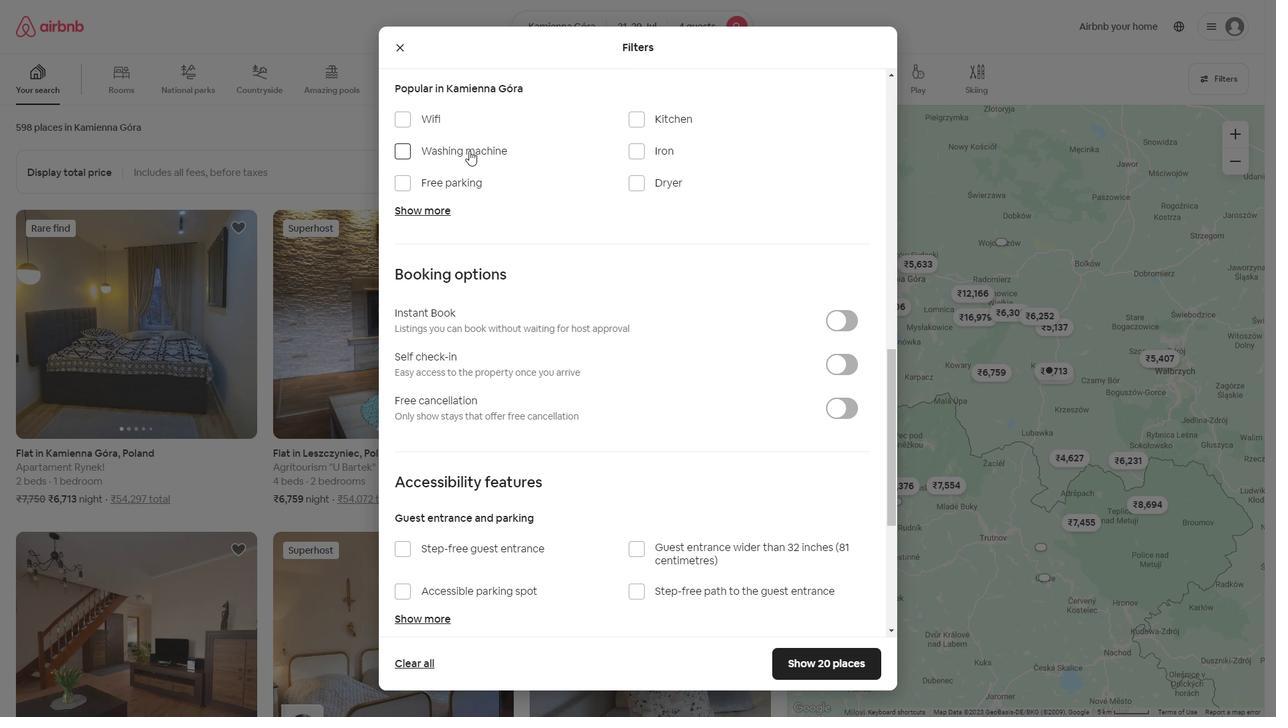 
Action: Mouse pressed left at (469, 144)
Screenshot: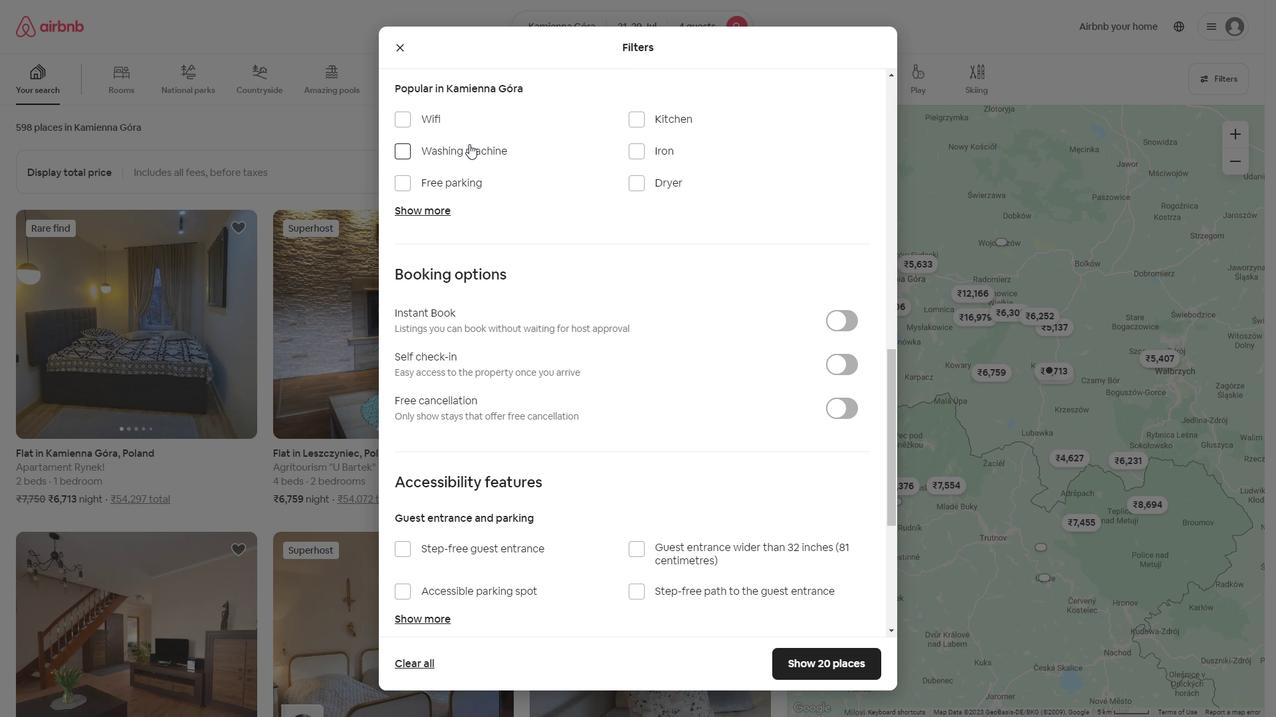 
Action: Mouse moved to (839, 361)
Screenshot: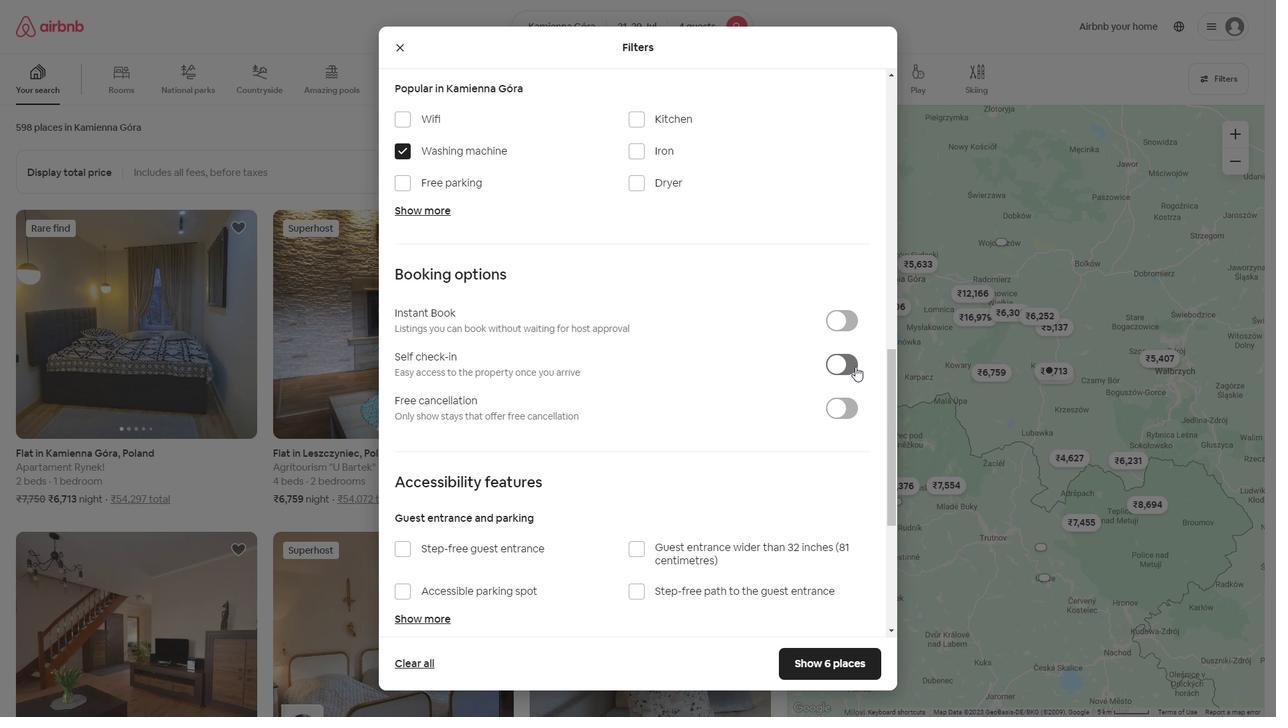 
Action: Mouse pressed left at (839, 361)
Screenshot: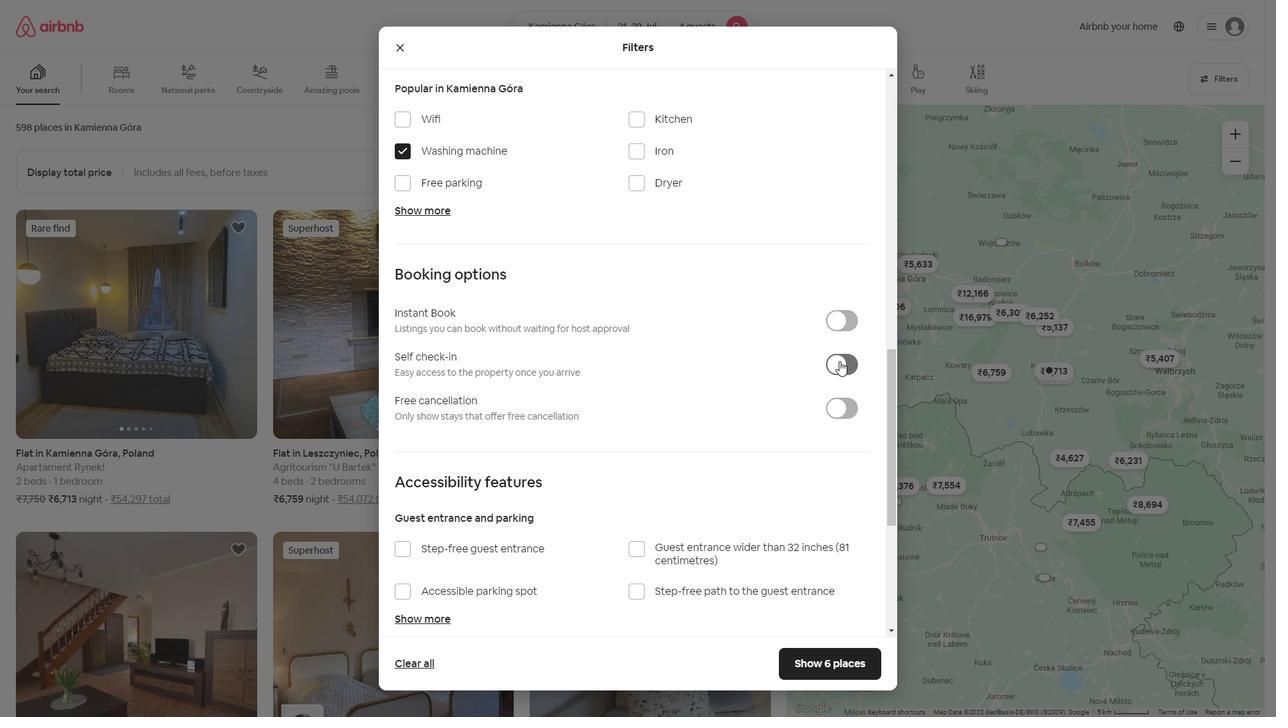 
Action: Mouse moved to (651, 380)
Screenshot: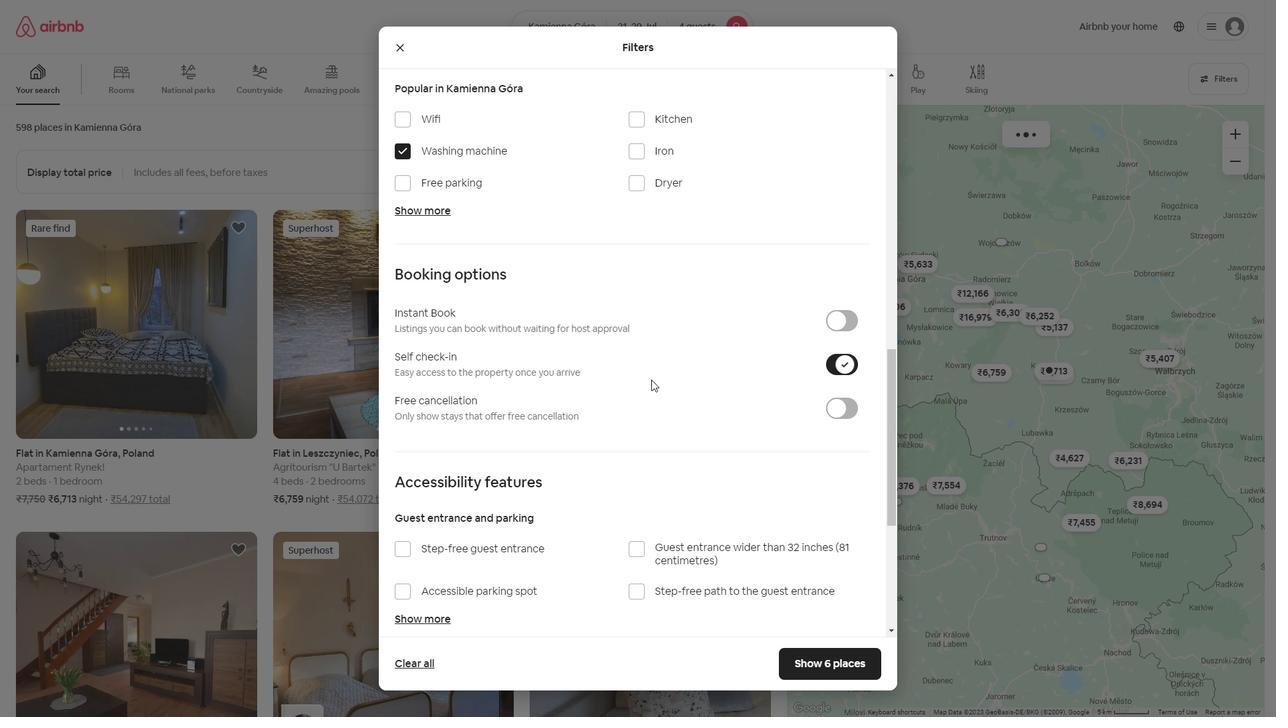 
Action: Mouse scrolled (651, 379) with delta (0, 0)
Screenshot: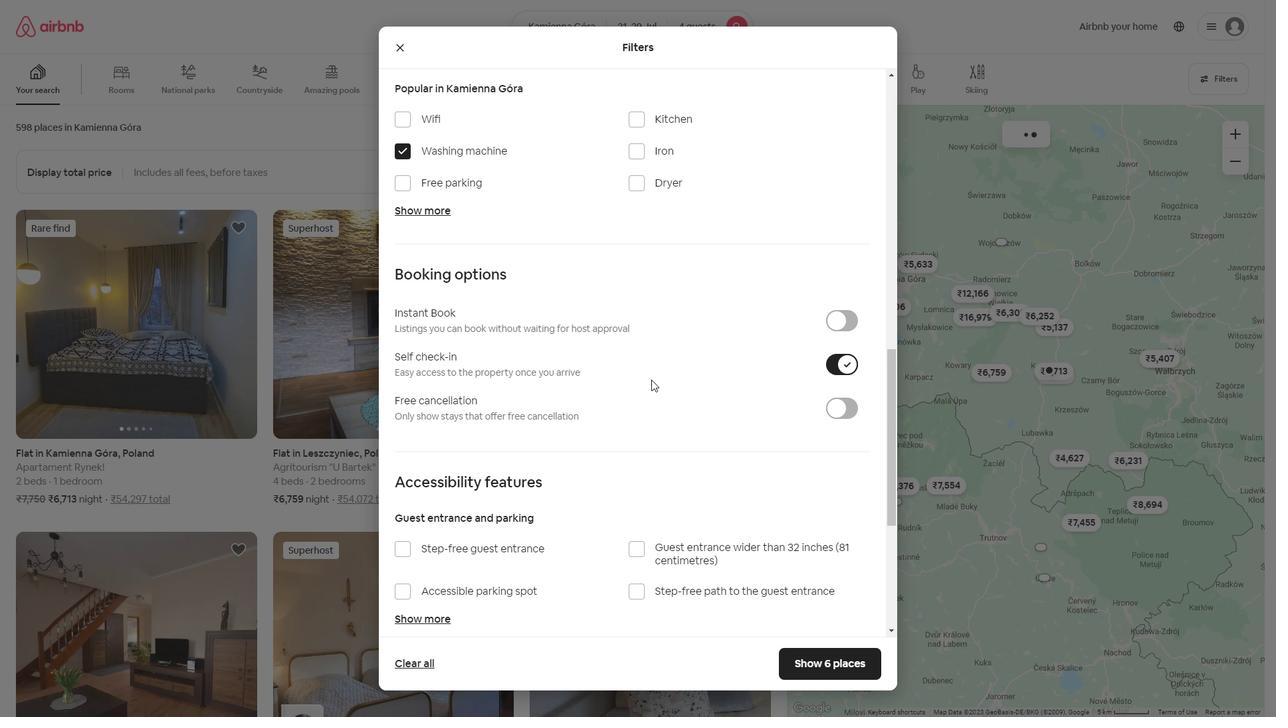 
Action: Mouse scrolled (651, 379) with delta (0, 0)
Screenshot: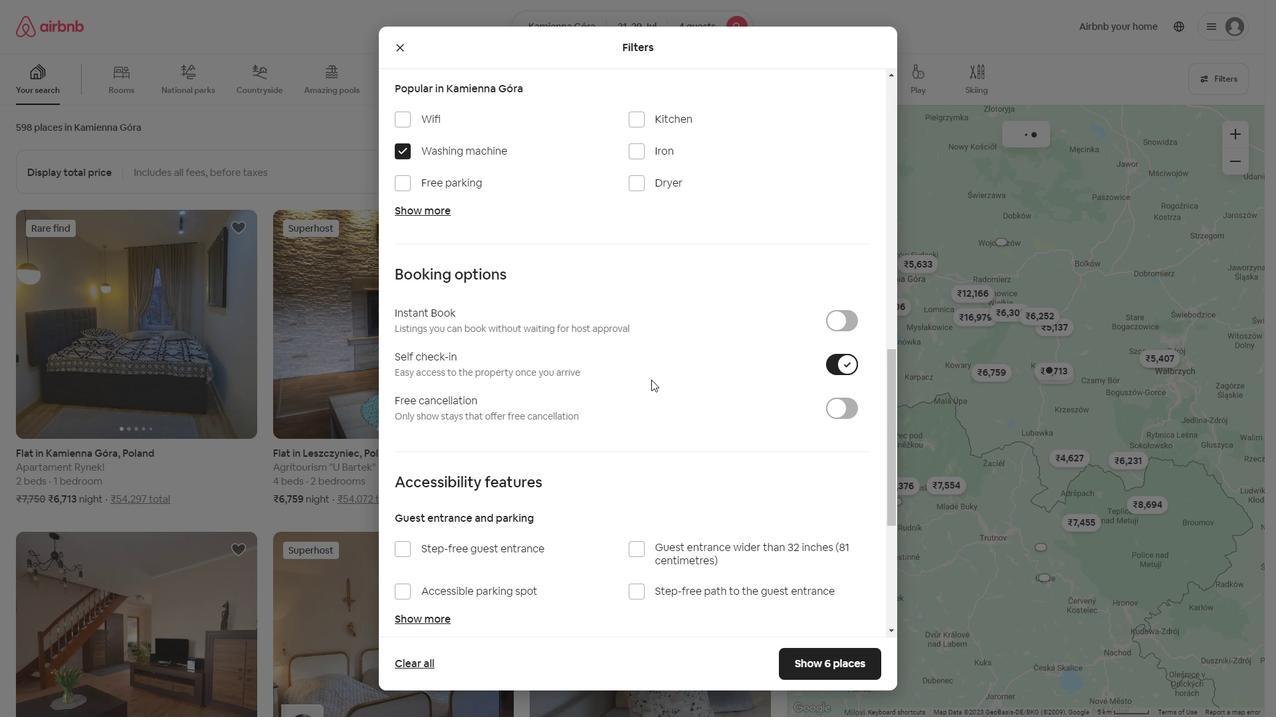 
Action: Mouse scrolled (651, 379) with delta (0, 0)
Screenshot: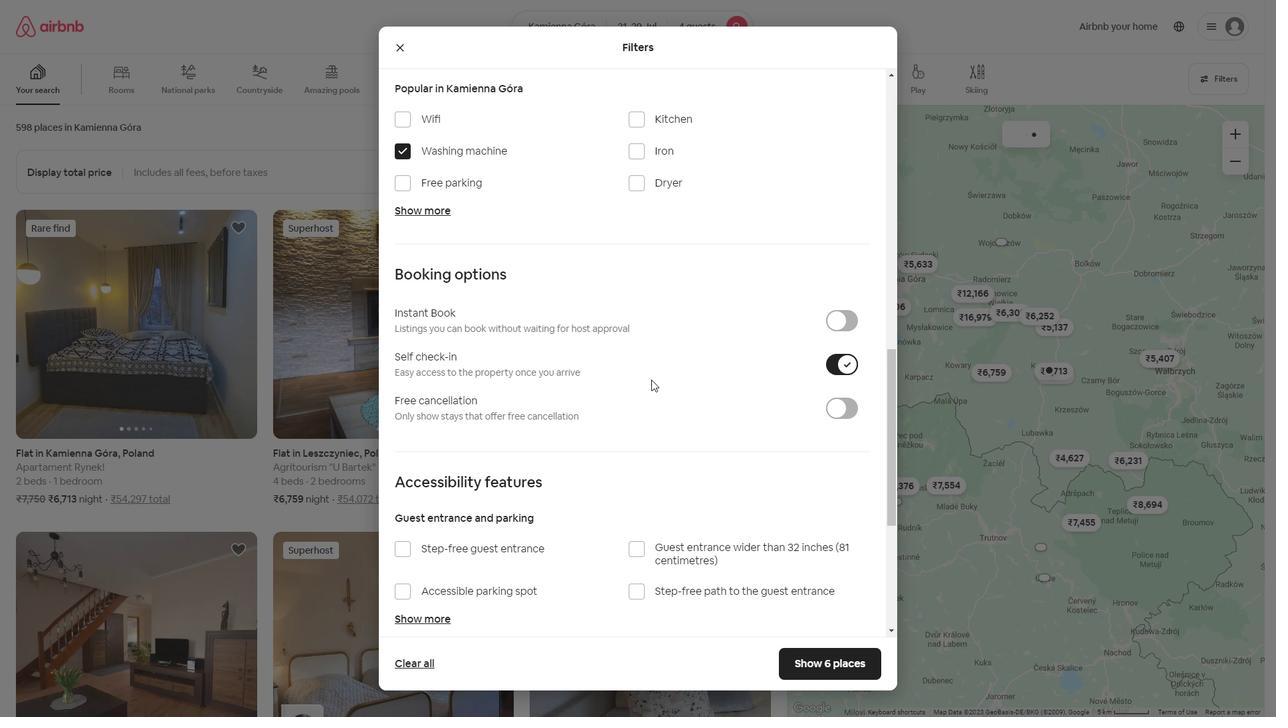 
Action: Mouse scrolled (651, 379) with delta (0, 0)
Screenshot: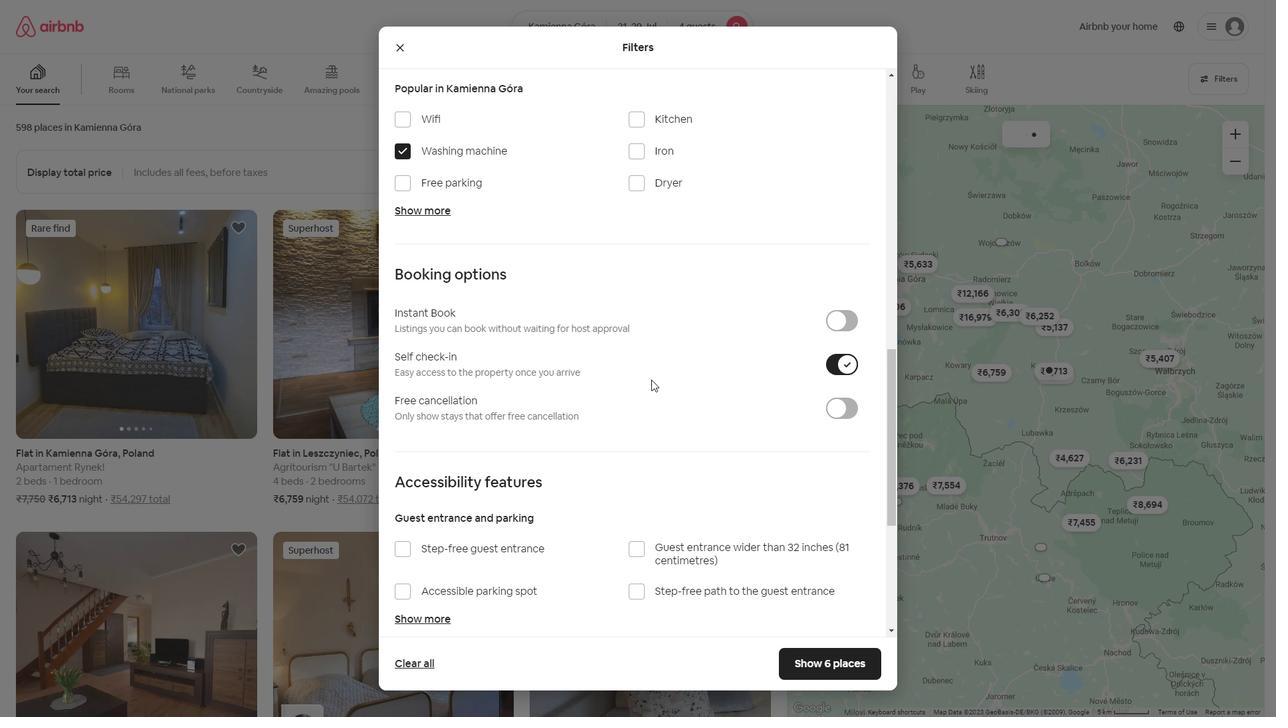 
Action: Mouse scrolled (651, 379) with delta (0, 0)
Screenshot: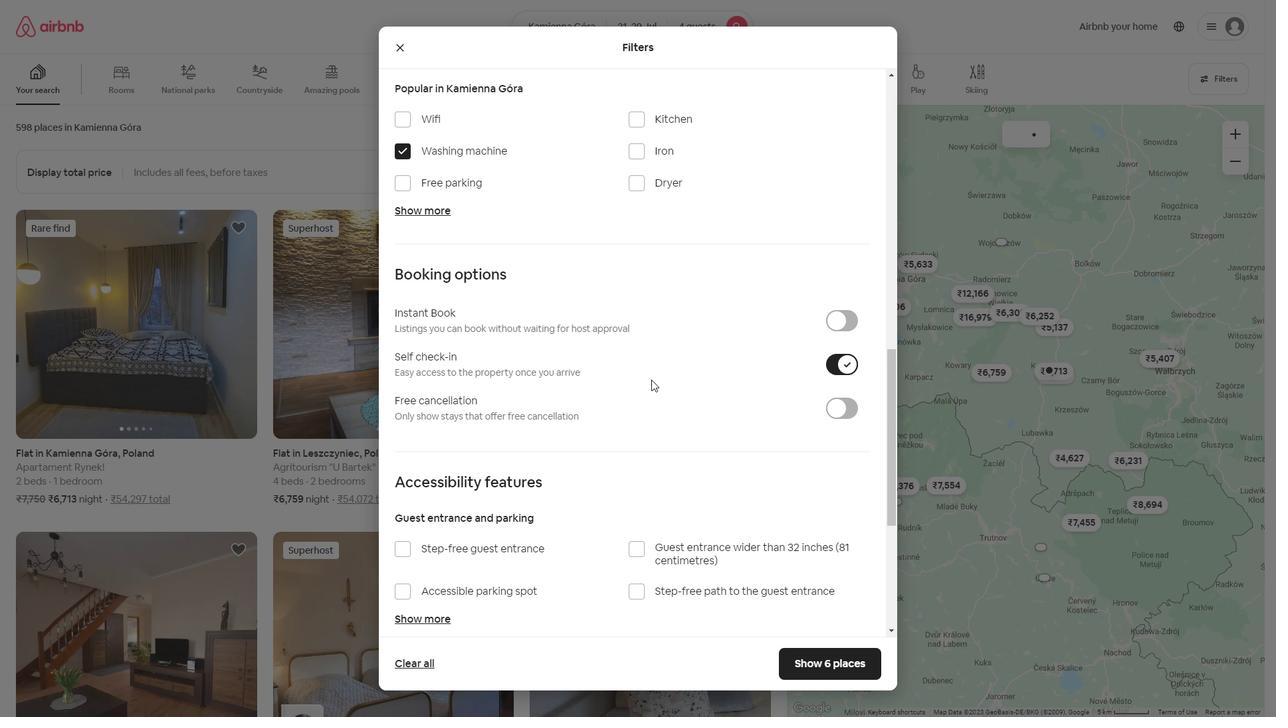 
Action: Mouse scrolled (651, 379) with delta (0, 0)
Screenshot: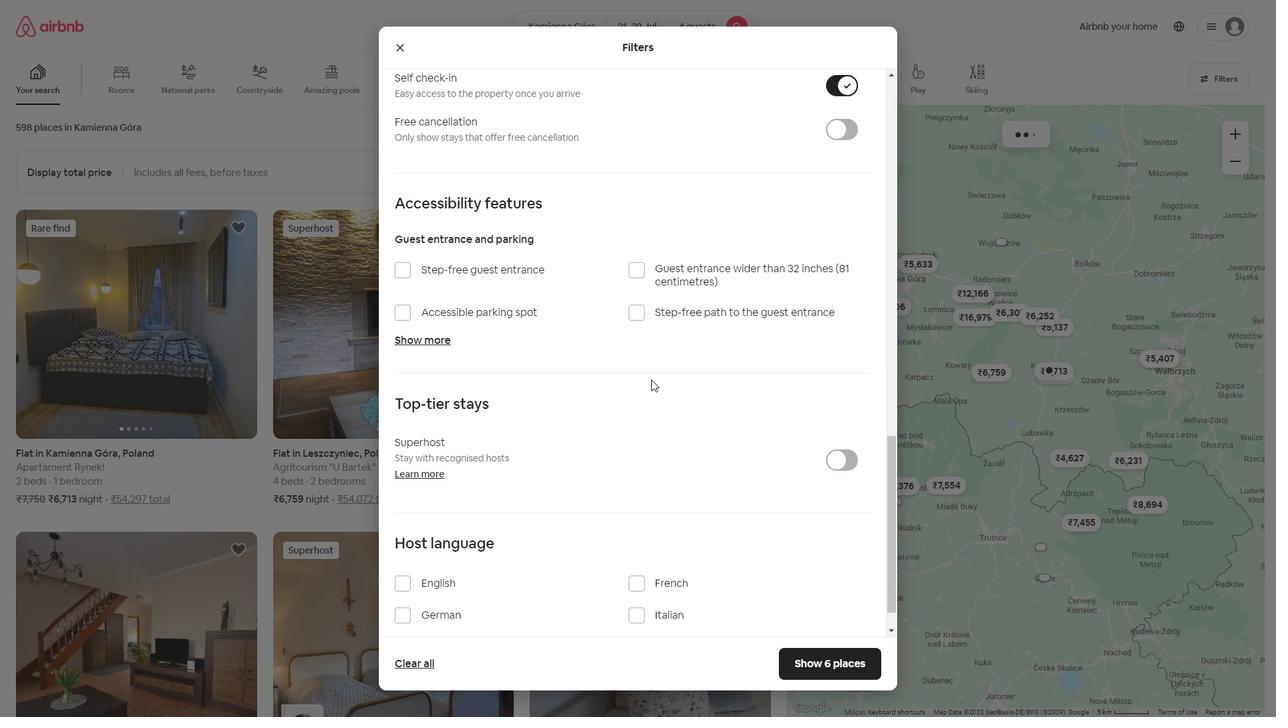 
Action: Mouse moved to (601, 447)
Screenshot: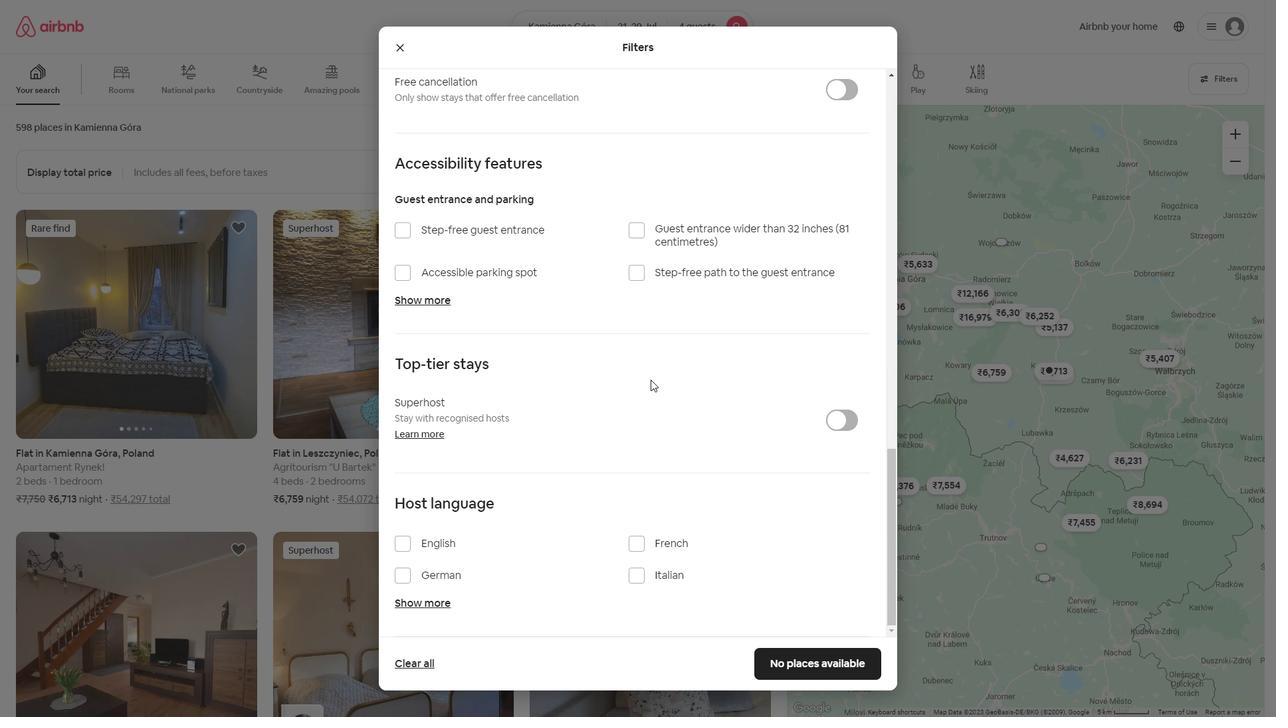 
Action: Mouse scrolled (649, 380) with delta (0, 0)
Screenshot: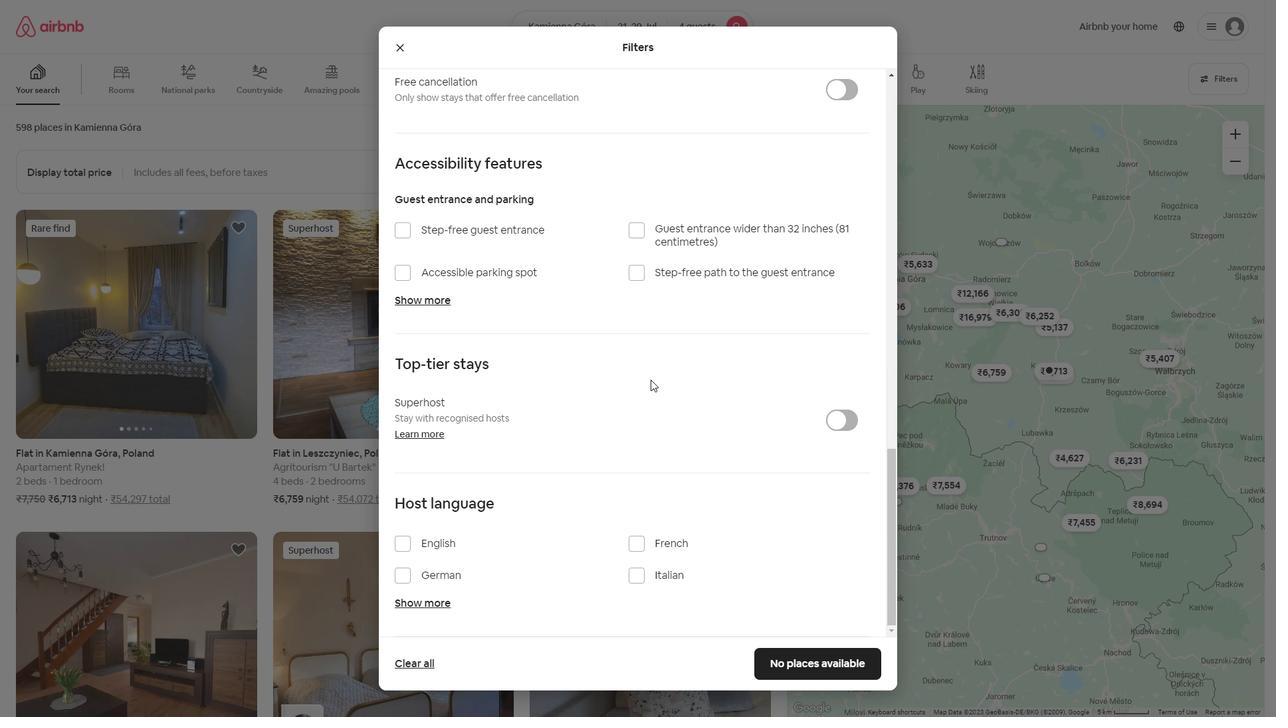 
Action: Mouse moved to (540, 506)
Screenshot: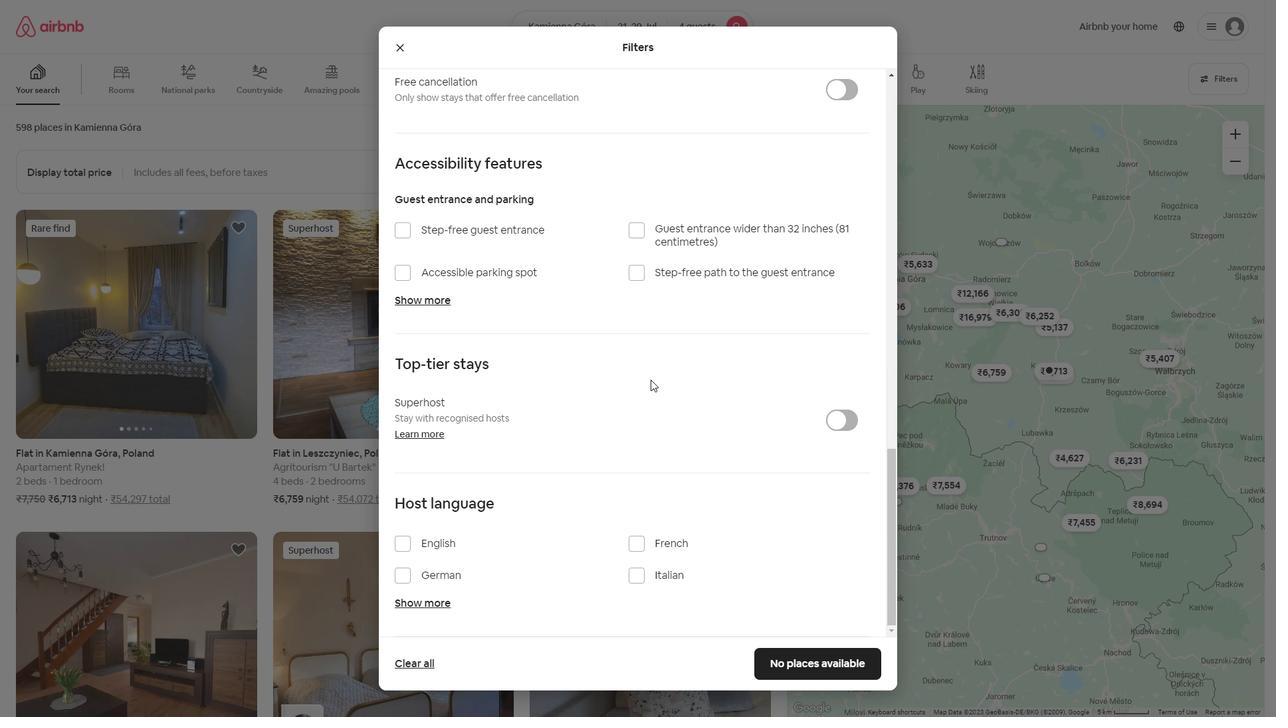 
Action: Mouse scrolled (648, 380) with delta (0, 0)
Screenshot: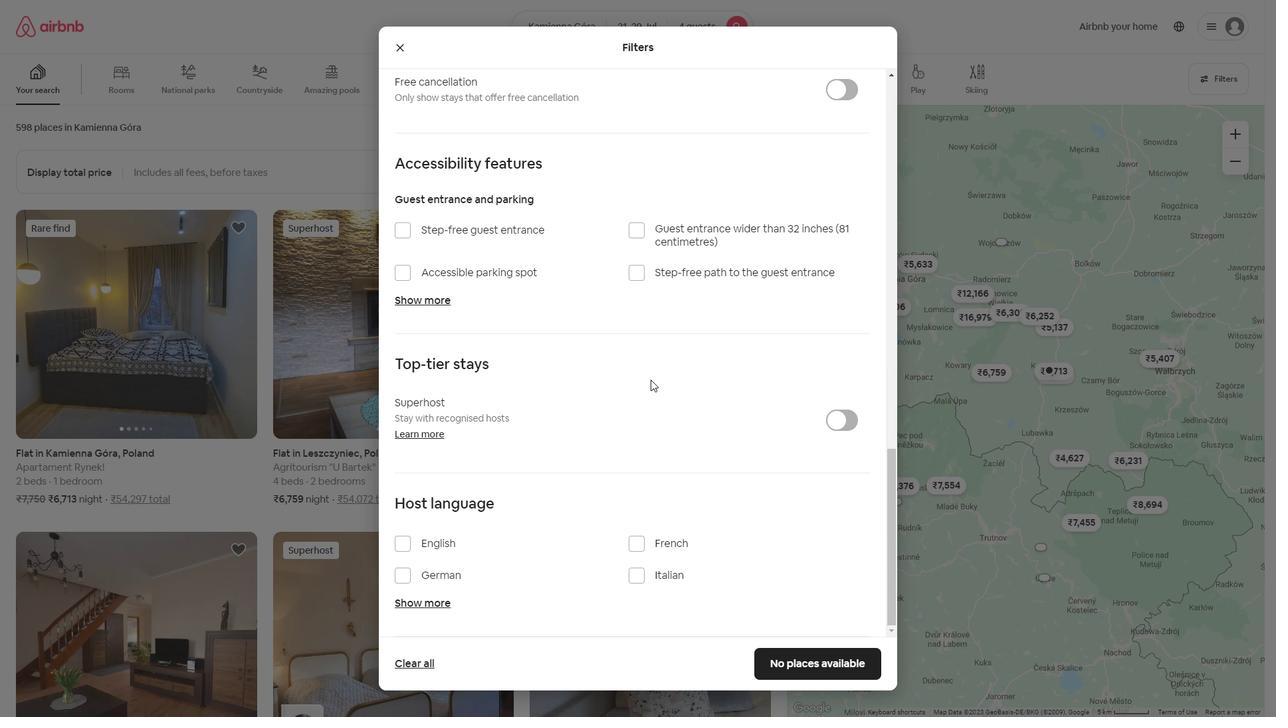 
Action: Mouse moved to (443, 612)
Screenshot: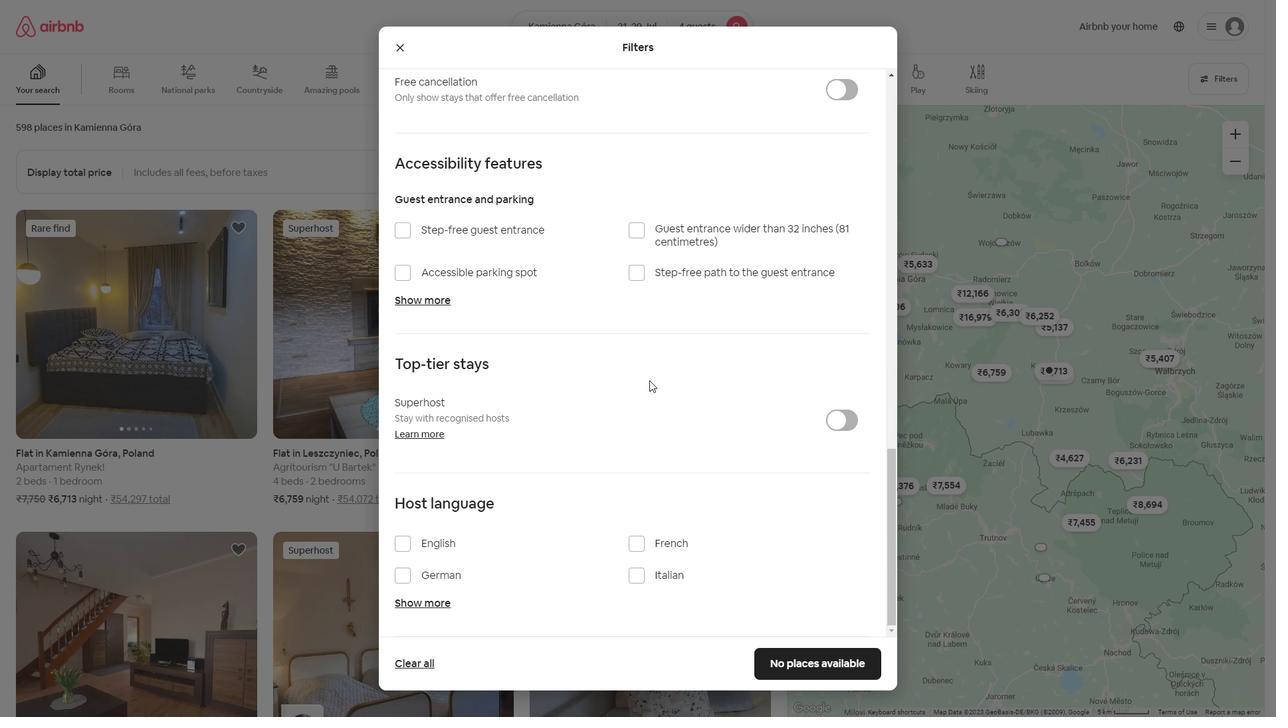 
Action: Mouse scrolled (644, 386) with delta (0, 0)
Screenshot: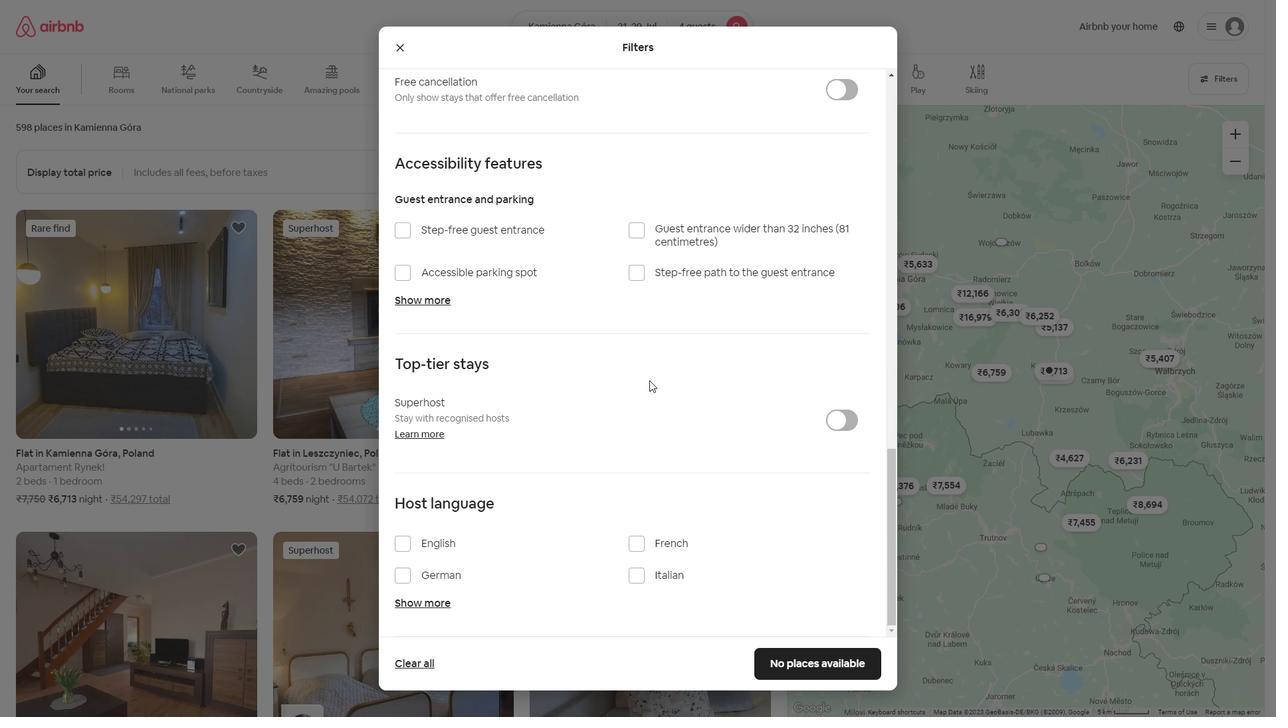 
Action: Mouse moved to (451, 543)
Screenshot: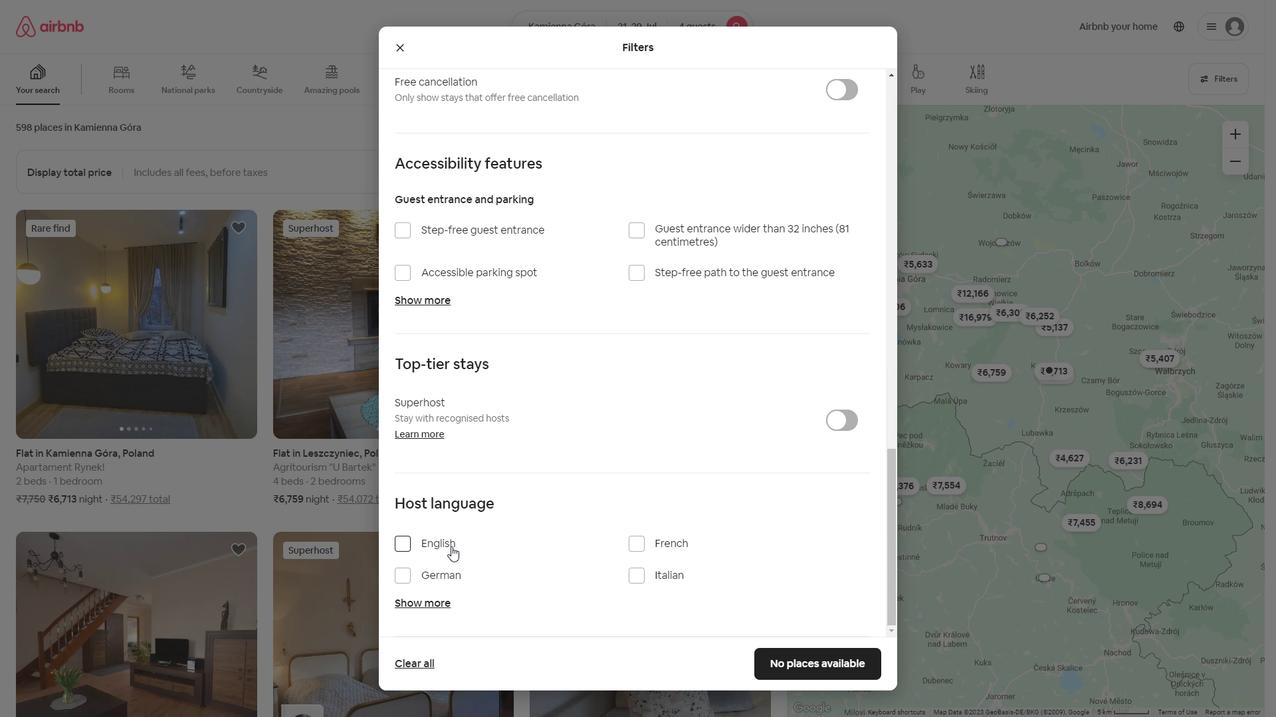 
Action: Mouse pressed left at (451, 543)
Screenshot: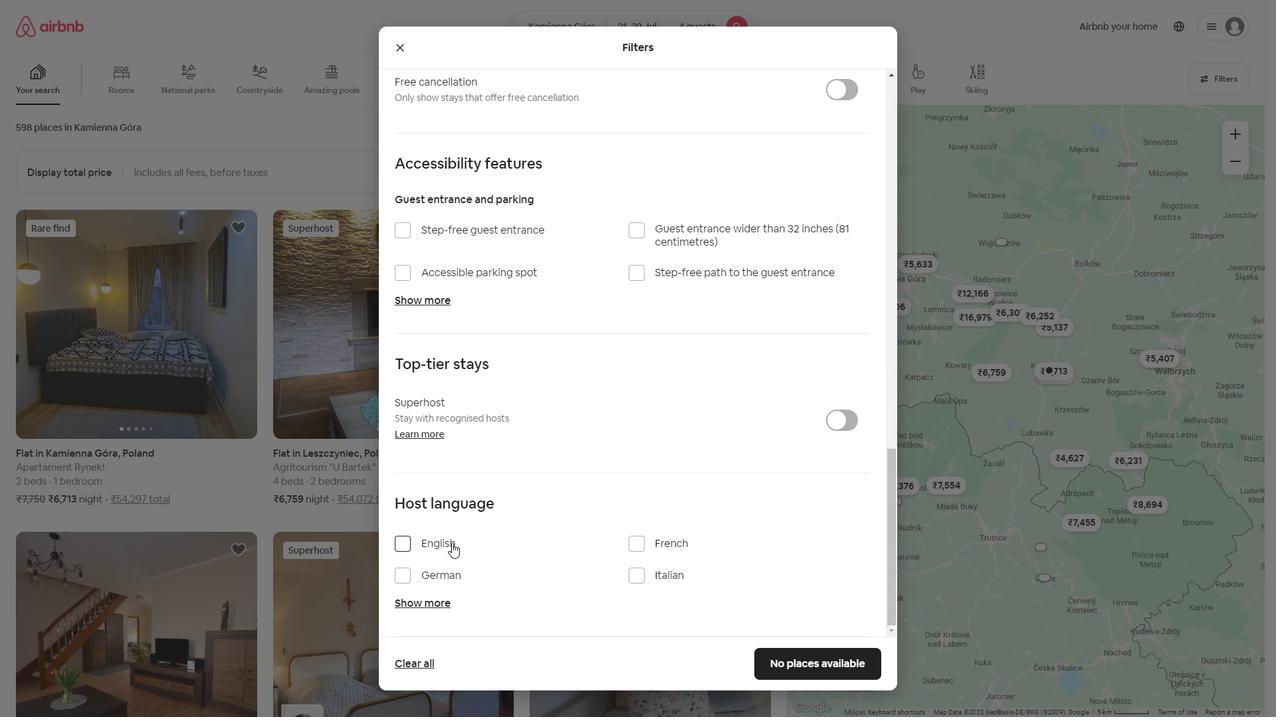 
Action: Mouse moved to (786, 652)
Screenshot: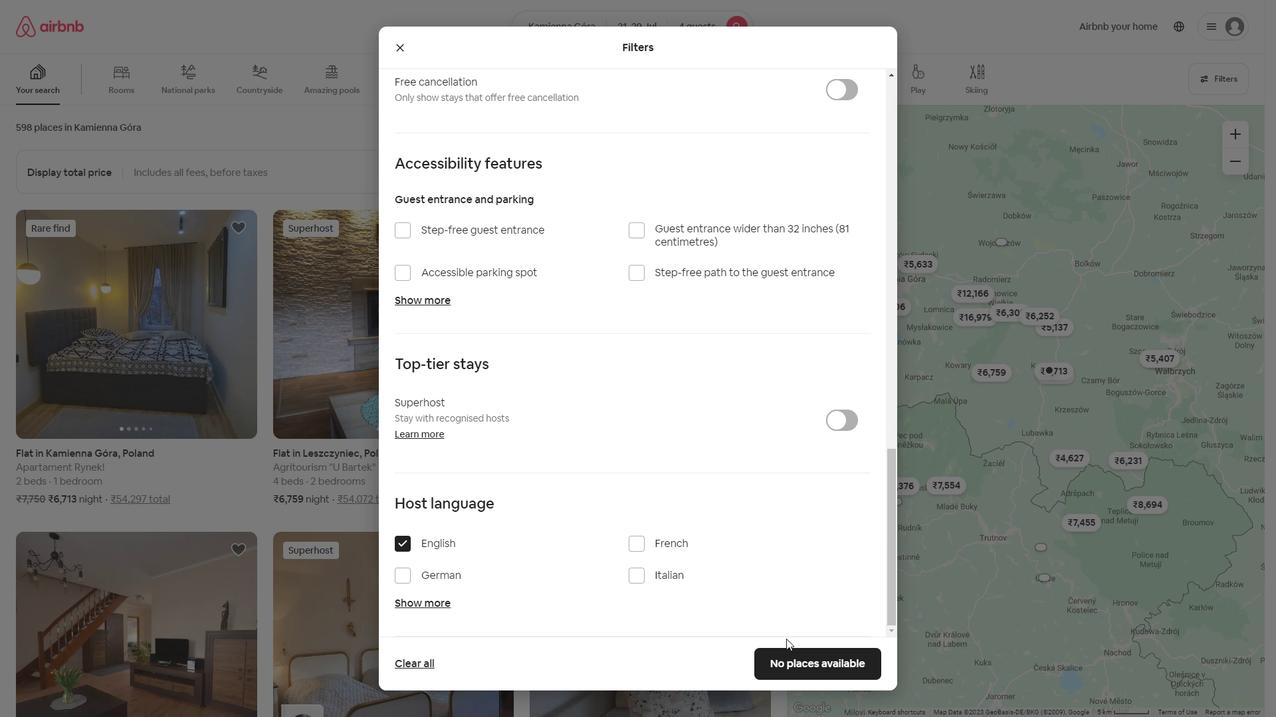 
Action: Mouse pressed left at (786, 652)
Screenshot: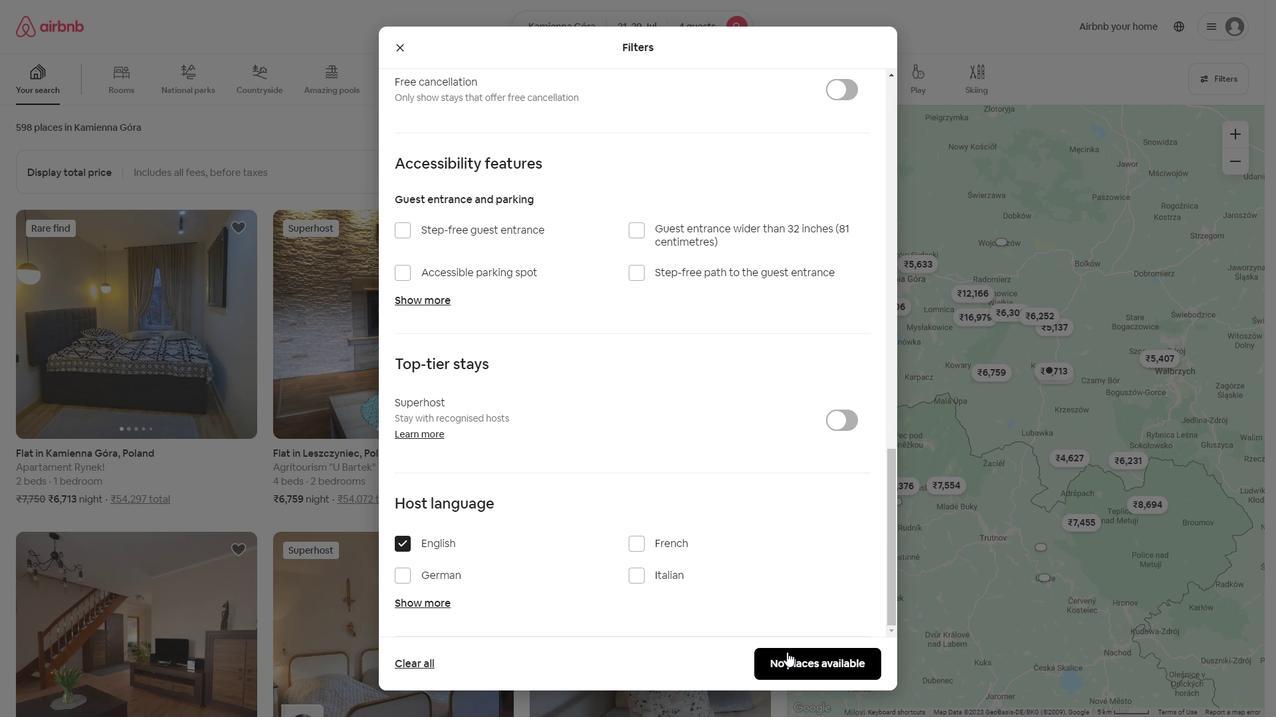 
